 Task: Find a place to stay in Sausar, India, from 14th to 30th June for 5 guests, with amenities including Wifi, Free parking, TV, Gym, Breakfast, and Self check-in, within a price range of ₹8000 to ₹12000, and with 5 bedrooms and 5 bathrooms.
Action: Mouse pressed left at (555, 144)
Screenshot: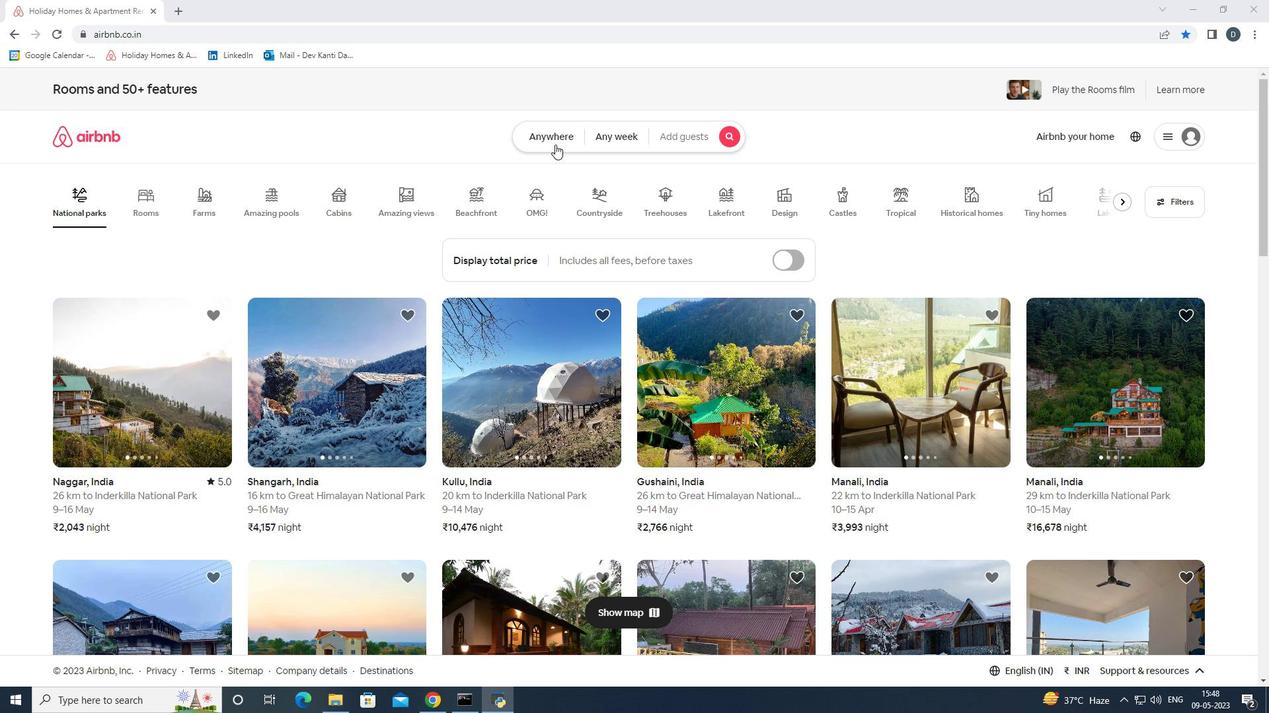 
Action: Mouse moved to (490, 188)
Screenshot: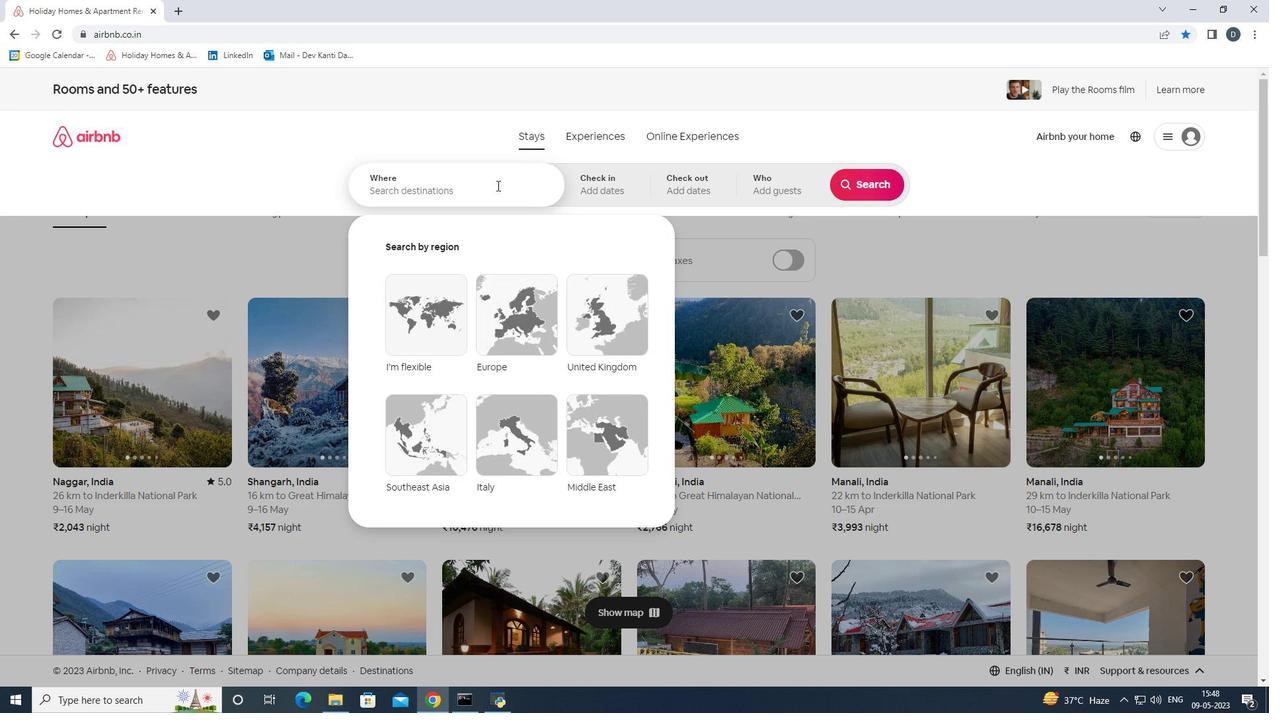 
Action: Mouse pressed left at (490, 188)
Screenshot: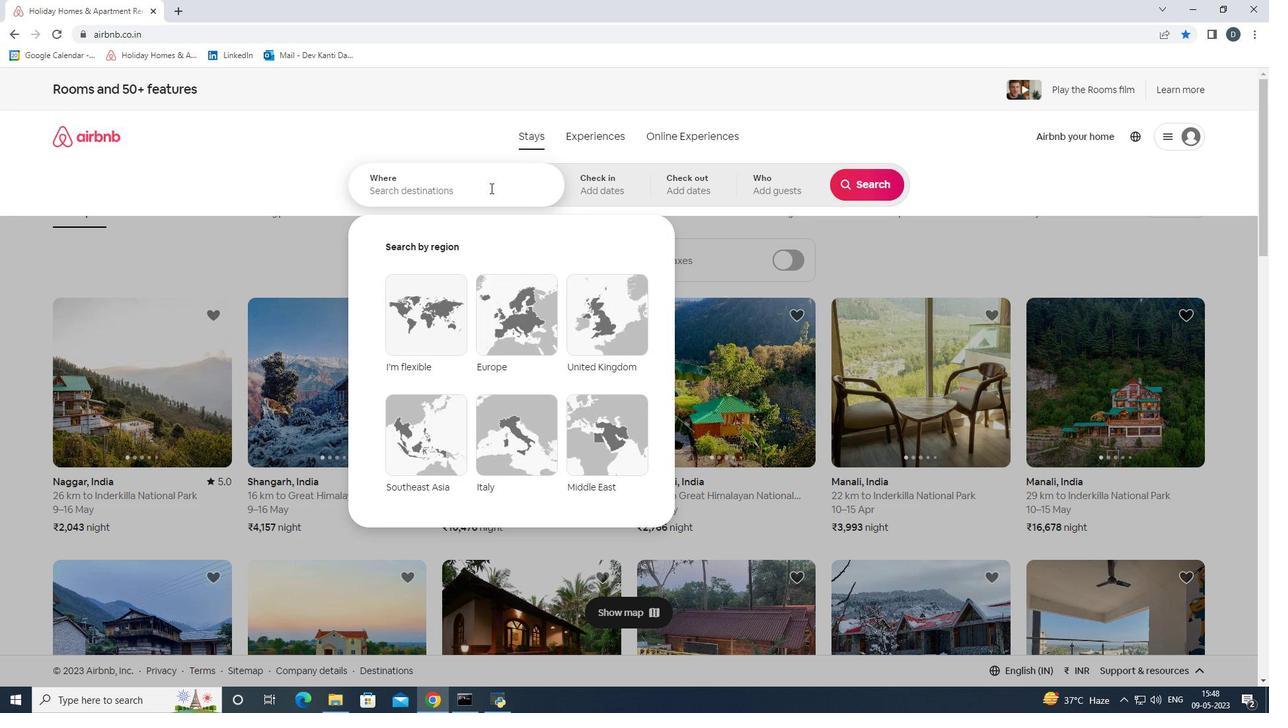 
Action: Key pressed <Key.shift>Sausar,<Key.space><Key.shift_r><Key.shift_r><Key.shift_r><Key.shift_r><Key.shift_r><Key.shift_r><Key.shift_r><Key.shift_r><Key.shift_r><Key.shift_r><Key.shift_r><Key.shift_r><Key.shift_r><Key.shift_r>India<Key.enter>
Screenshot: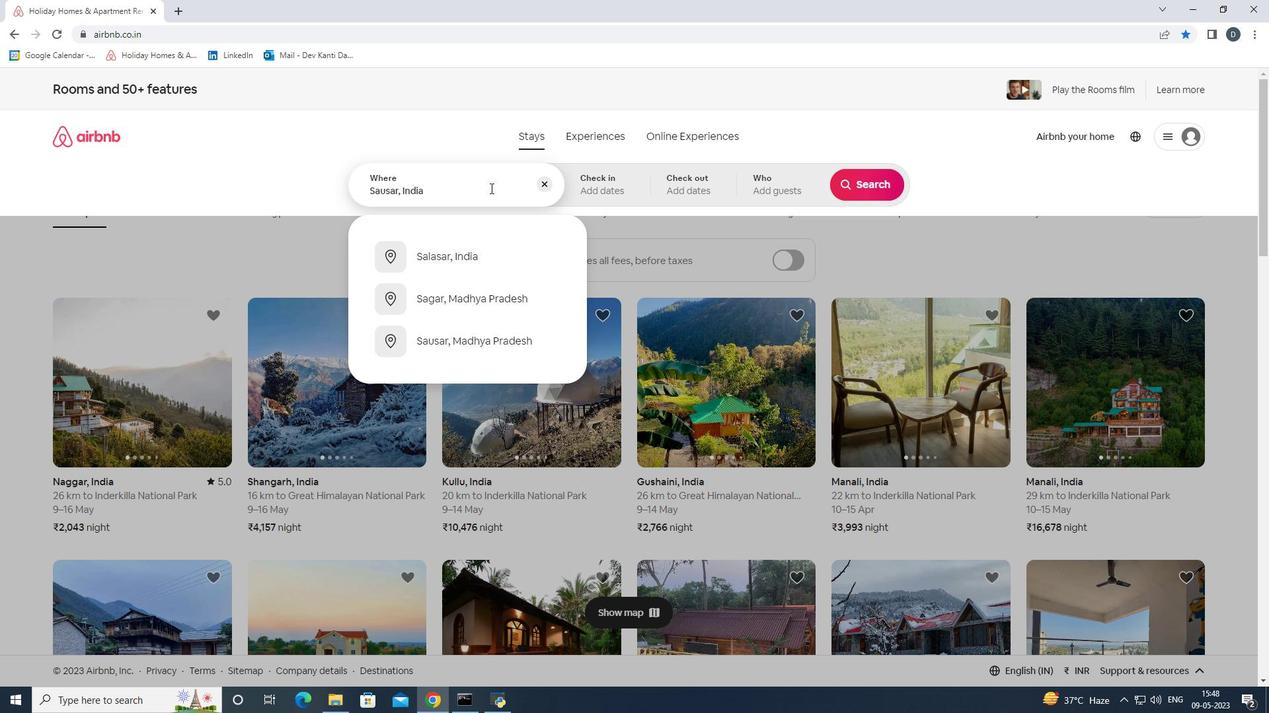 
Action: Mouse moved to (750, 410)
Screenshot: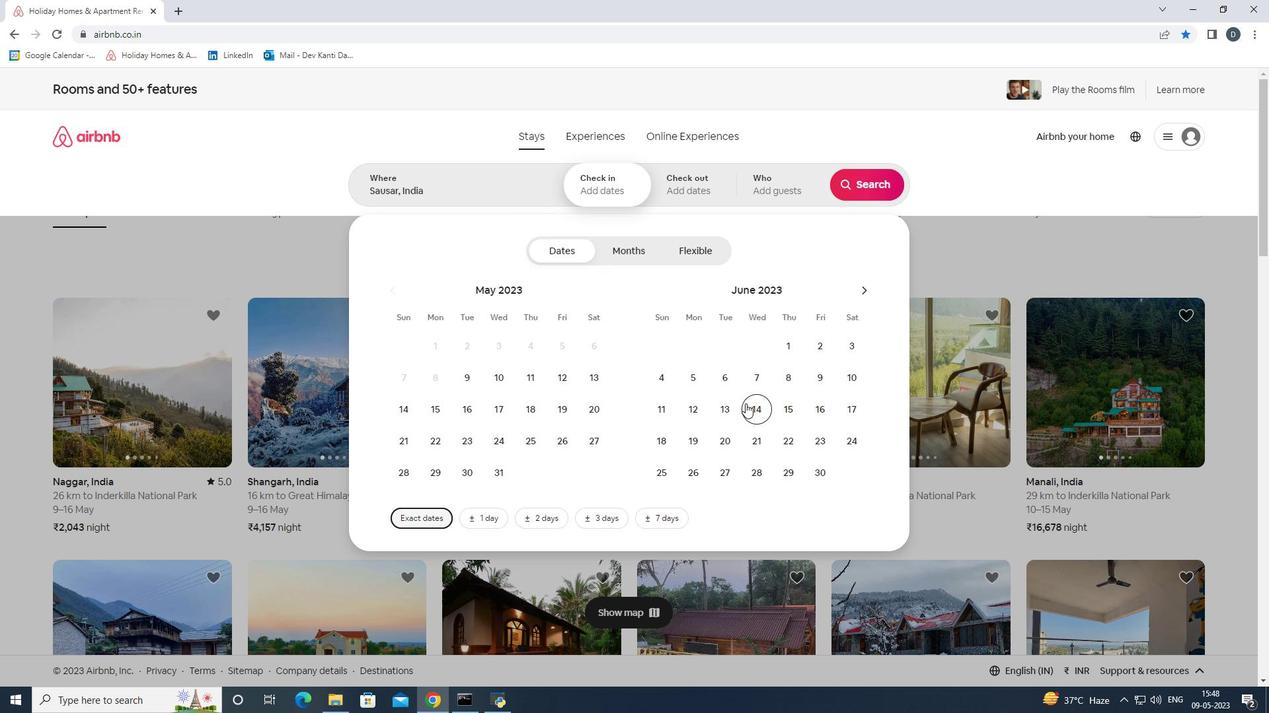
Action: Mouse pressed left at (750, 410)
Screenshot: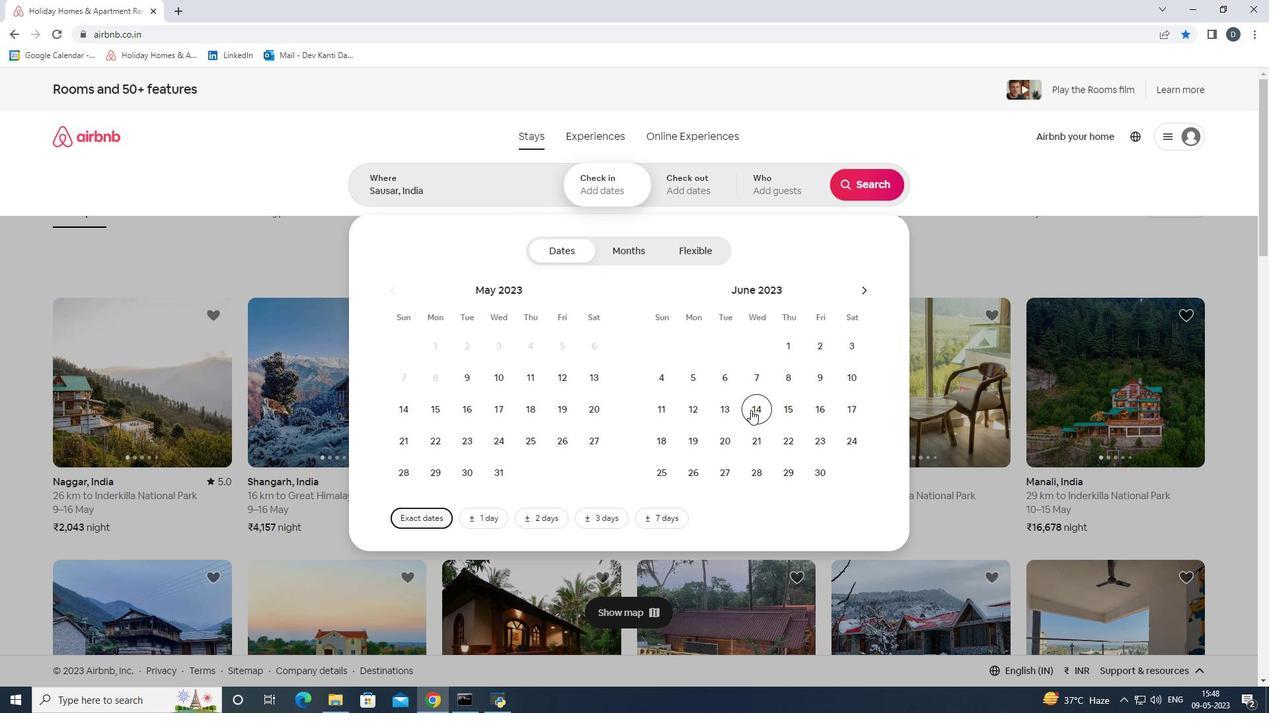 
Action: Mouse moved to (812, 469)
Screenshot: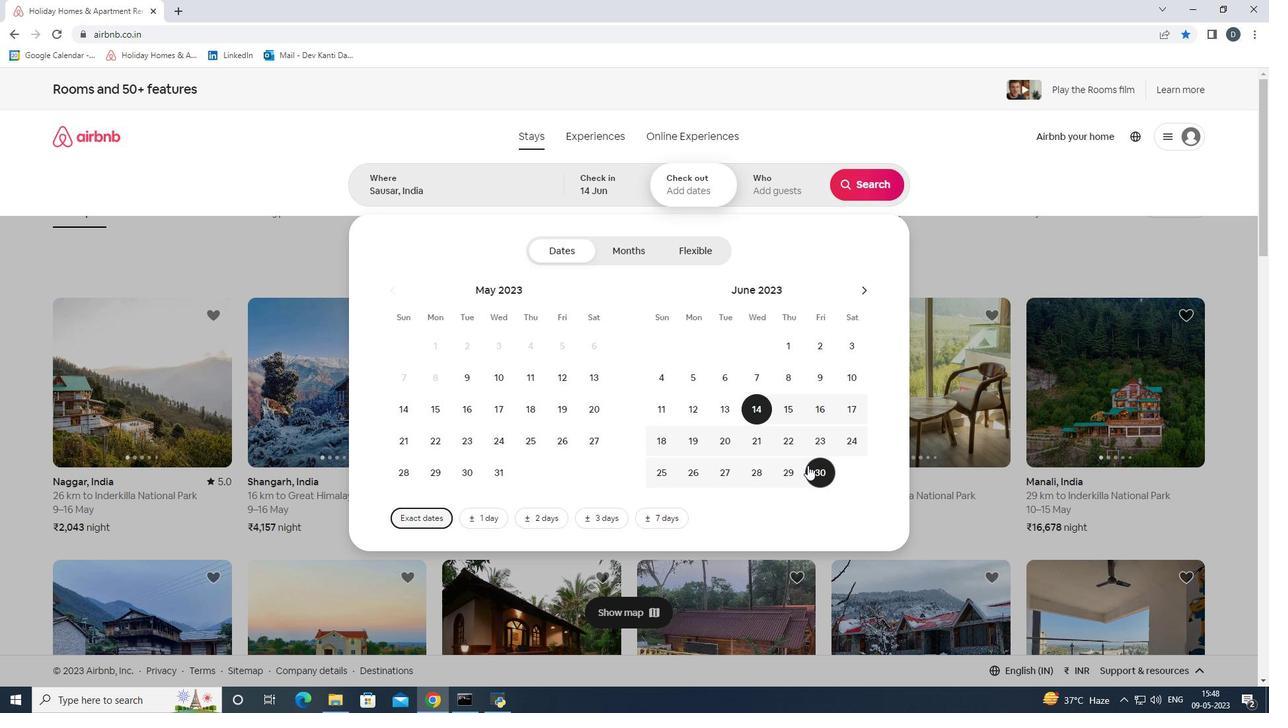 
Action: Mouse pressed left at (812, 469)
Screenshot: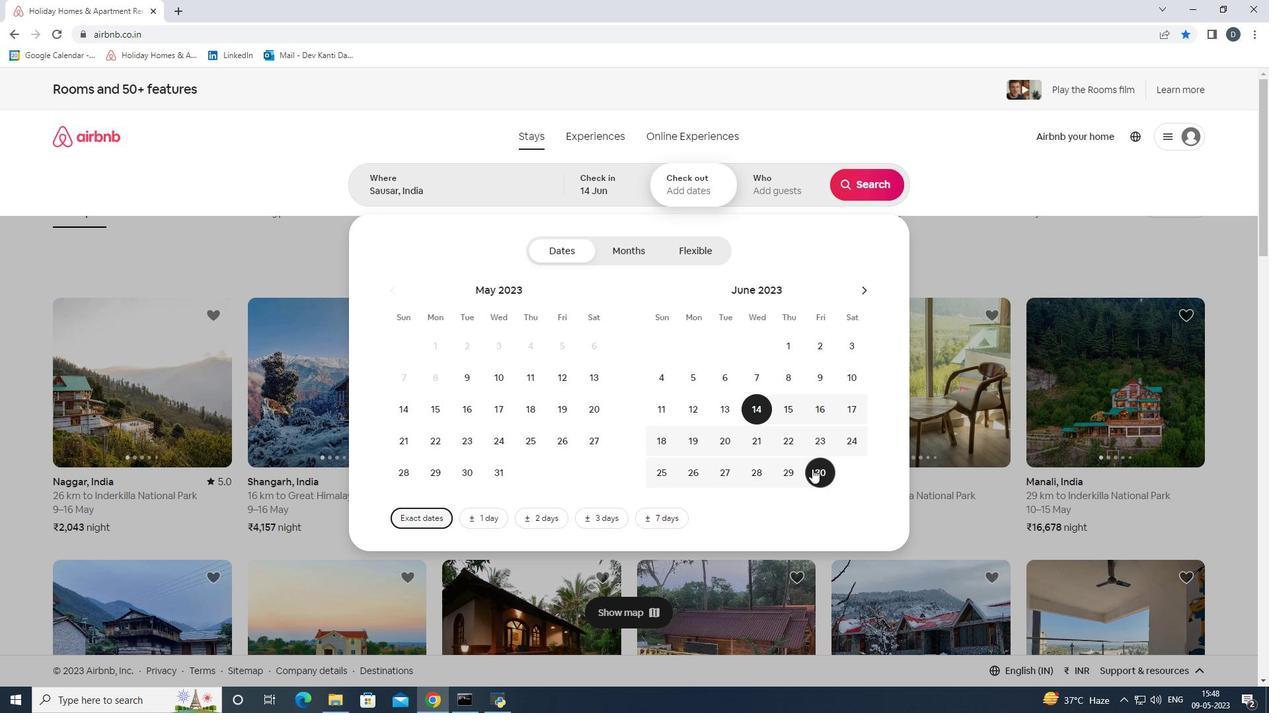 
Action: Mouse moved to (774, 186)
Screenshot: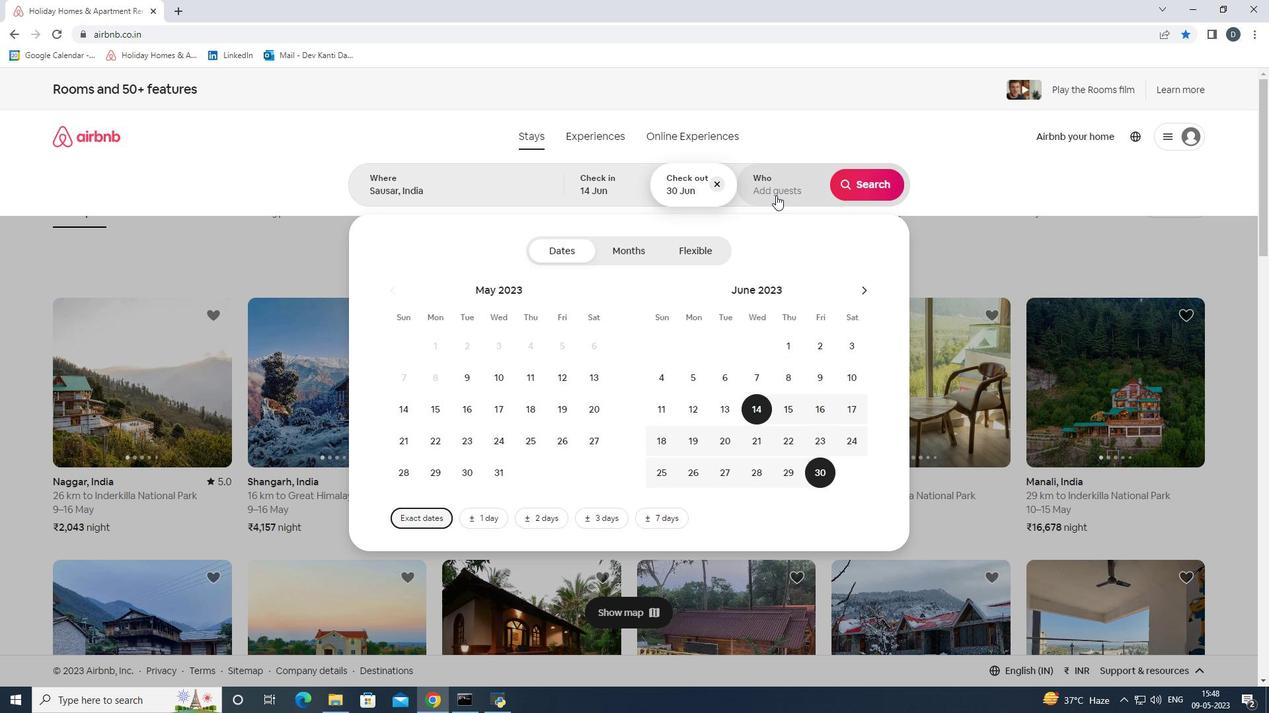 
Action: Mouse pressed left at (774, 186)
Screenshot: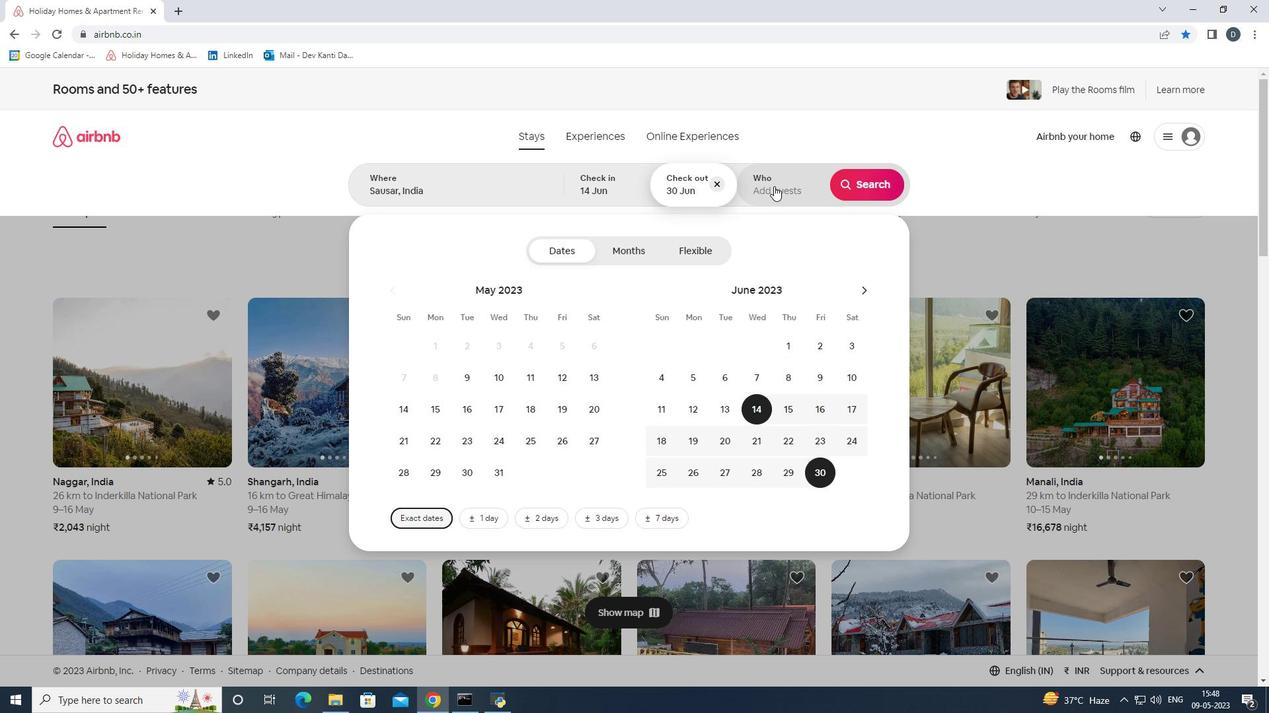 
Action: Mouse moved to (864, 255)
Screenshot: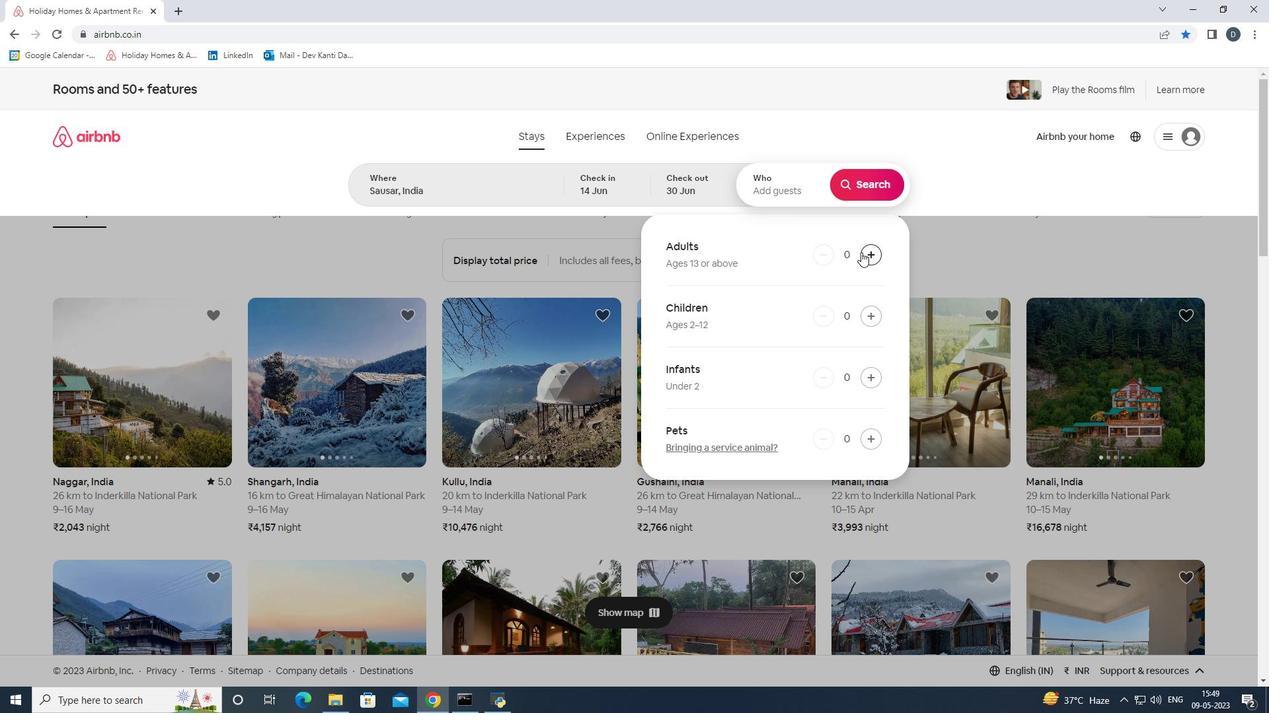 
Action: Mouse pressed left at (864, 255)
Screenshot: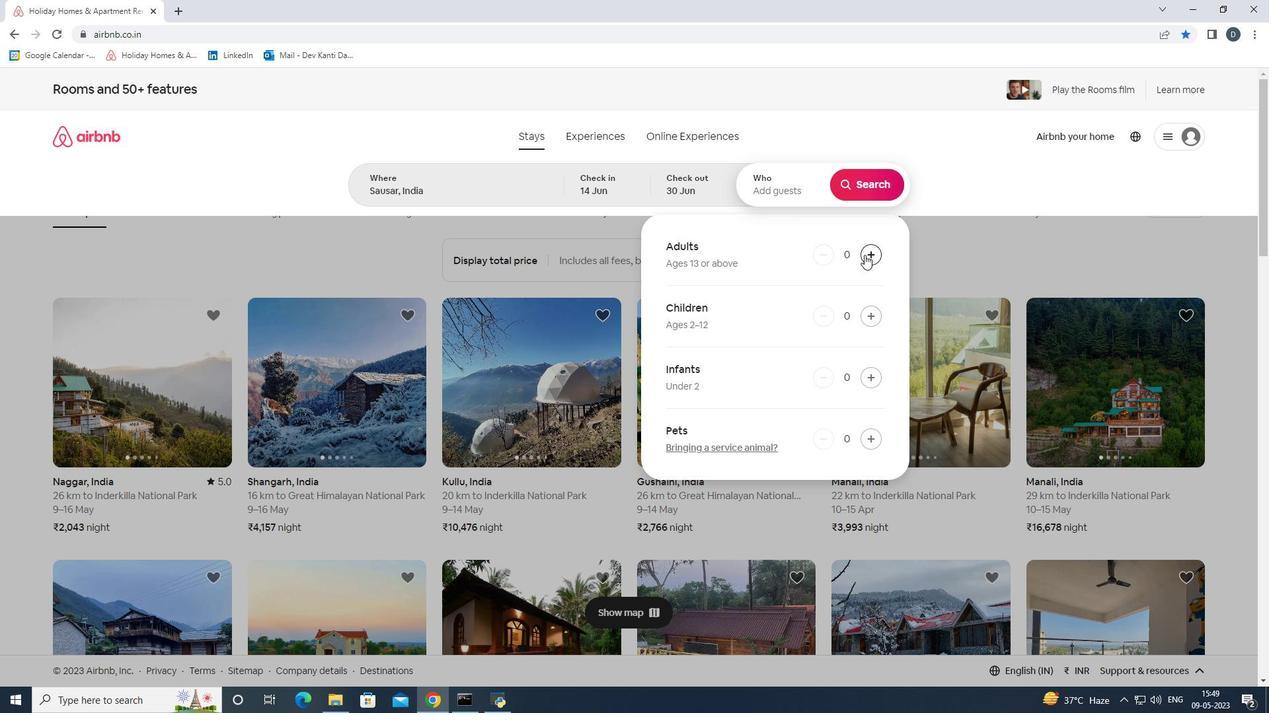 
Action: Mouse pressed left at (864, 255)
Screenshot: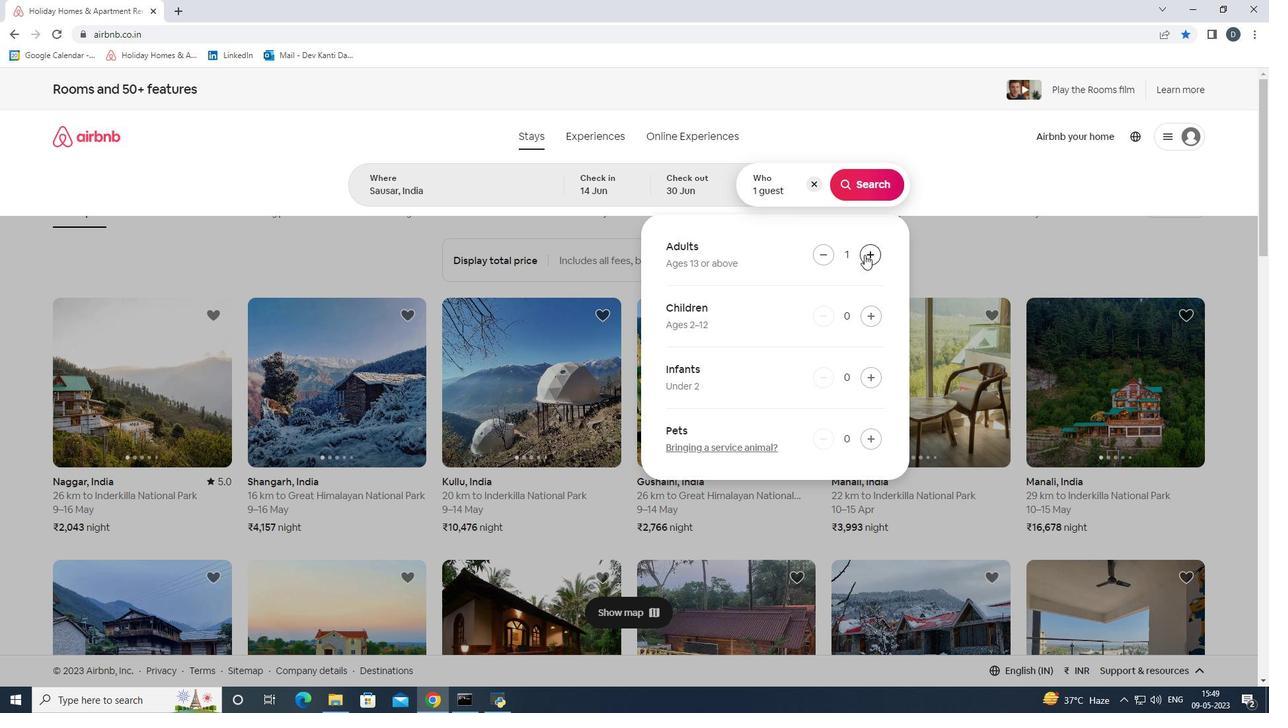 
Action: Mouse pressed left at (864, 255)
Screenshot: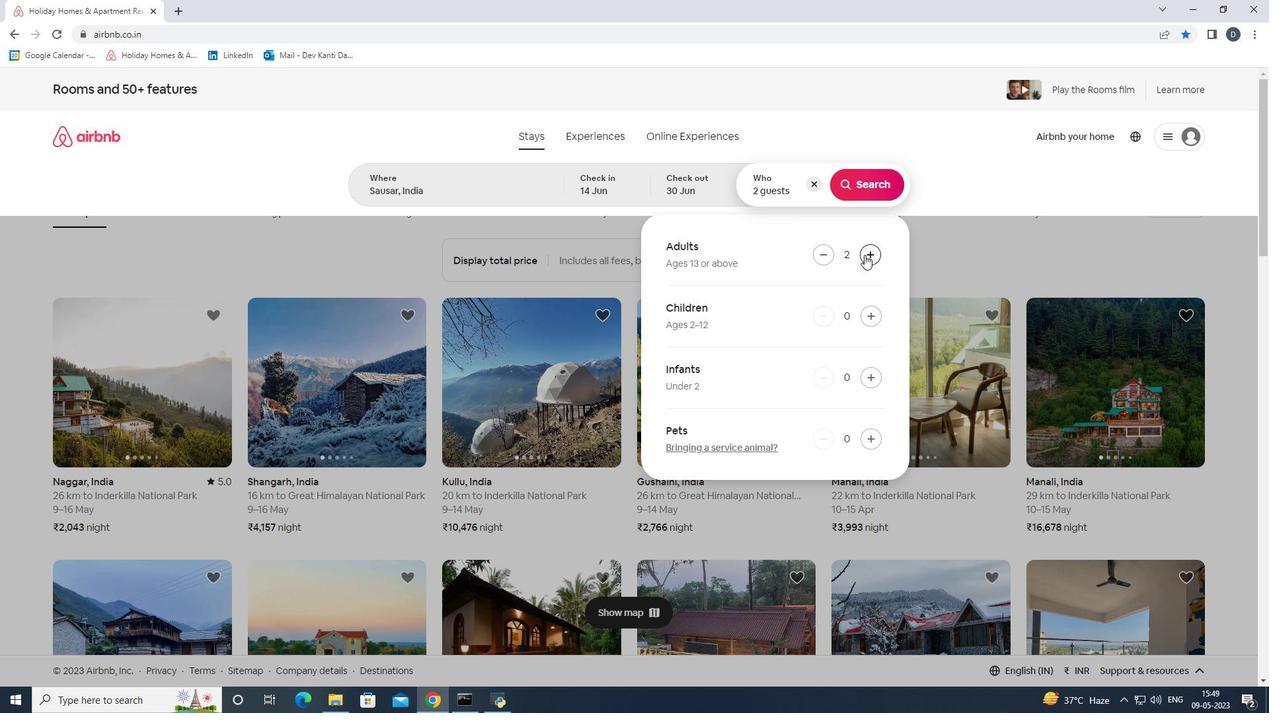 
Action: Mouse pressed left at (864, 255)
Screenshot: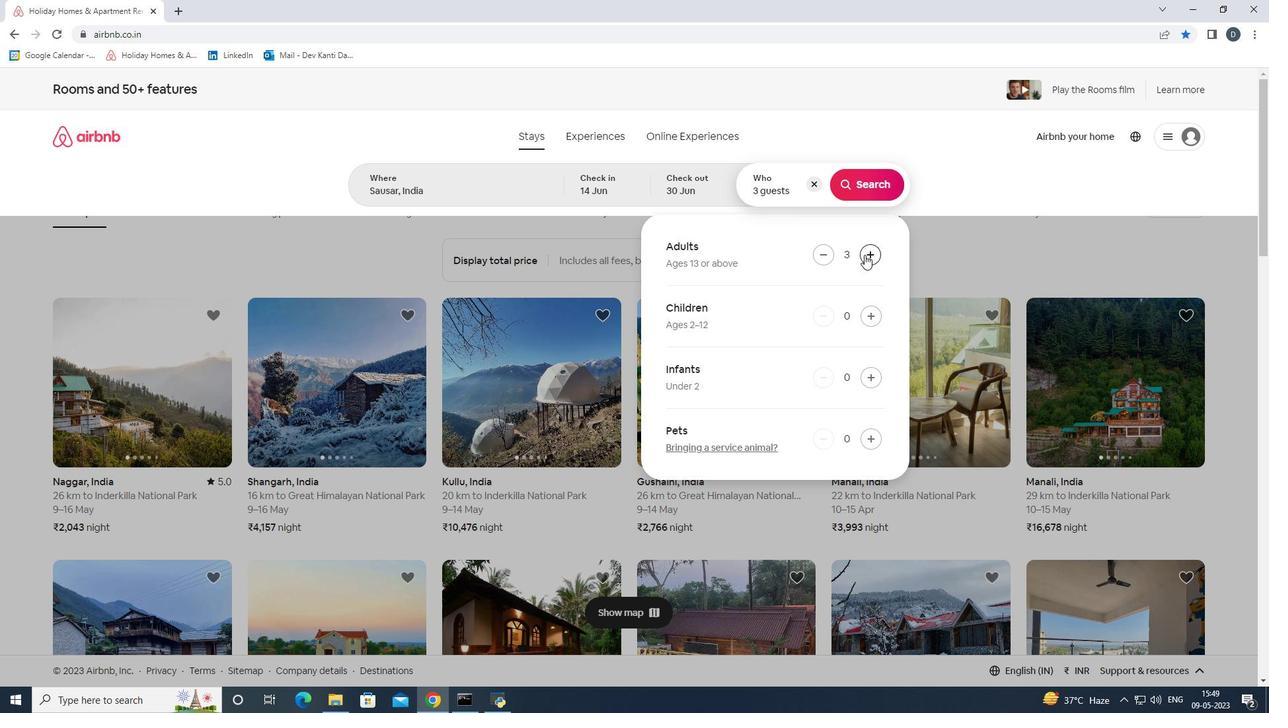 
Action: Mouse pressed left at (864, 255)
Screenshot: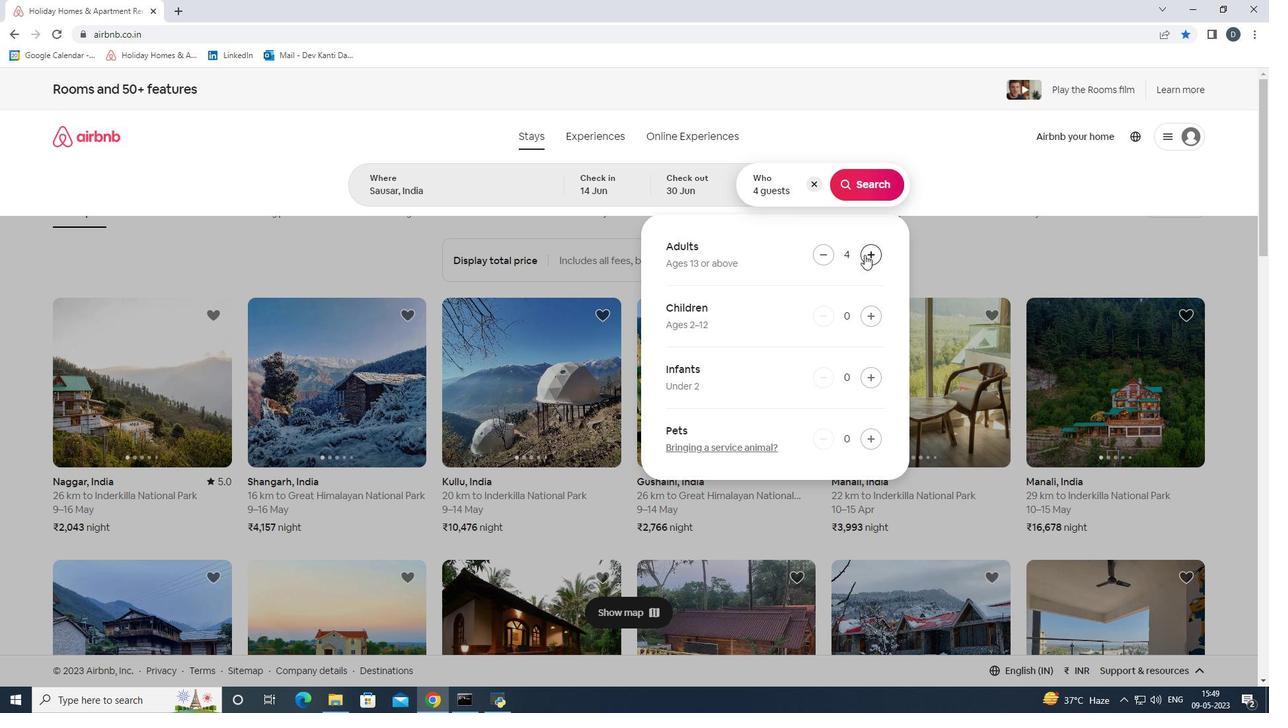 
Action: Mouse moved to (863, 189)
Screenshot: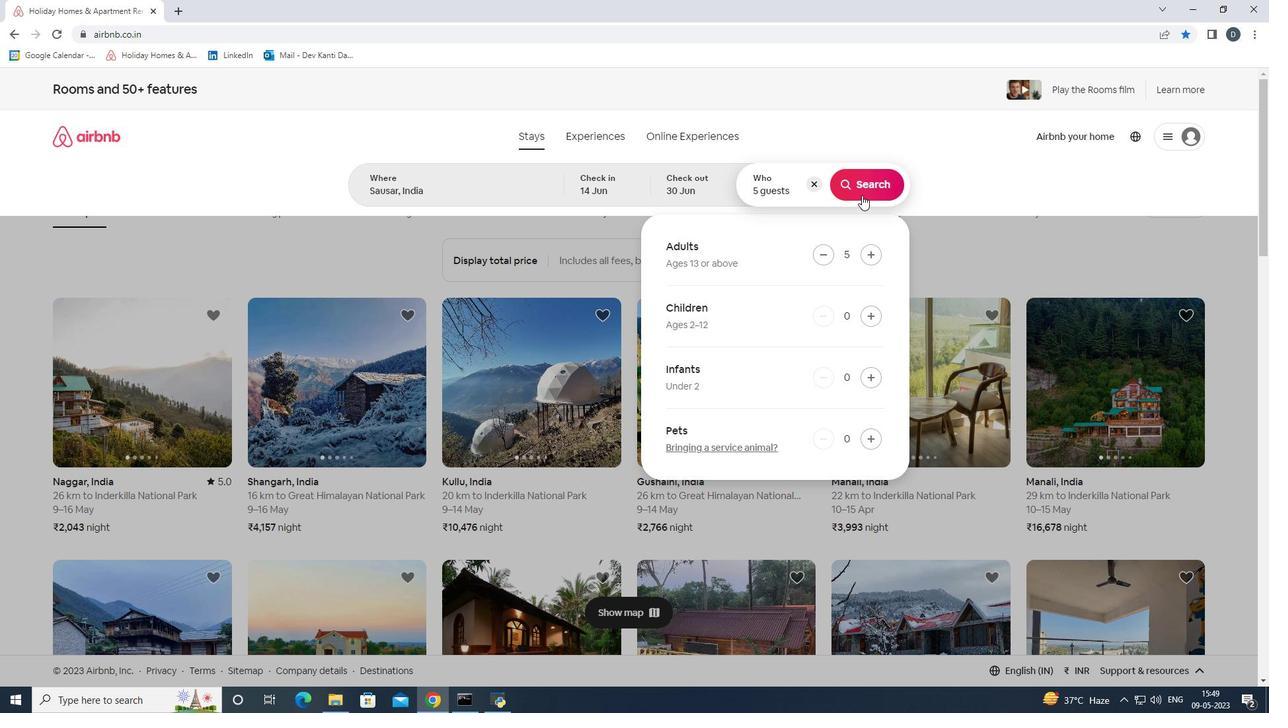 
Action: Mouse pressed left at (863, 189)
Screenshot: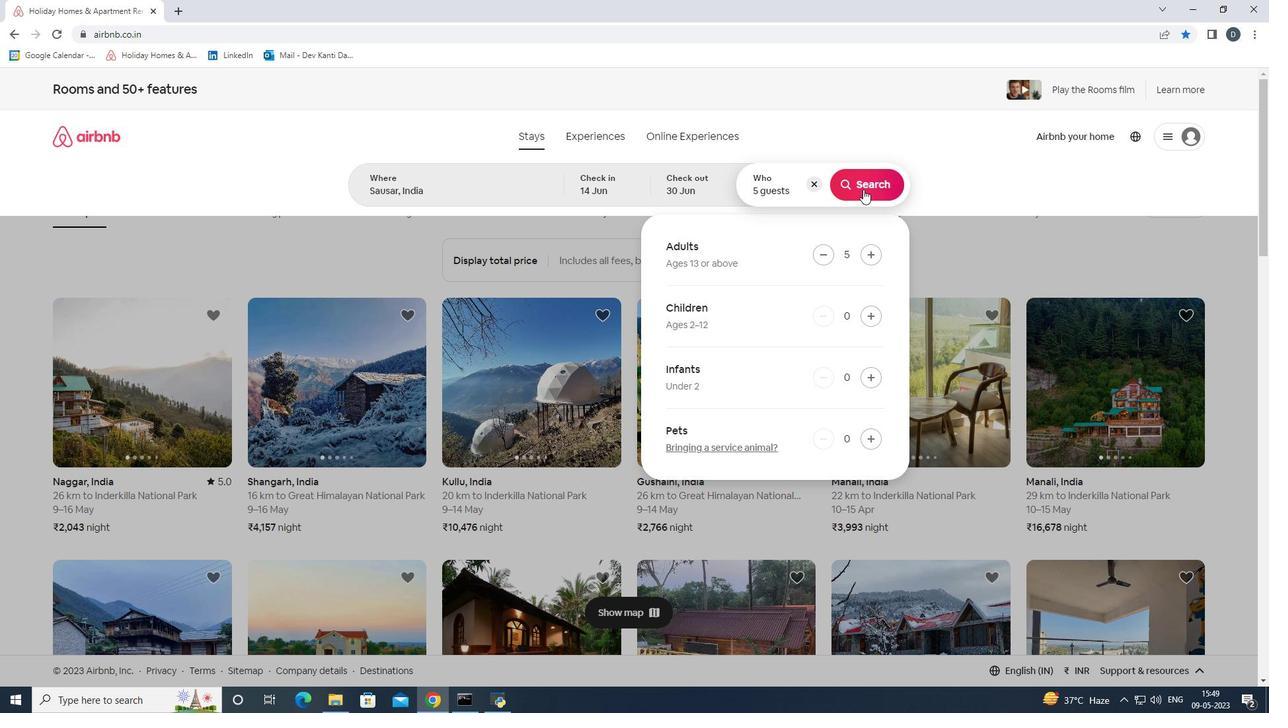 
Action: Mouse moved to (1197, 151)
Screenshot: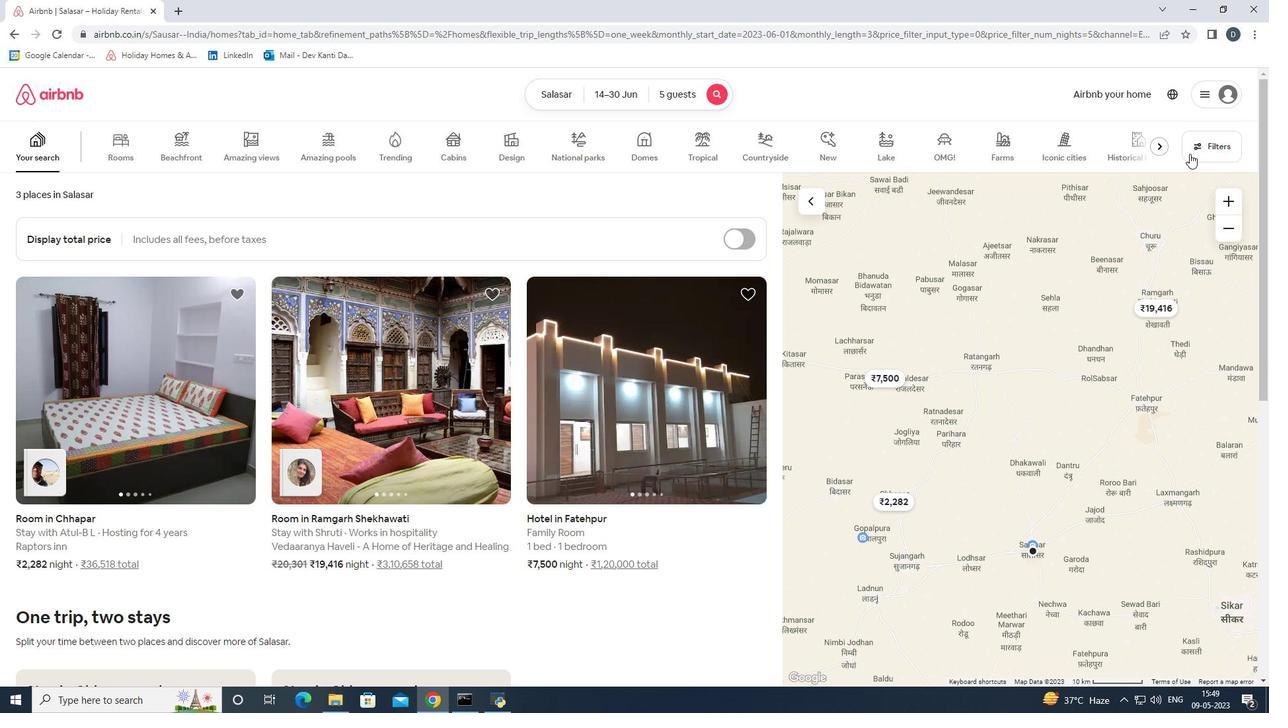
Action: Mouse pressed left at (1197, 151)
Screenshot: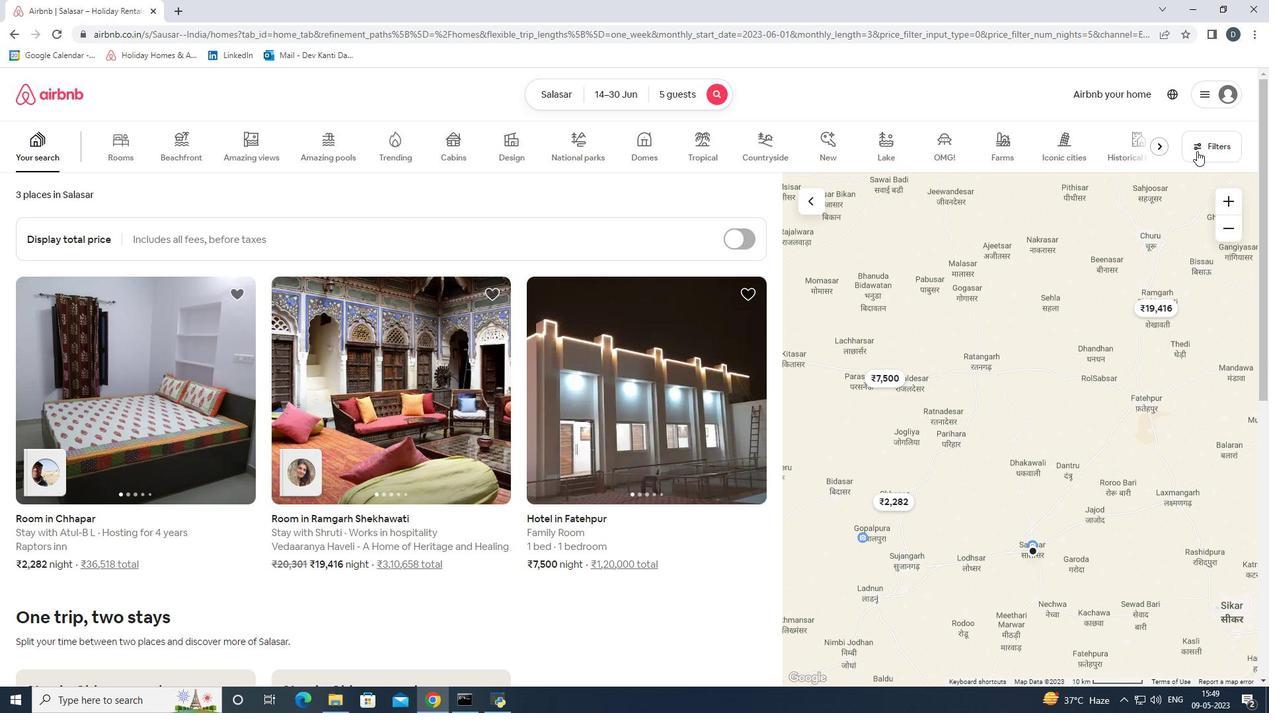 
Action: Mouse moved to (580, 471)
Screenshot: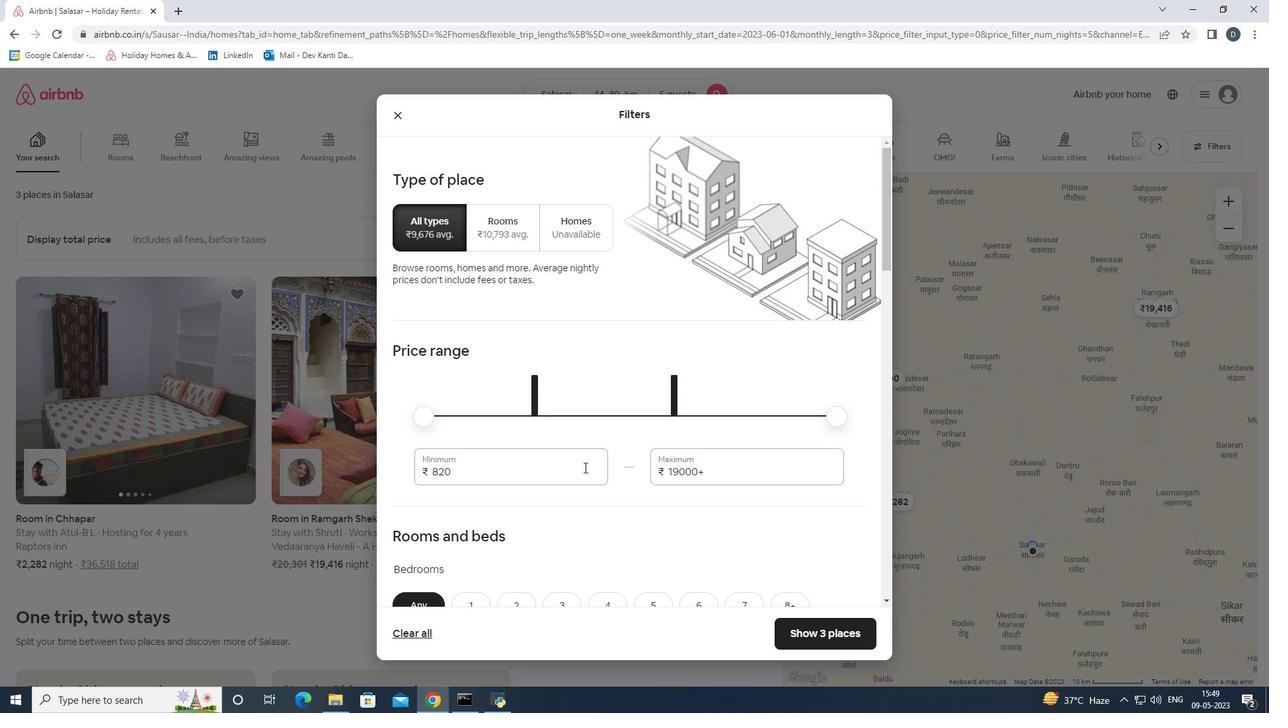 
Action: Mouse pressed left at (580, 471)
Screenshot: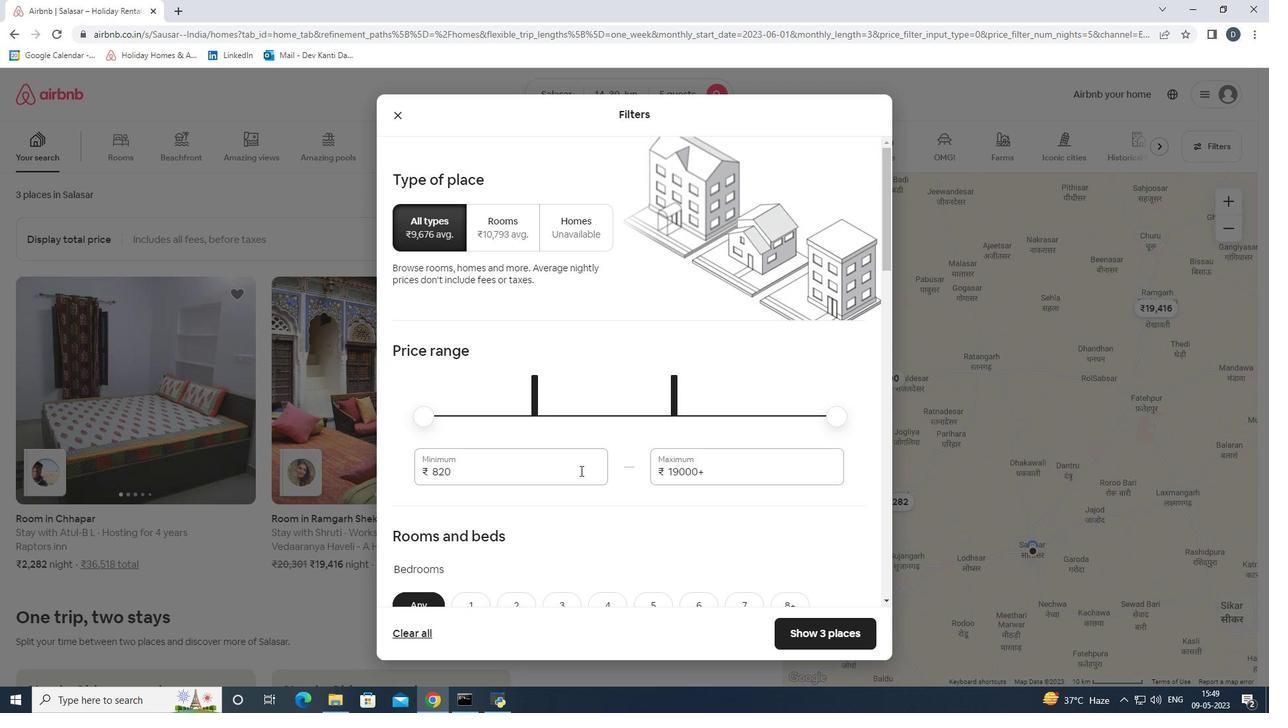 
Action: Mouse pressed left at (580, 471)
Screenshot: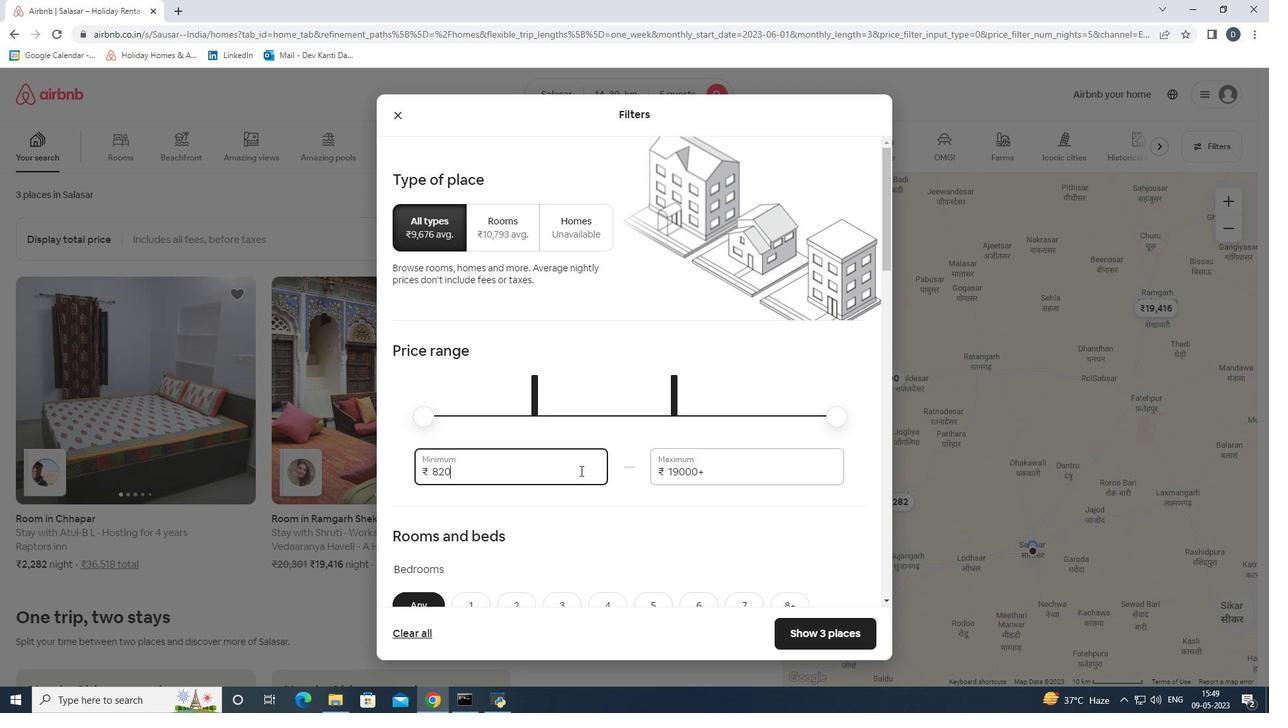 
Action: Mouse moved to (575, 473)
Screenshot: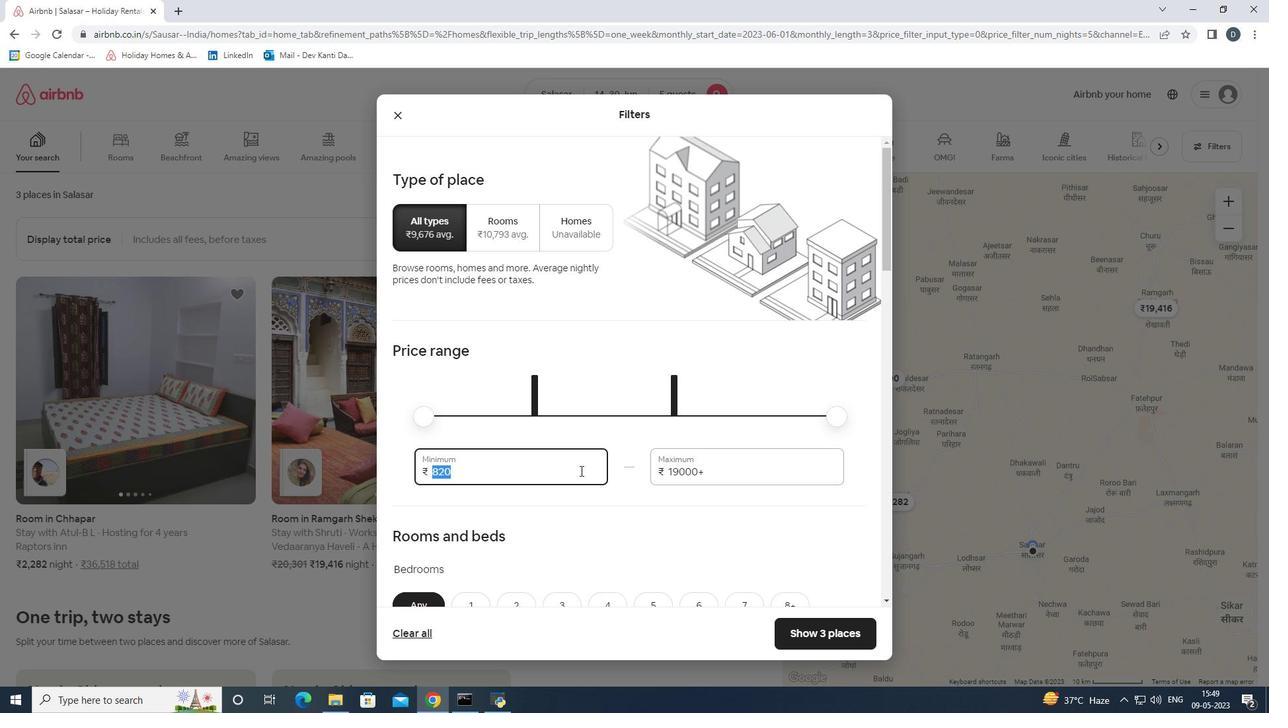 
Action: Key pressed 8000<Key.tab>12000
Screenshot: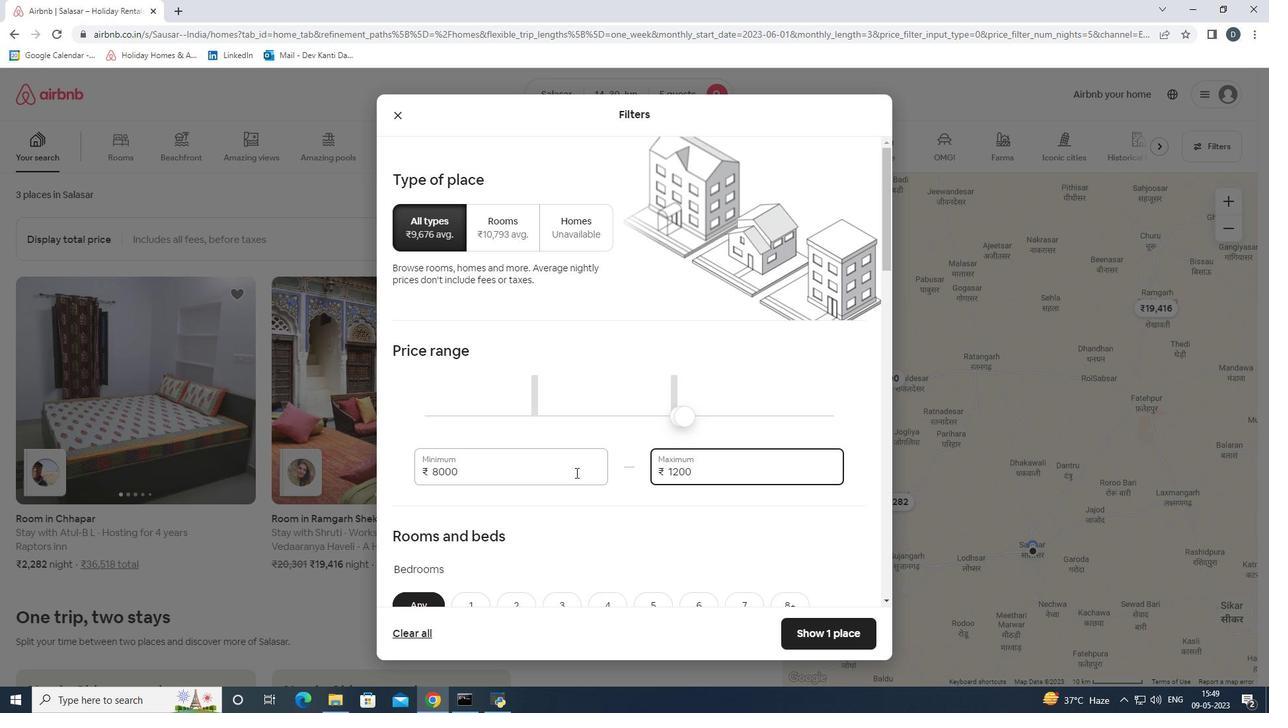 
Action: Mouse scrolled (575, 472) with delta (0, 0)
Screenshot: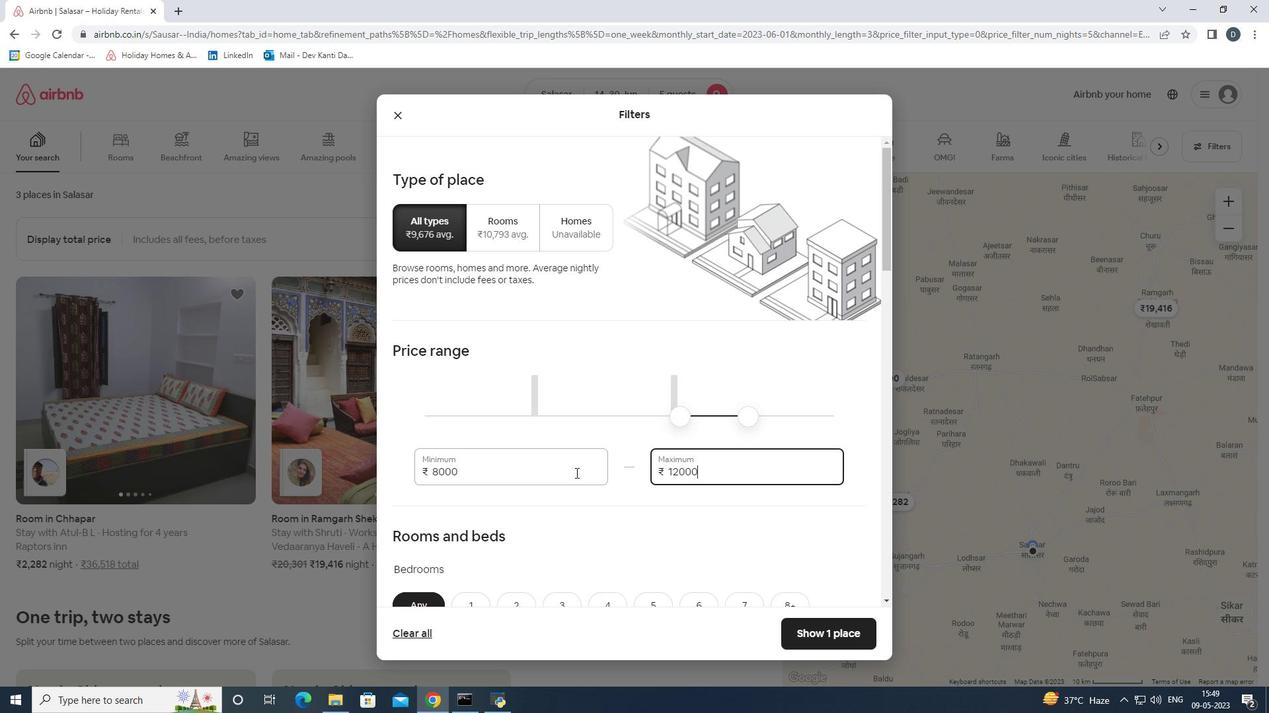 
Action: Mouse scrolled (575, 472) with delta (0, 0)
Screenshot: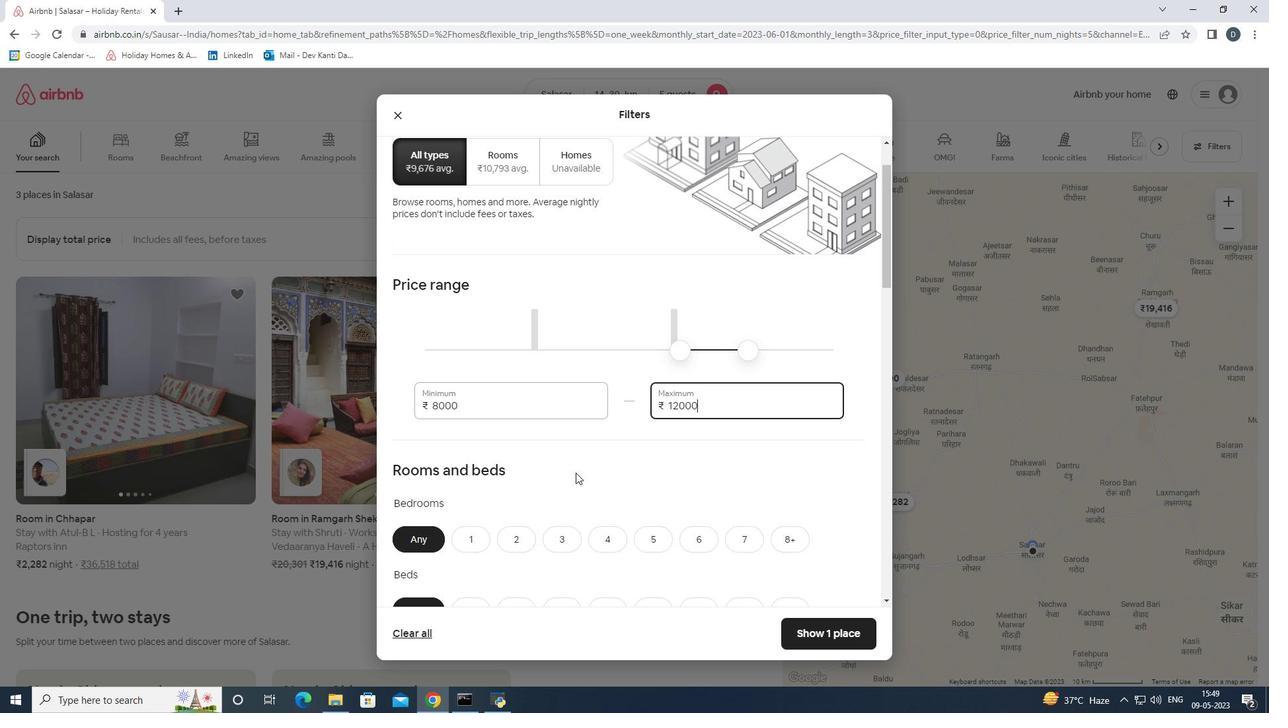 
Action: Mouse scrolled (575, 472) with delta (0, 0)
Screenshot: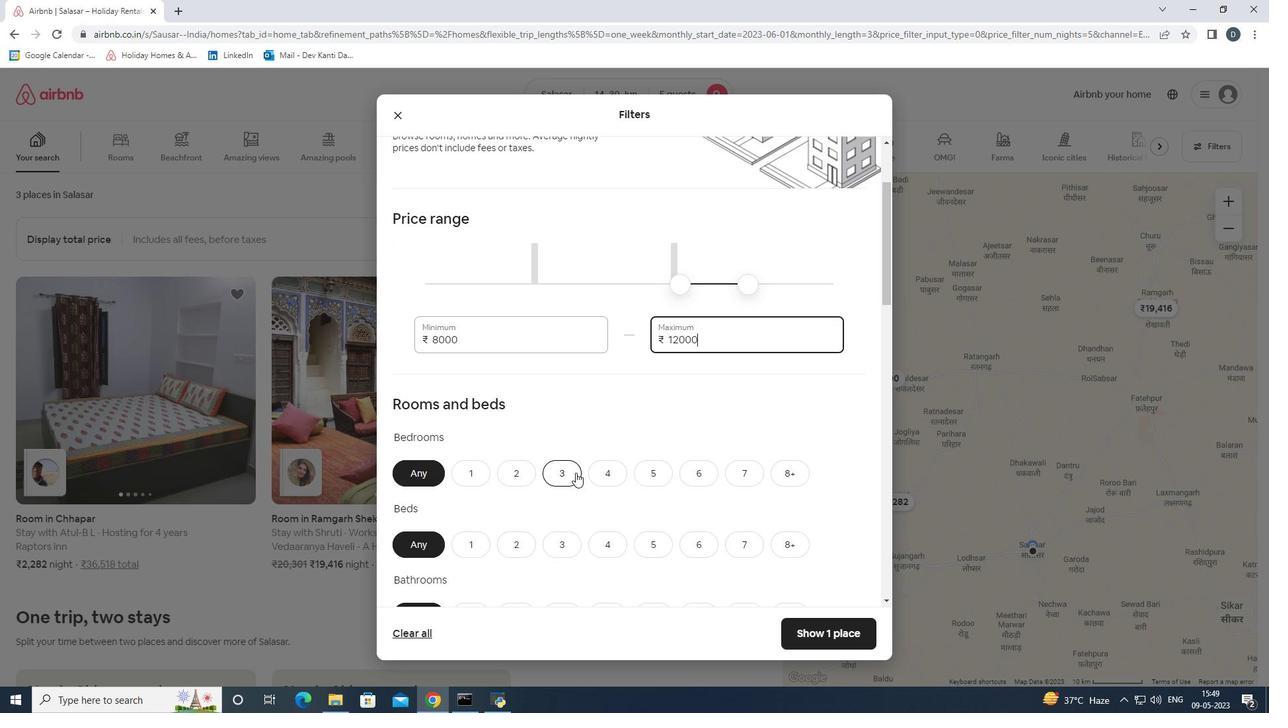
Action: Mouse scrolled (575, 472) with delta (0, 0)
Screenshot: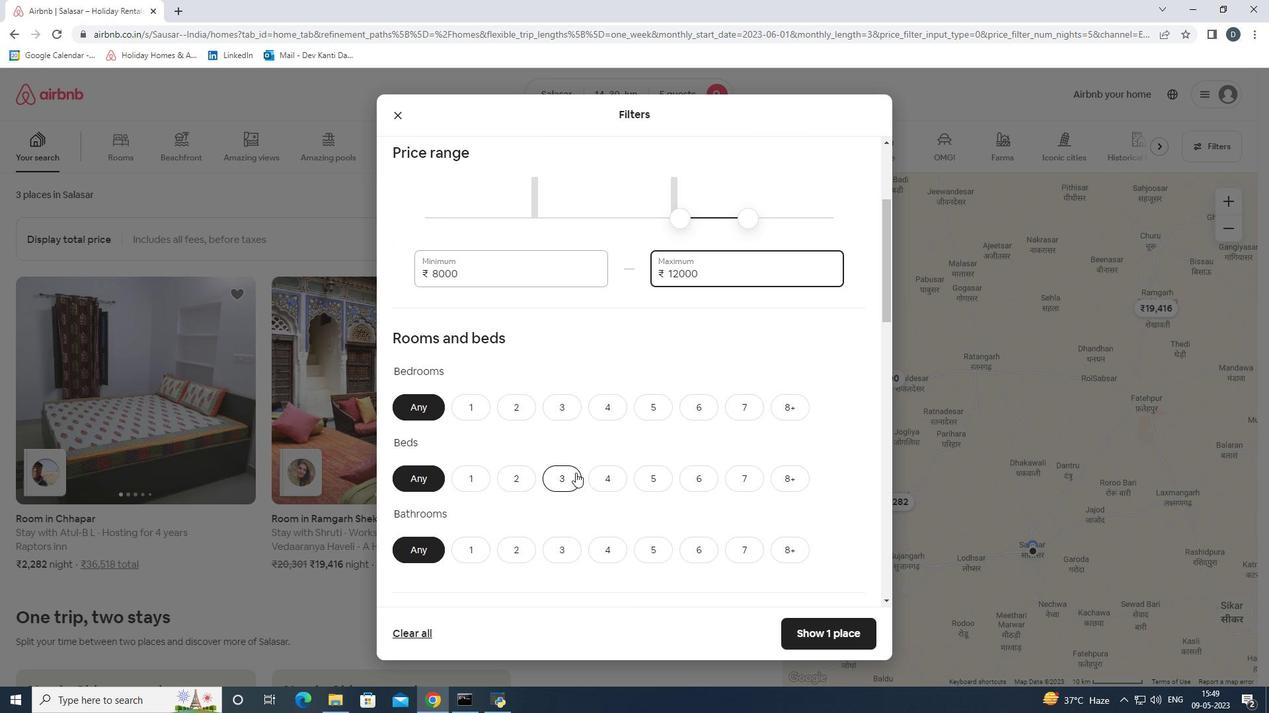 
Action: Mouse moved to (664, 342)
Screenshot: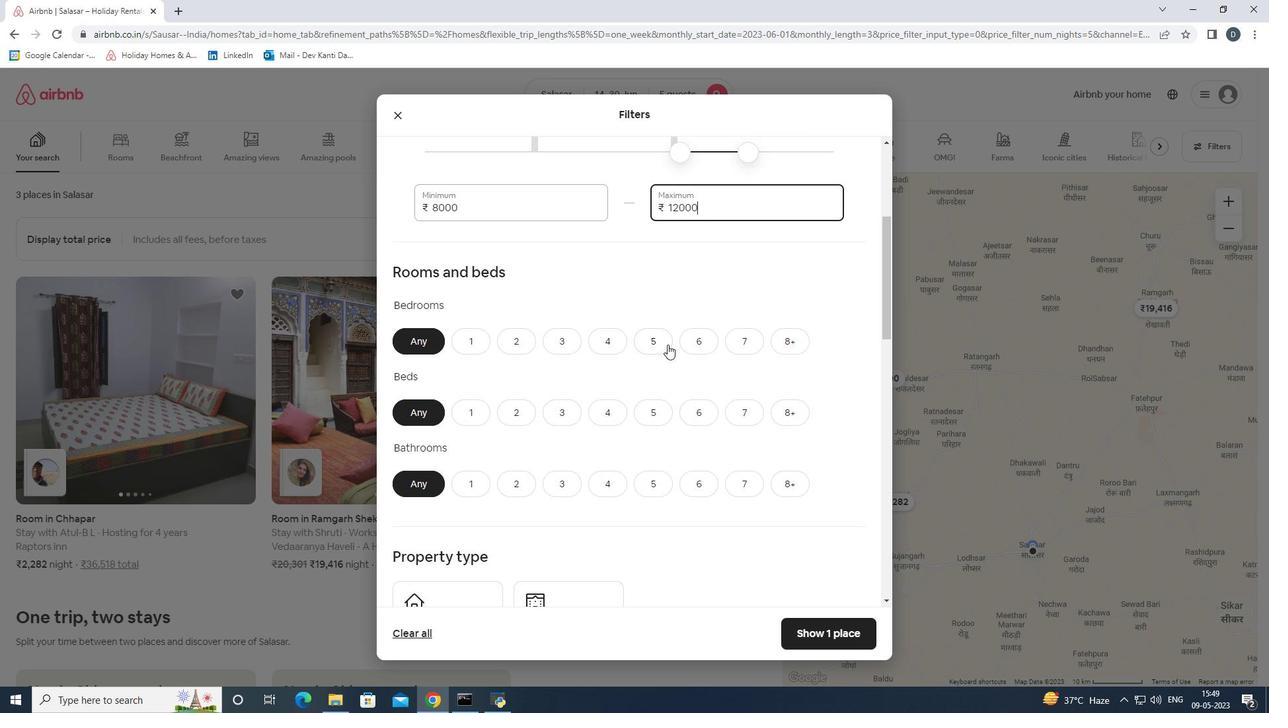 
Action: Mouse pressed left at (664, 342)
Screenshot: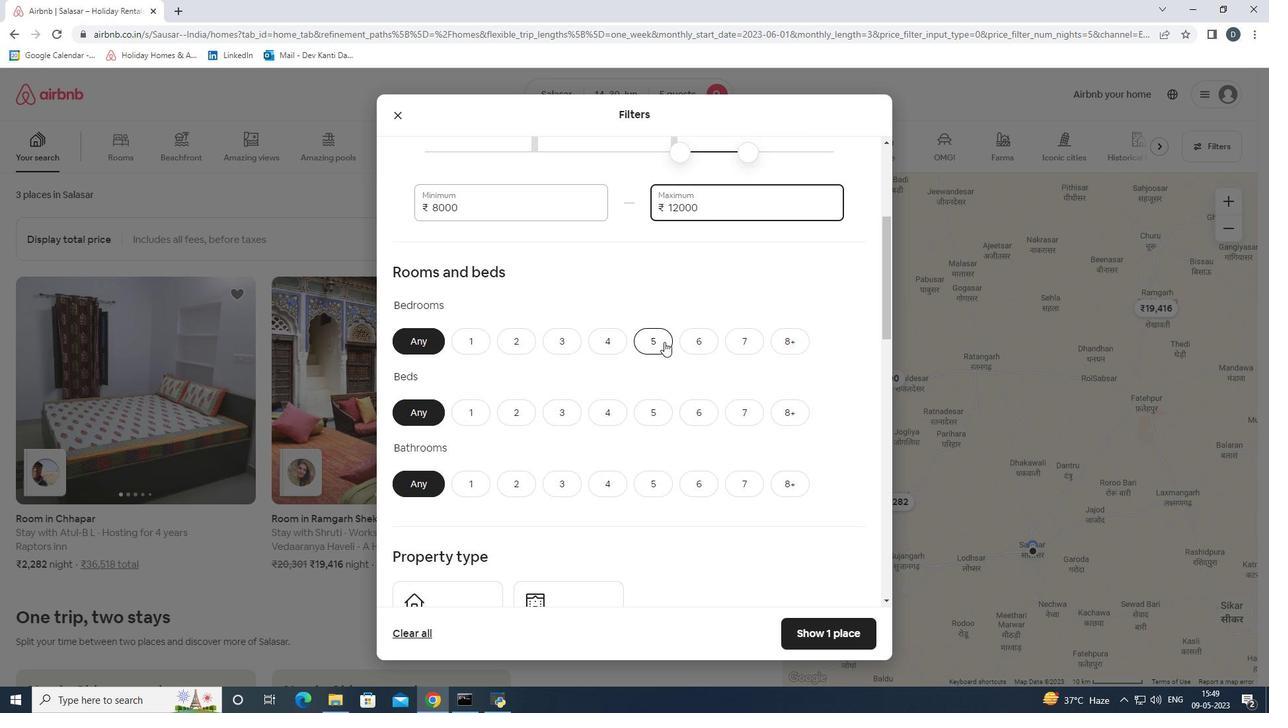 
Action: Mouse moved to (650, 405)
Screenshot: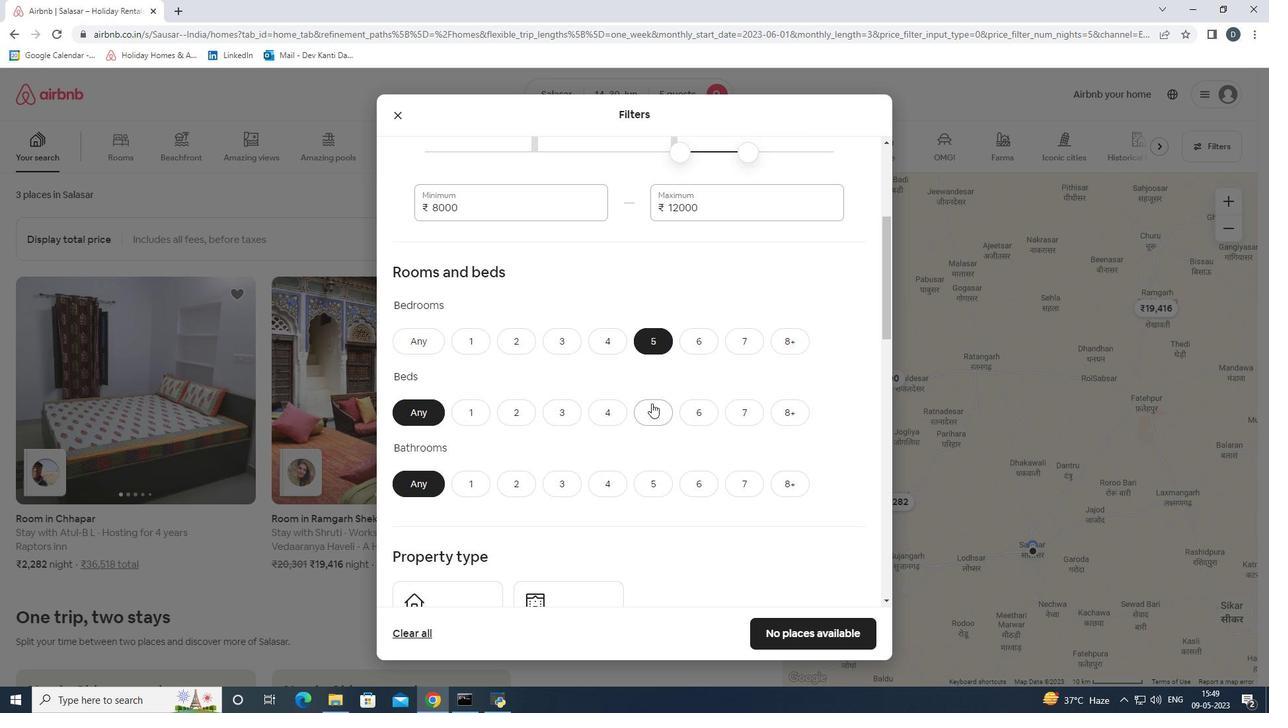 
Action: Mouse pressed left at (650, 405)
Screenshot: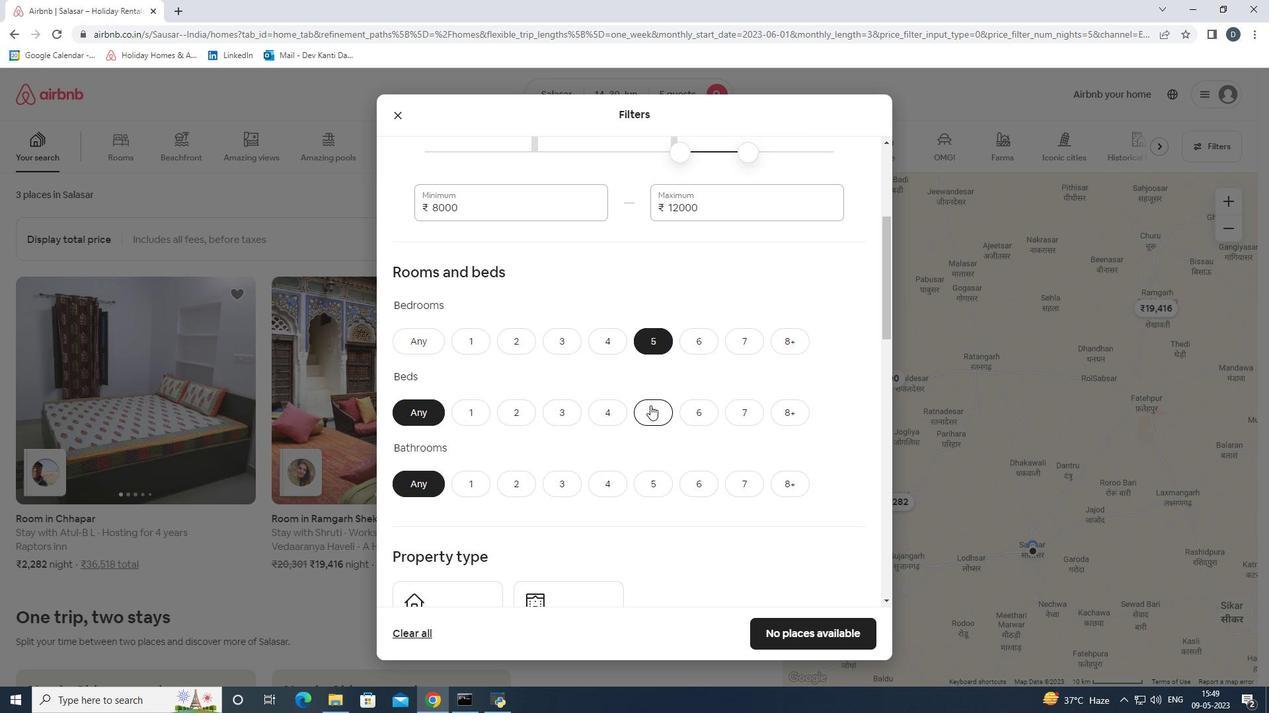 
Action: Mouse moved to (650, 477)
Screenshot: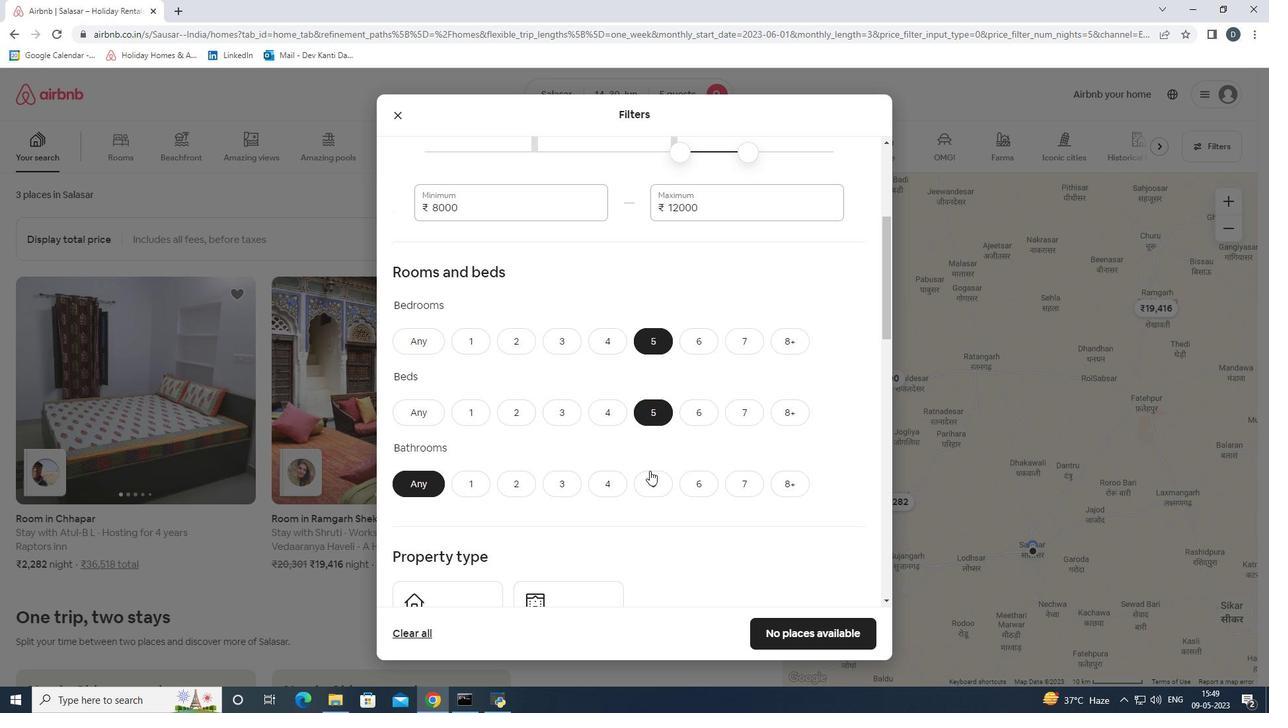 
Action: Mouse pressed left at (650, 477)
Screenshot: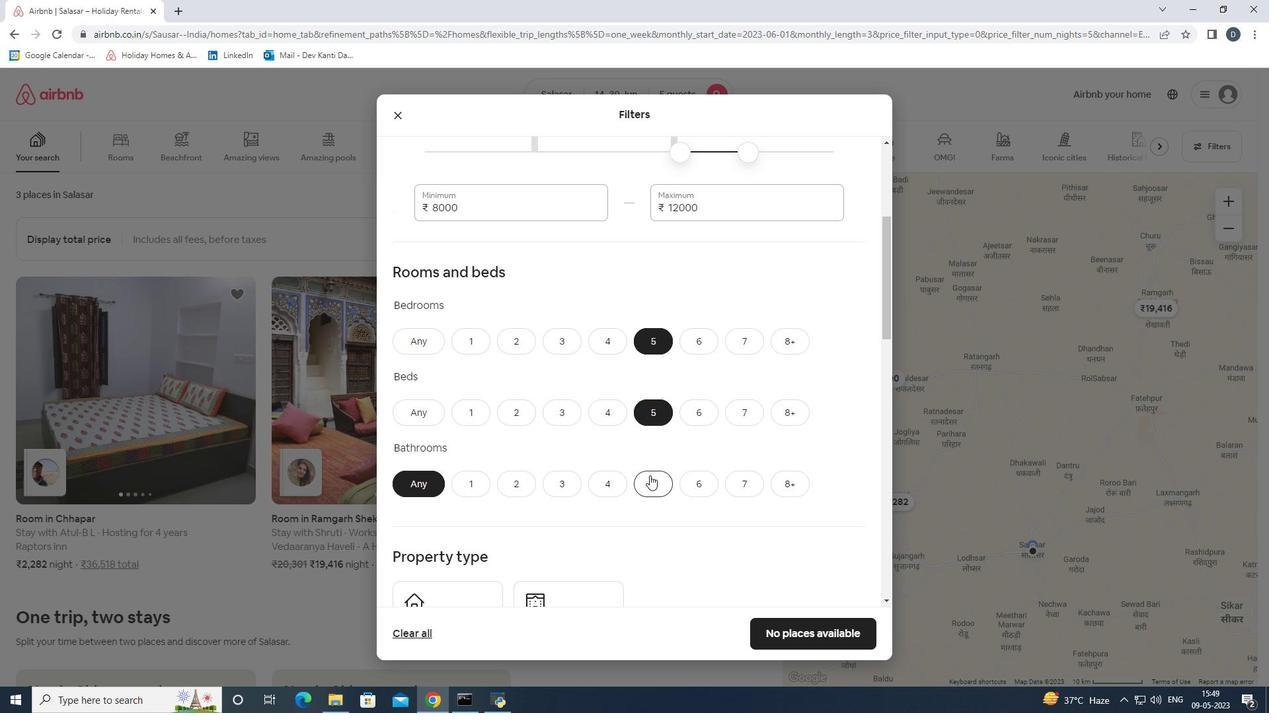 
Action: Mouse moved to (650, 478)
Screenshot: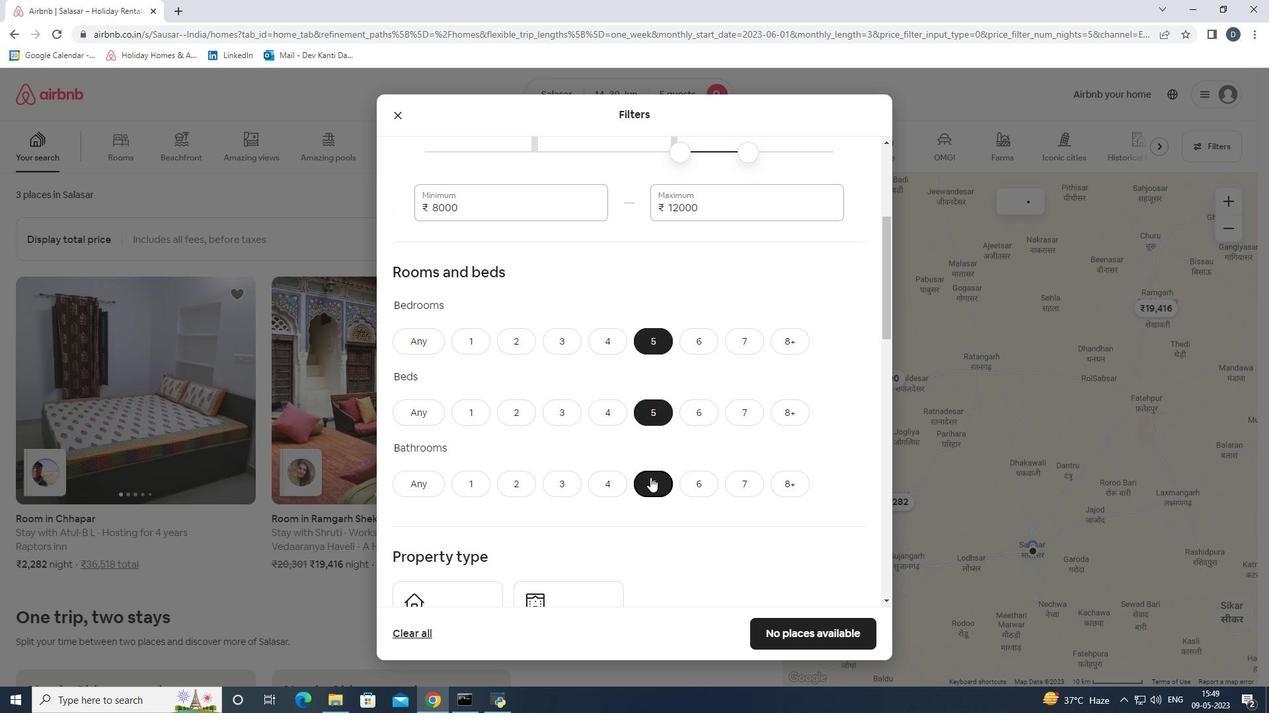 
Action: Mouse scrolled (650, 477) with delta (0, 0)
Screenshot: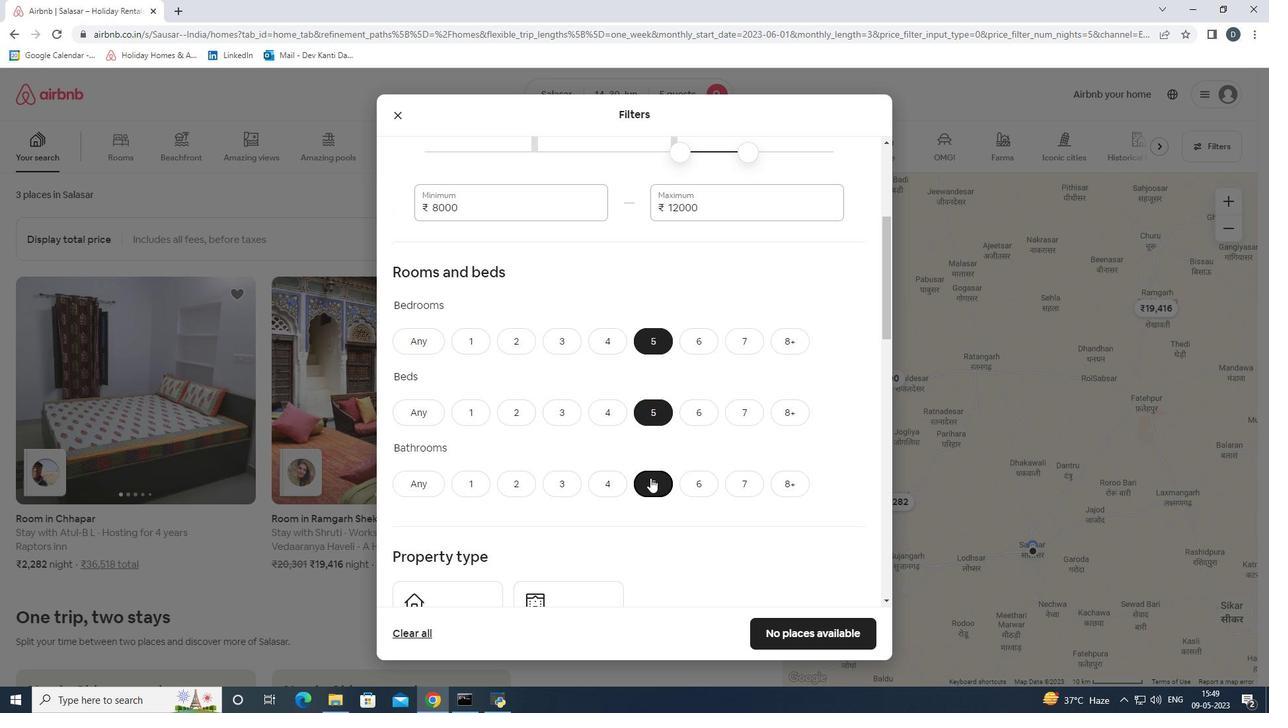 
Action: Mouse scrolled (650, 477) with delta (0, 0)
Screenshot: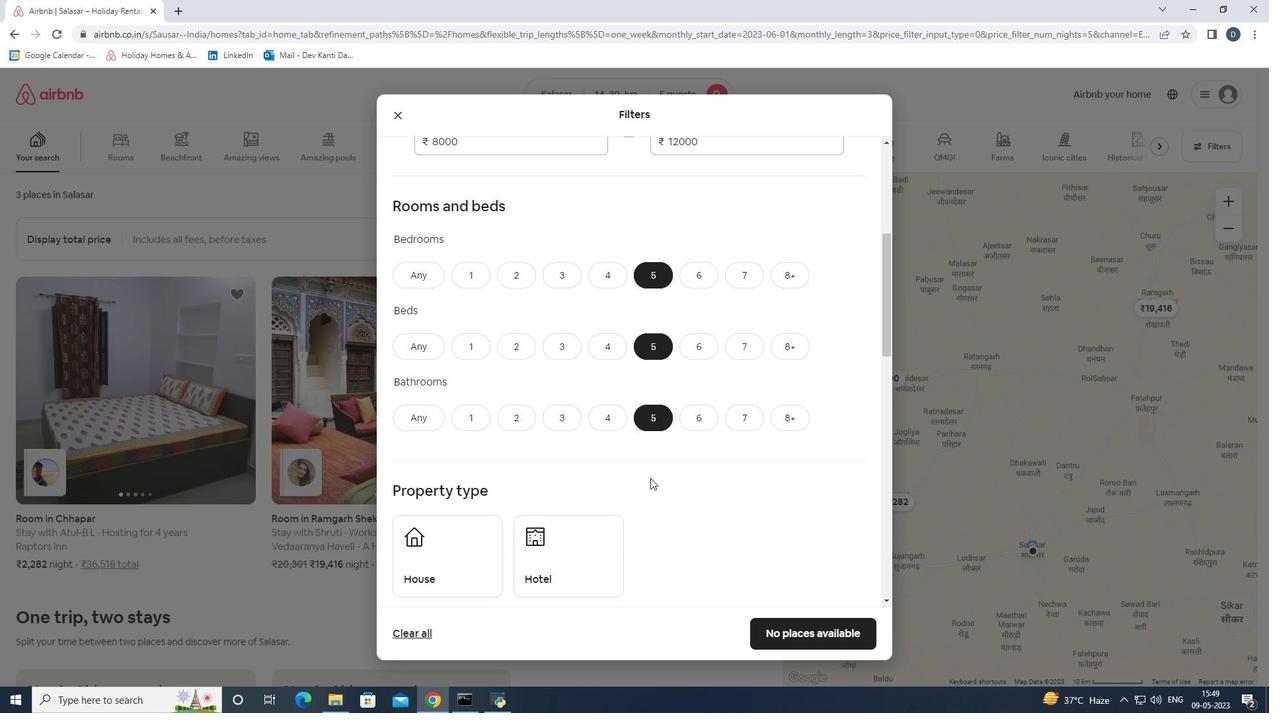 
Action: Mouse moved to (488, 511)
Screenshot: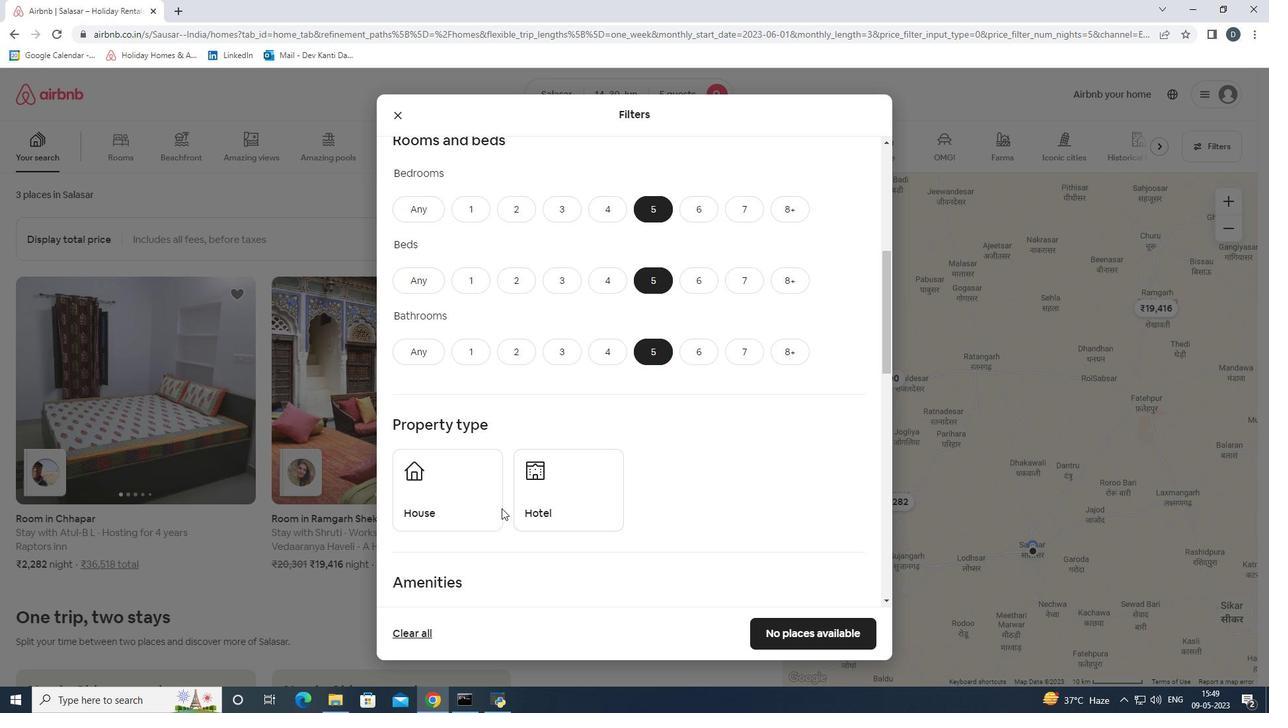 
Action: Mouse pressed left at (488, 511)
Screenshot: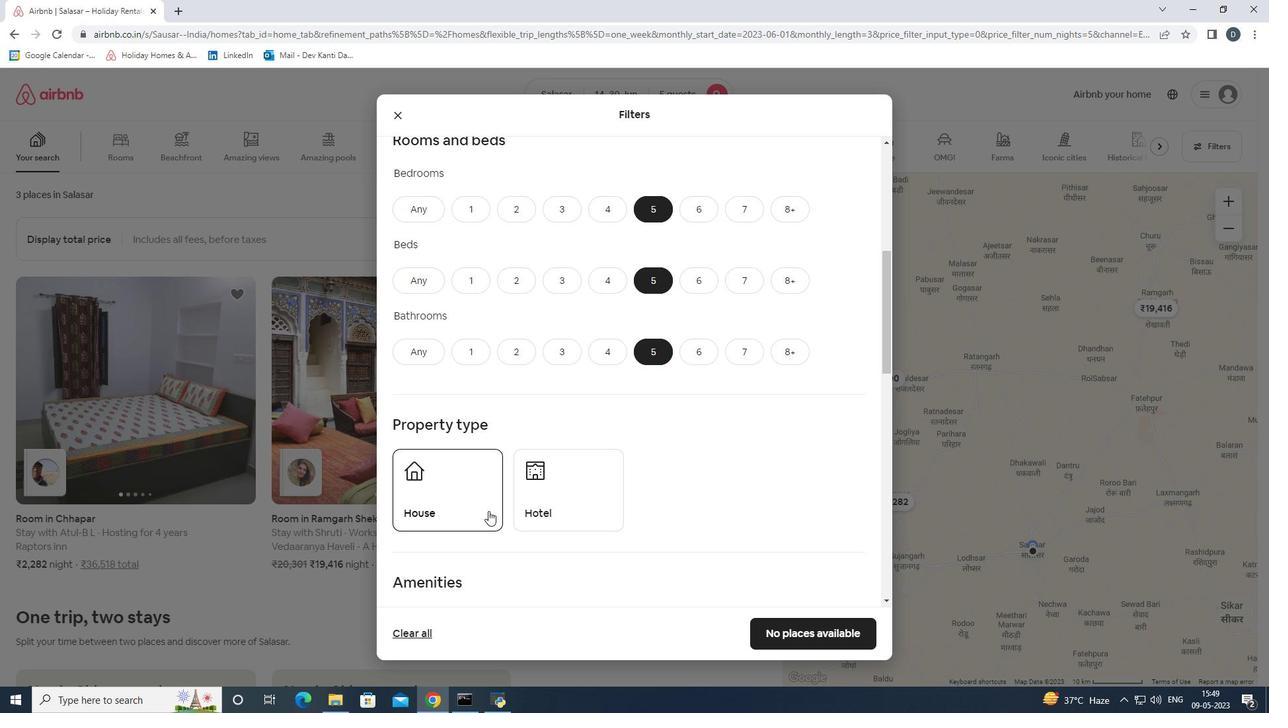 
Action: Mouse scrolled (488, 510) with delta (0, 0)
Screenshot: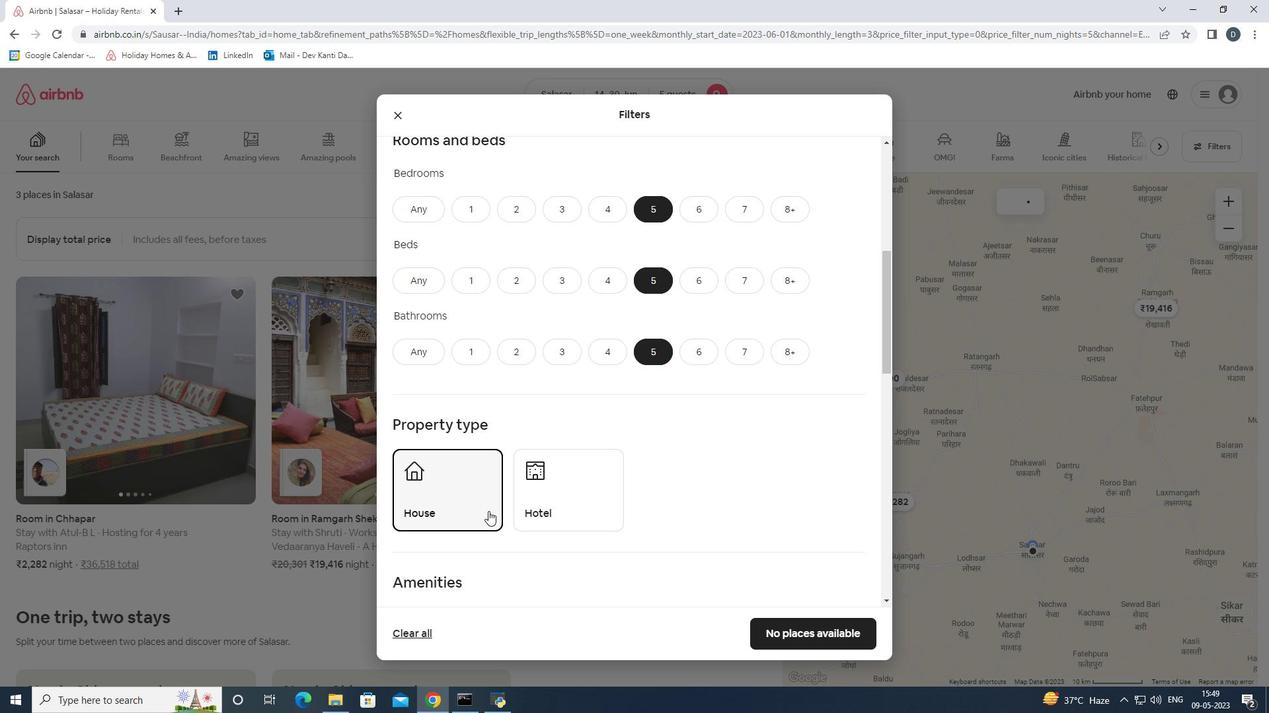 
Action: Mouse scrolled (488, 510) with delta (0, 0)
Screenshot: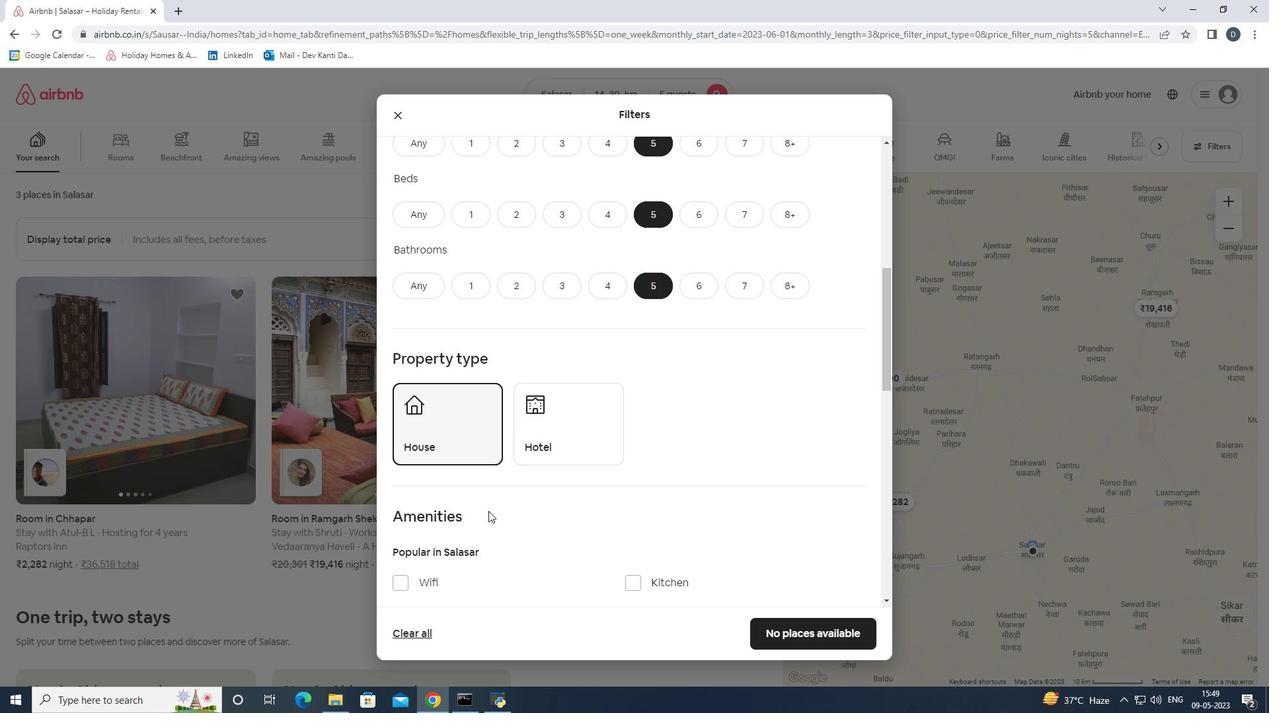 
Action: Mouse scrolled (488, 510) with delta (0, 0)
Screenshot: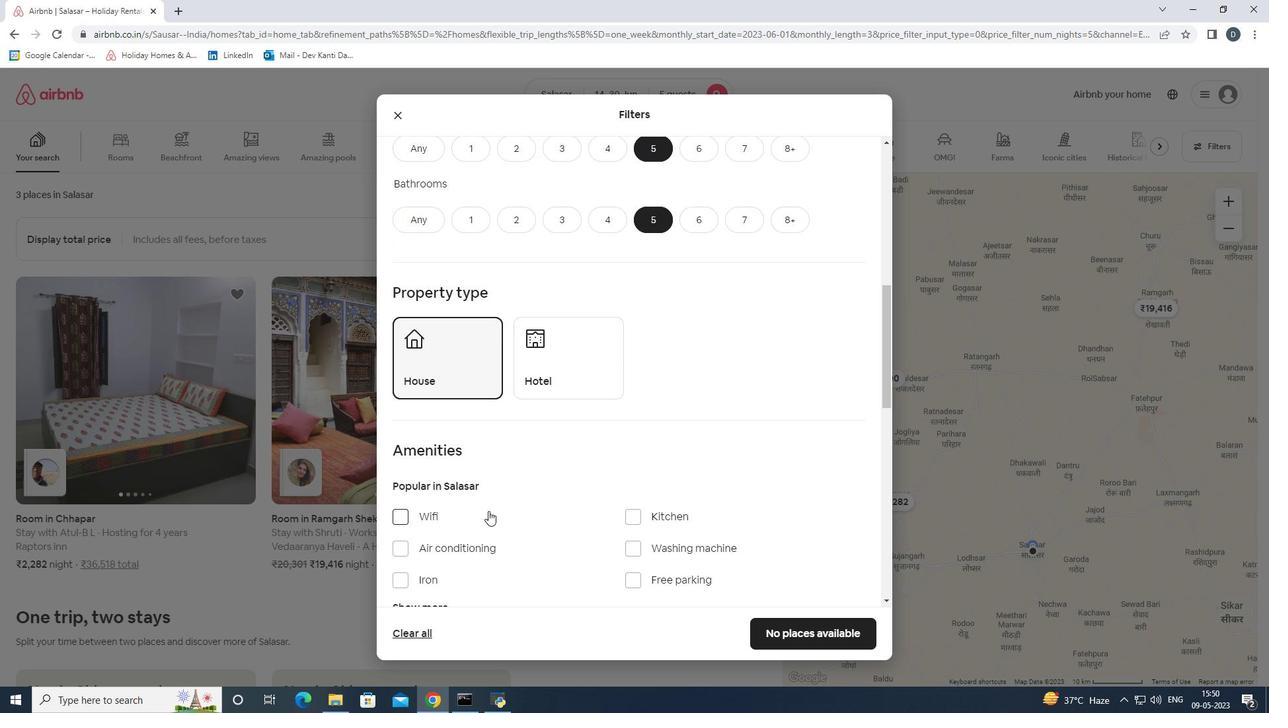 
Action: Mouse scrolled (488, 510) with delta (0, 0)
Screenshot: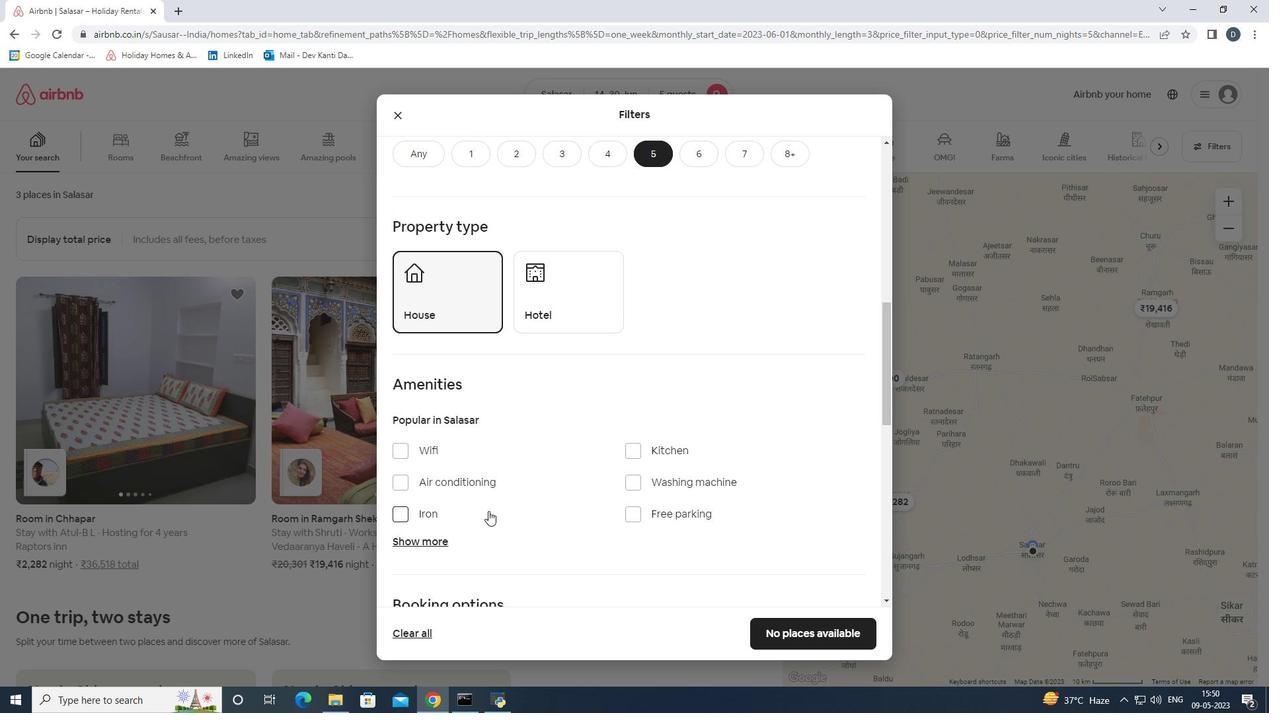 
Action: Mouse moved to (429, 384)
Screenshot: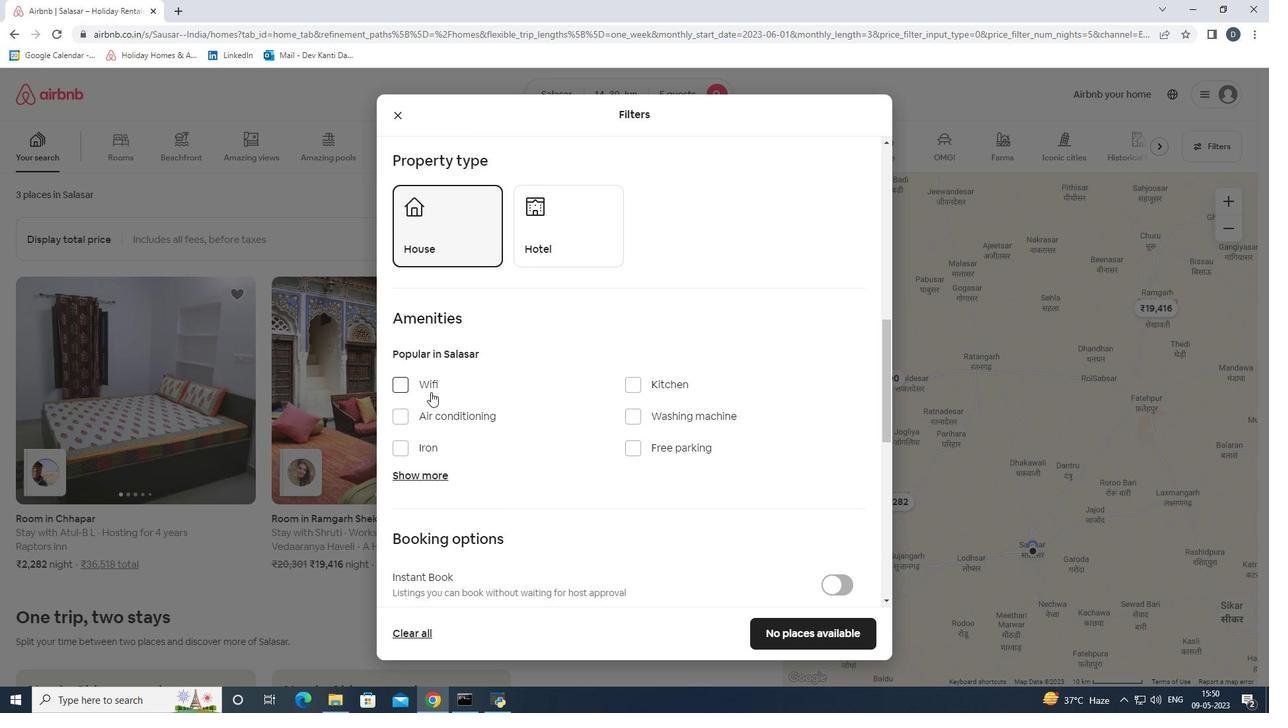 
Action: Mouse pressed left at (429, 384)
Screenshot: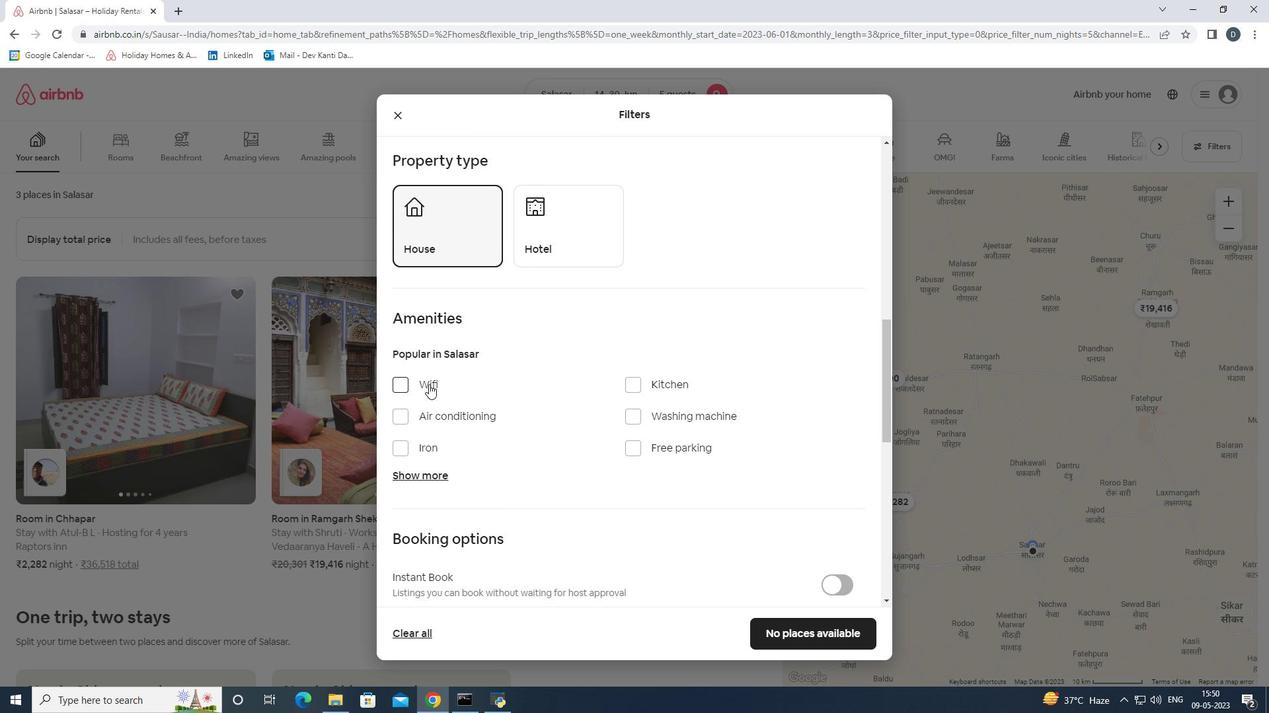 
Action: Mouse moved to (626, 450)
Screenshot: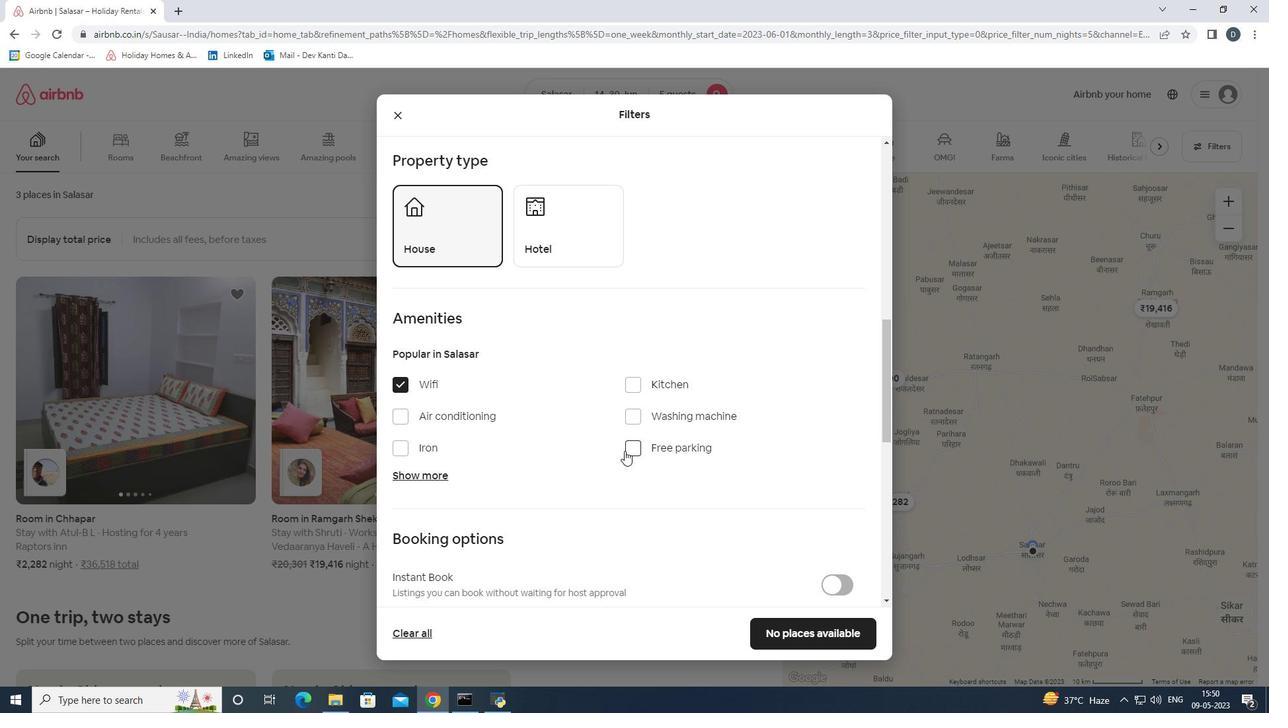 
Action: Mouse pressed left at (626, 450)
Screenshot: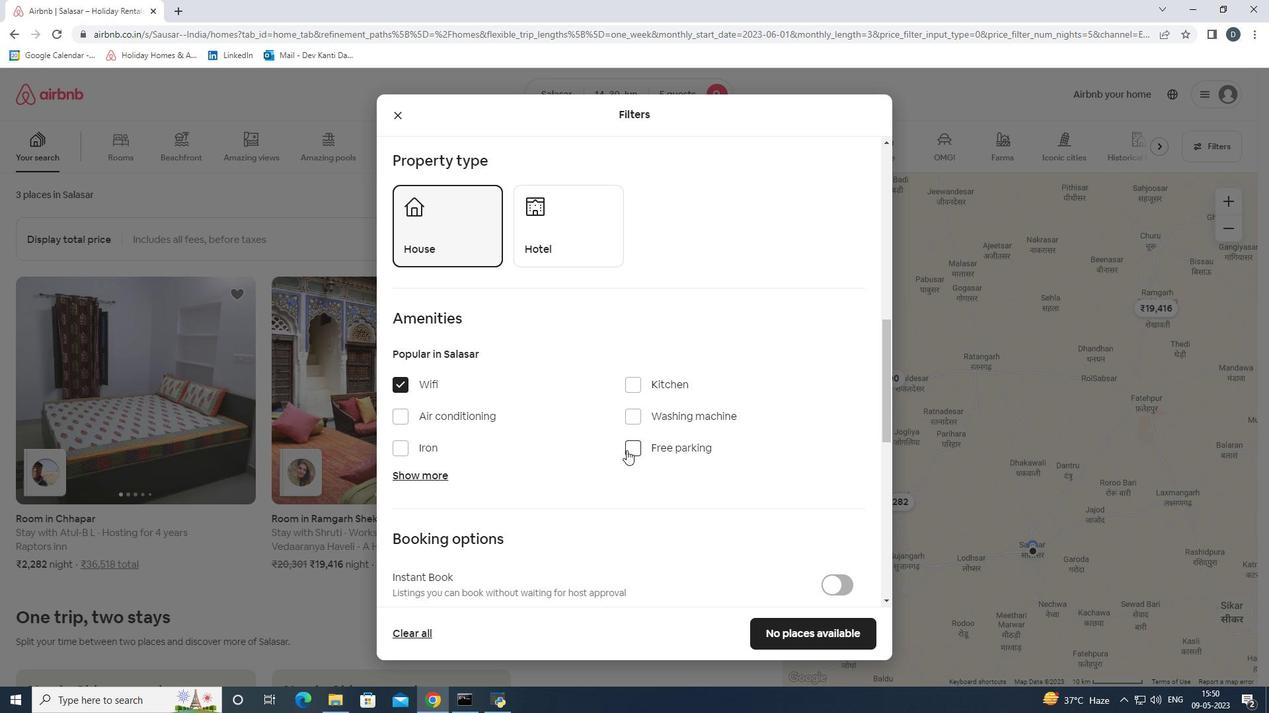 
Action: Mouse moved to (421, 475)
Screenshot: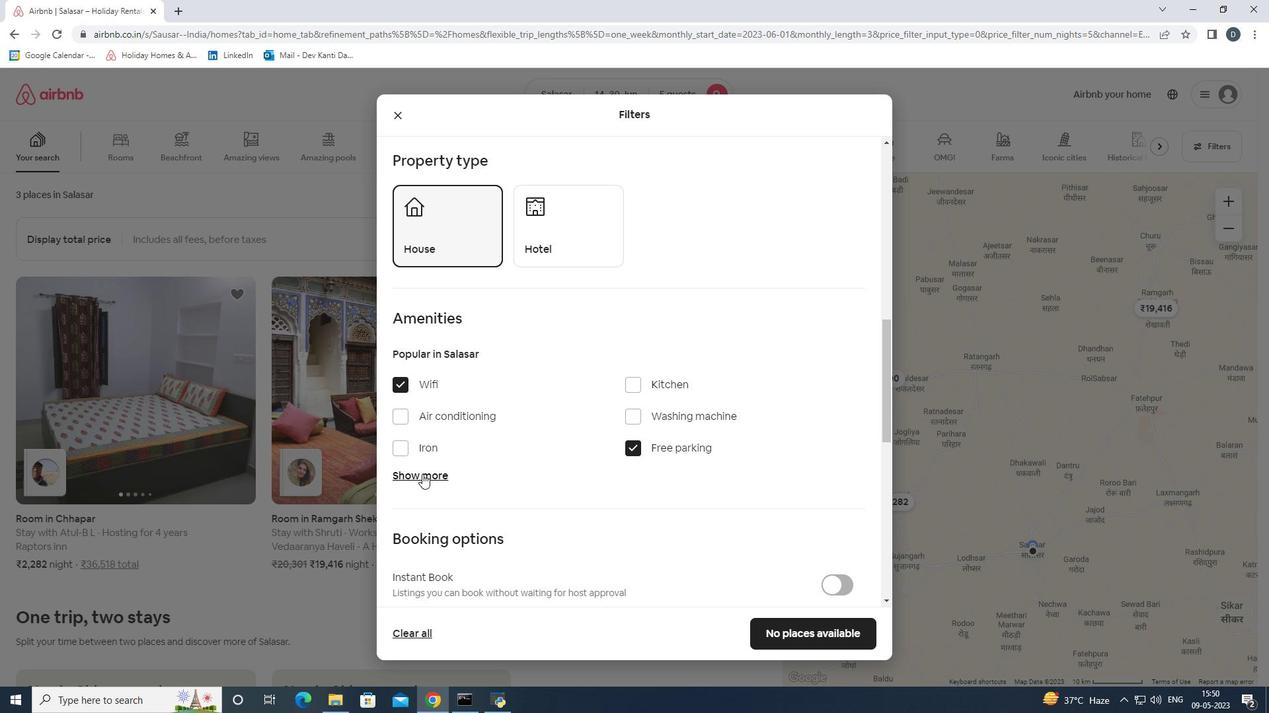 
Action: Mouse pressed left at (421, 475)
Screenshot: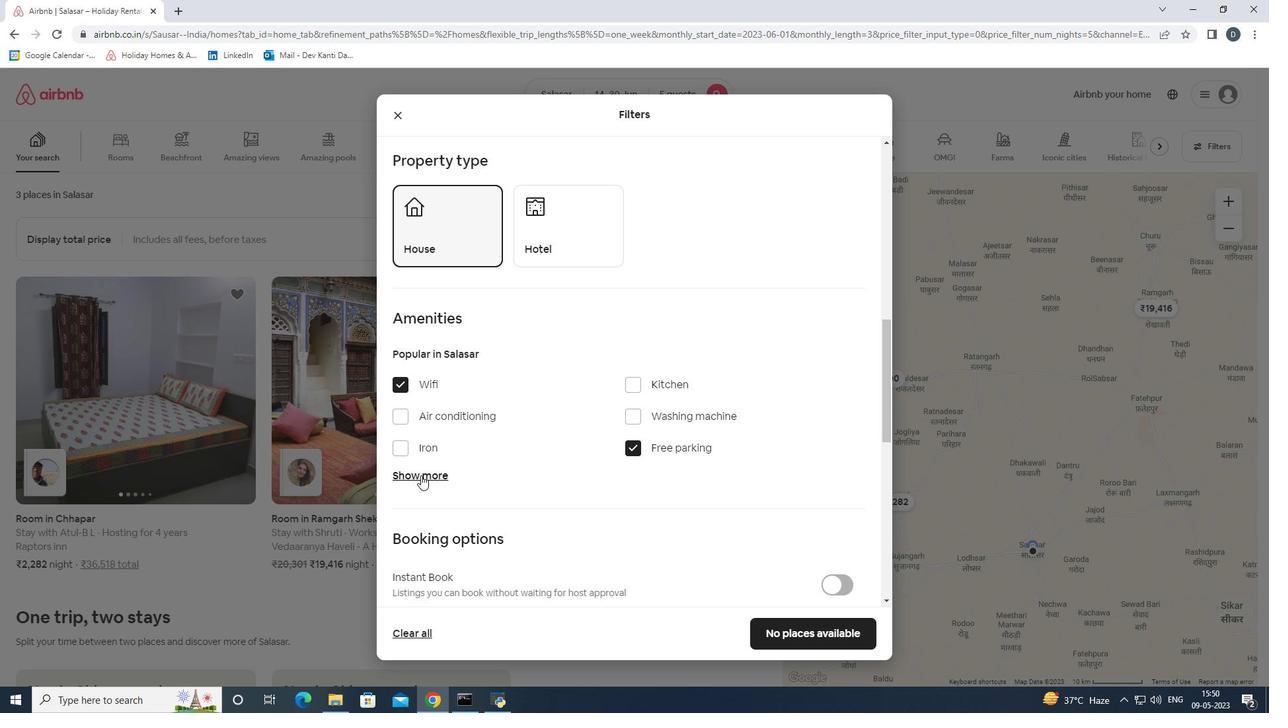 
Action: Mouse scrolled (421, 475) with delta (0, 0)
Screenshot: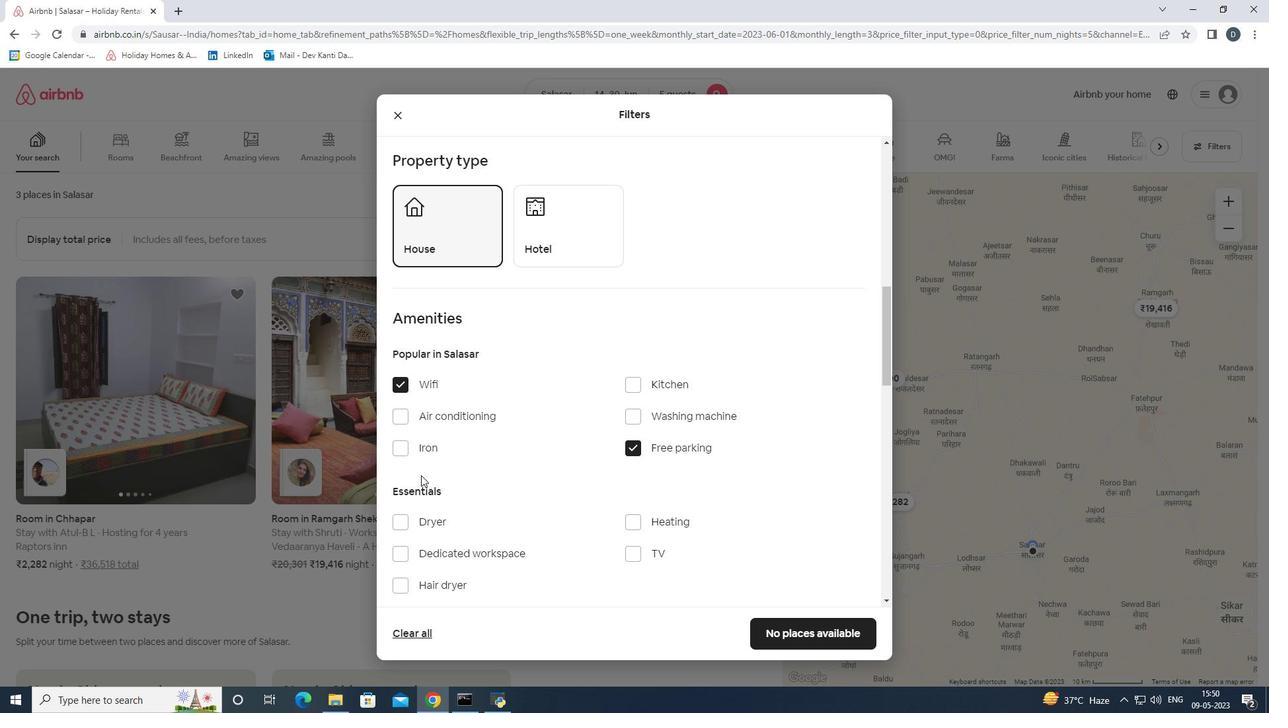 
Action: Mouse scrolled (421, 475) with delta (0, 0)
Screenshot: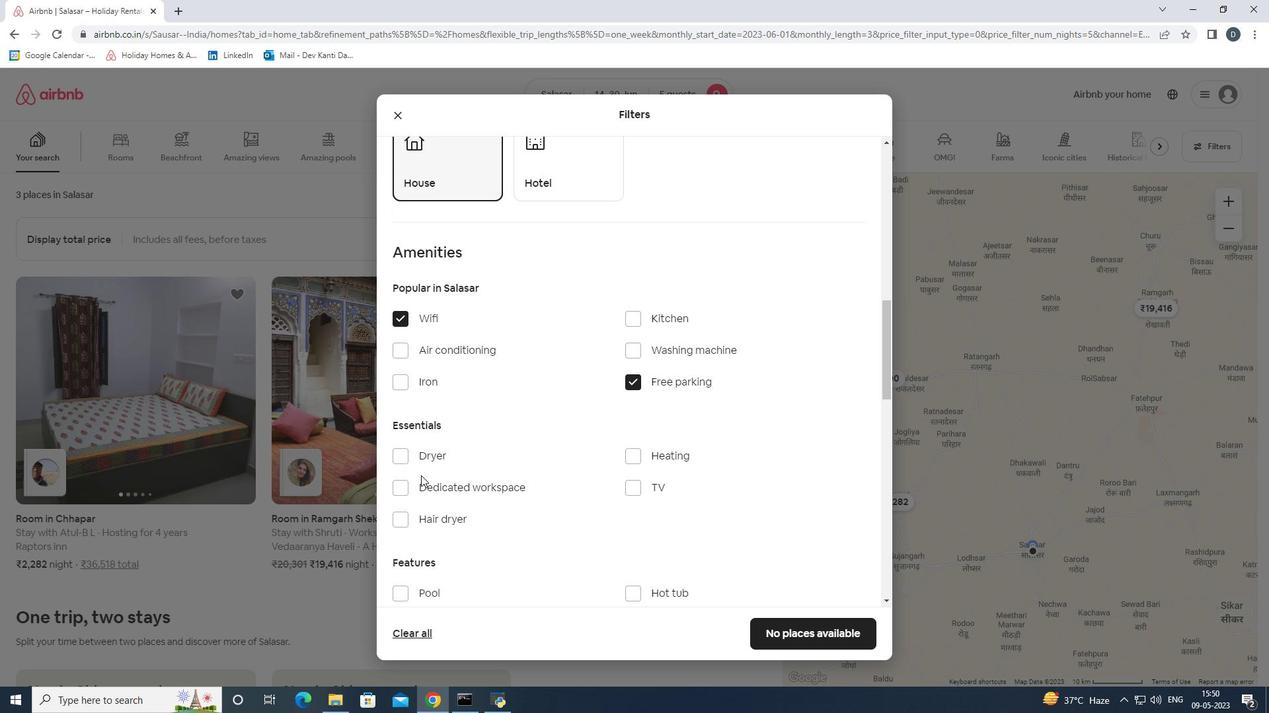 
Action: Mouse scrolled (421, 475) with delta (0, 0)
Screenshot: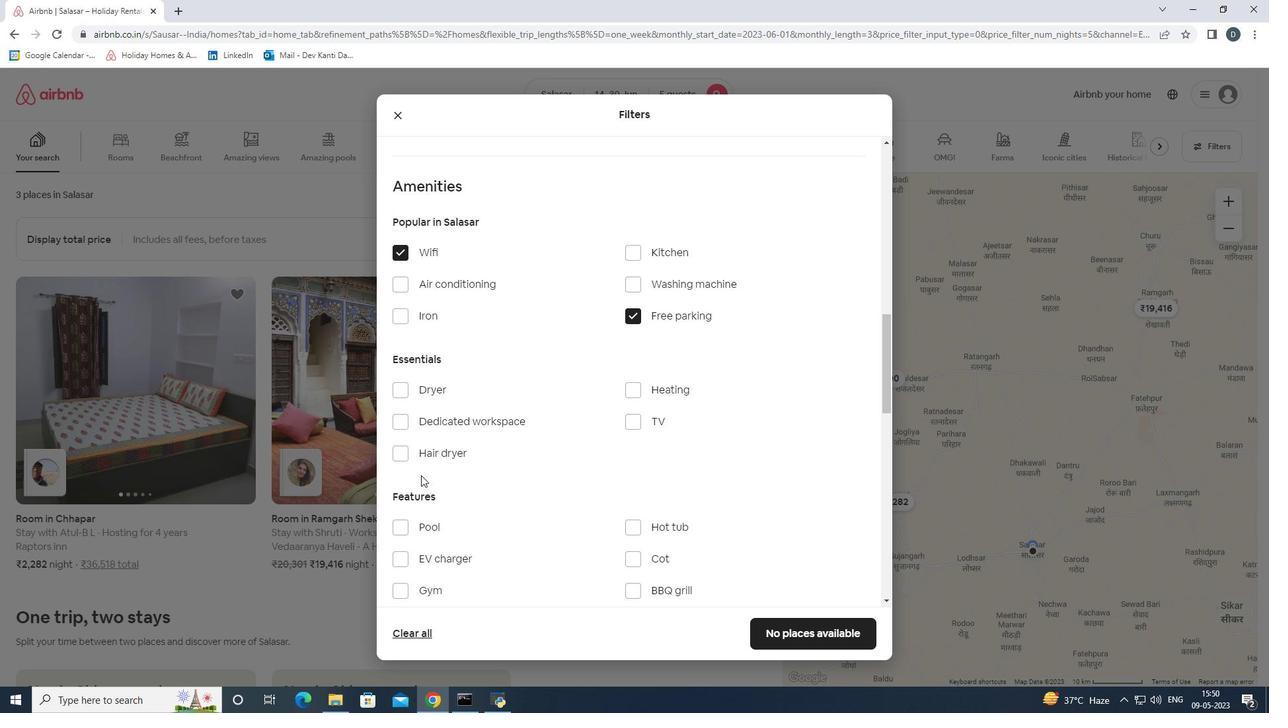 
Action: Mouse moved to (626, 356)
Screenshot: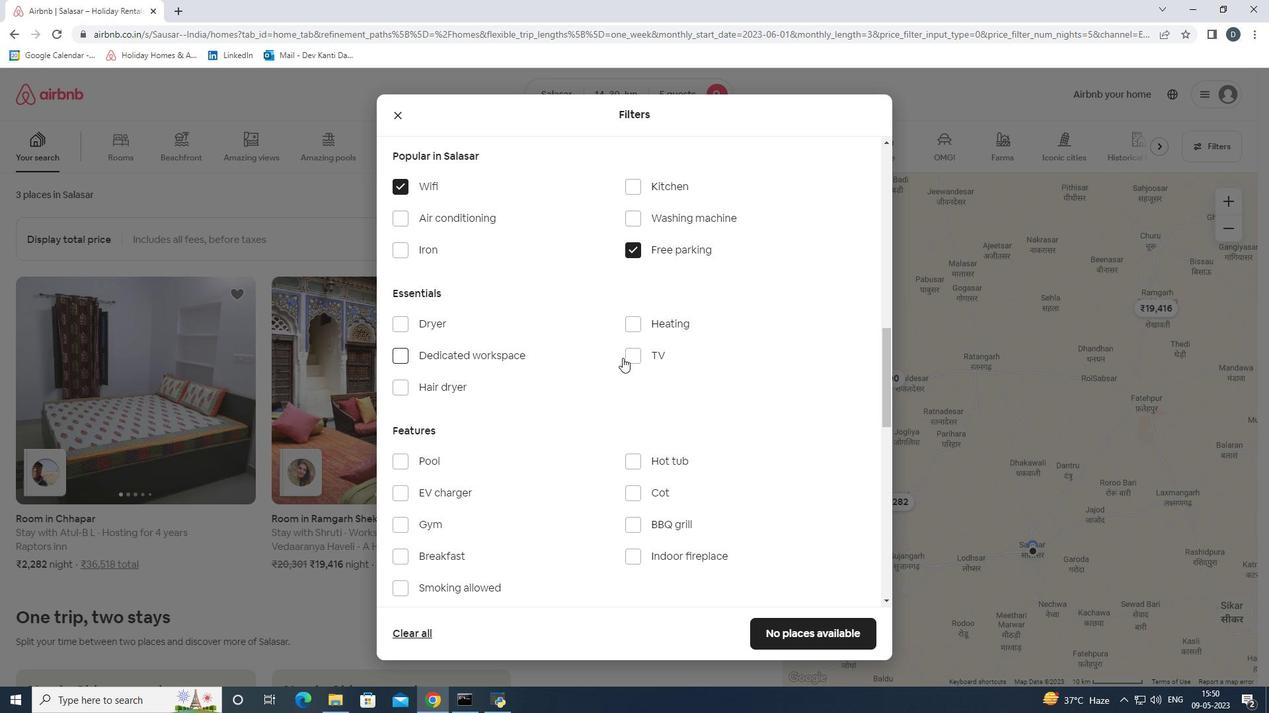 
Action: Mouse pressed left at (626, 356)
Screenshot: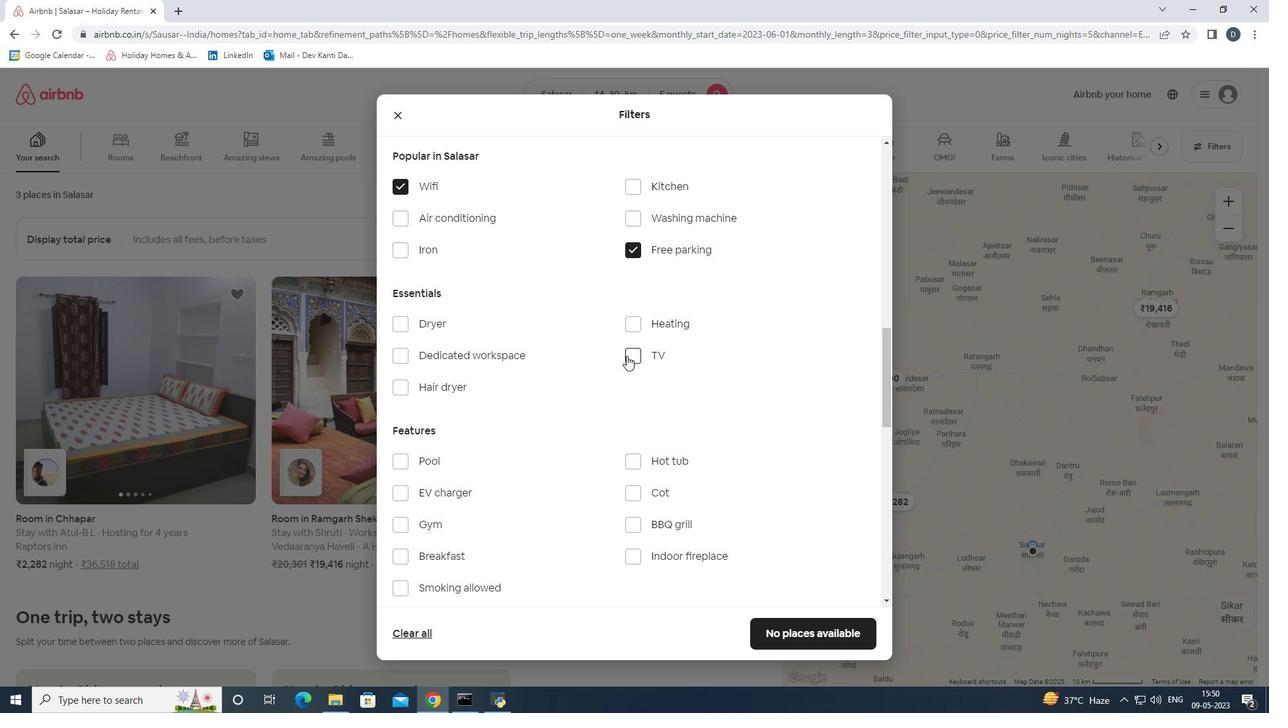 
Action: Mouse moved to (399, 527)
Screenshot: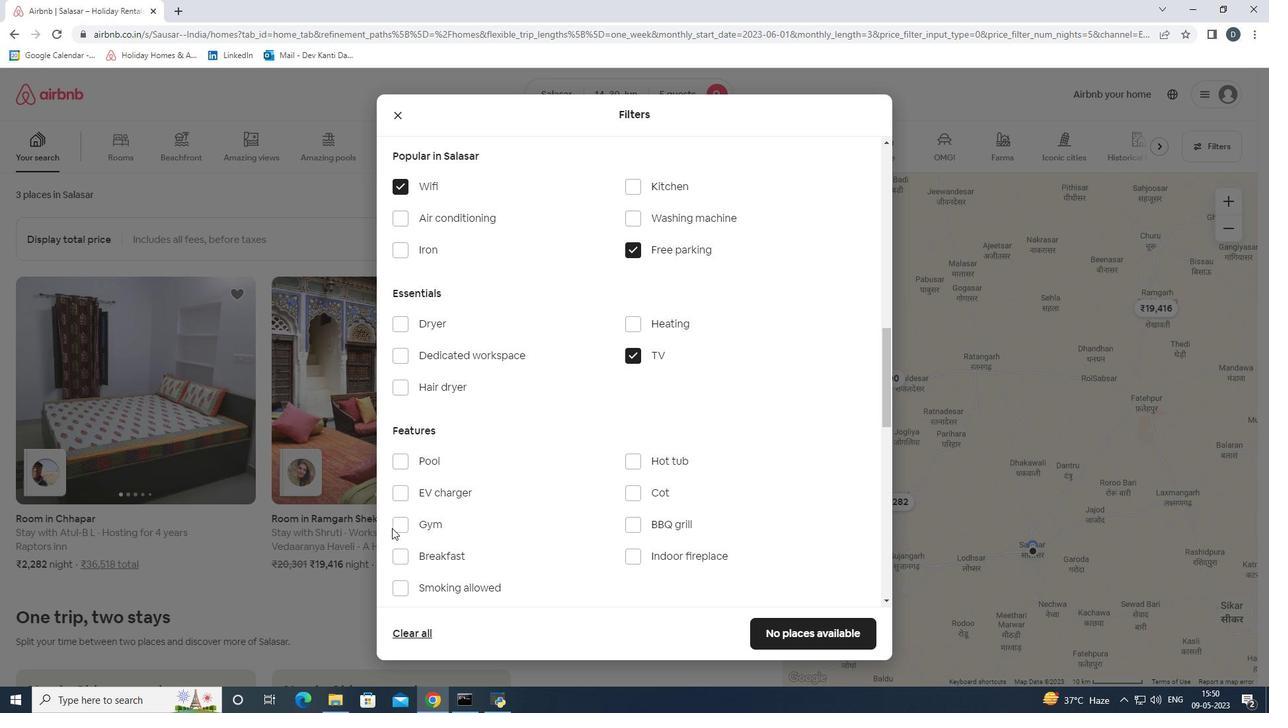 
Action: Mouse pressed left at (399, 527)
Screenshot: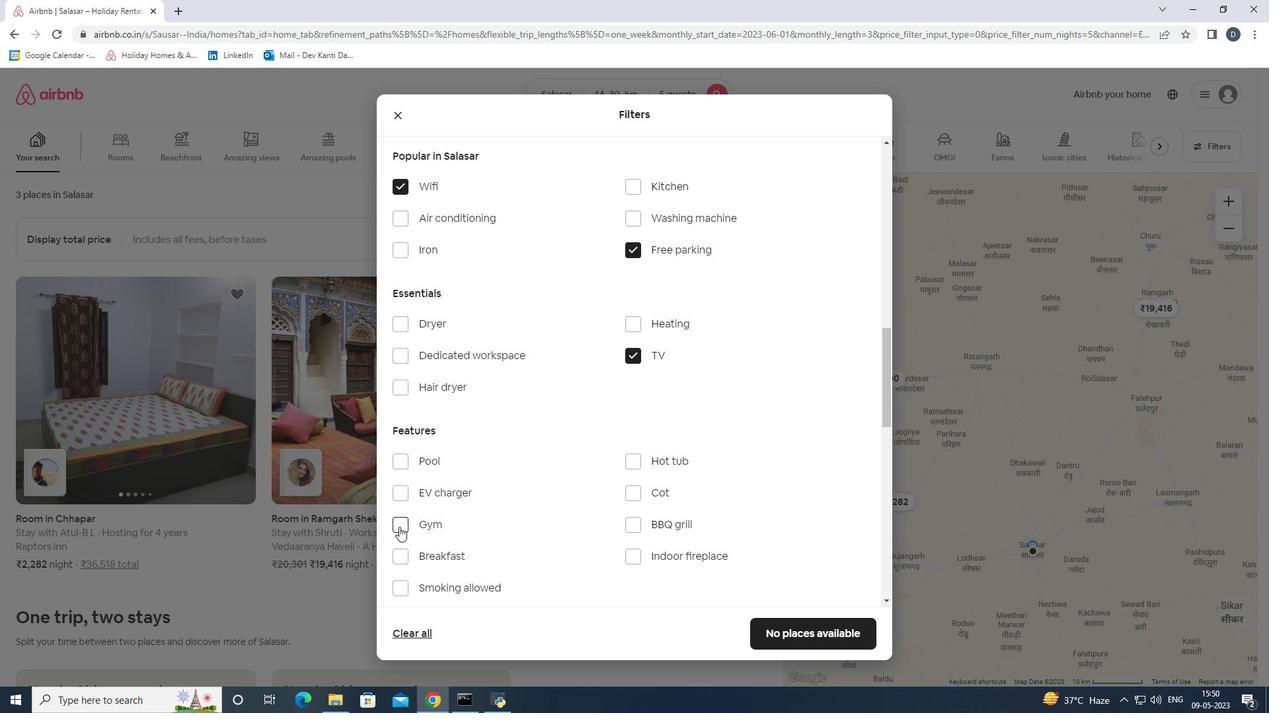 
Action: Mouse moved to (398, 551)
Screenshot: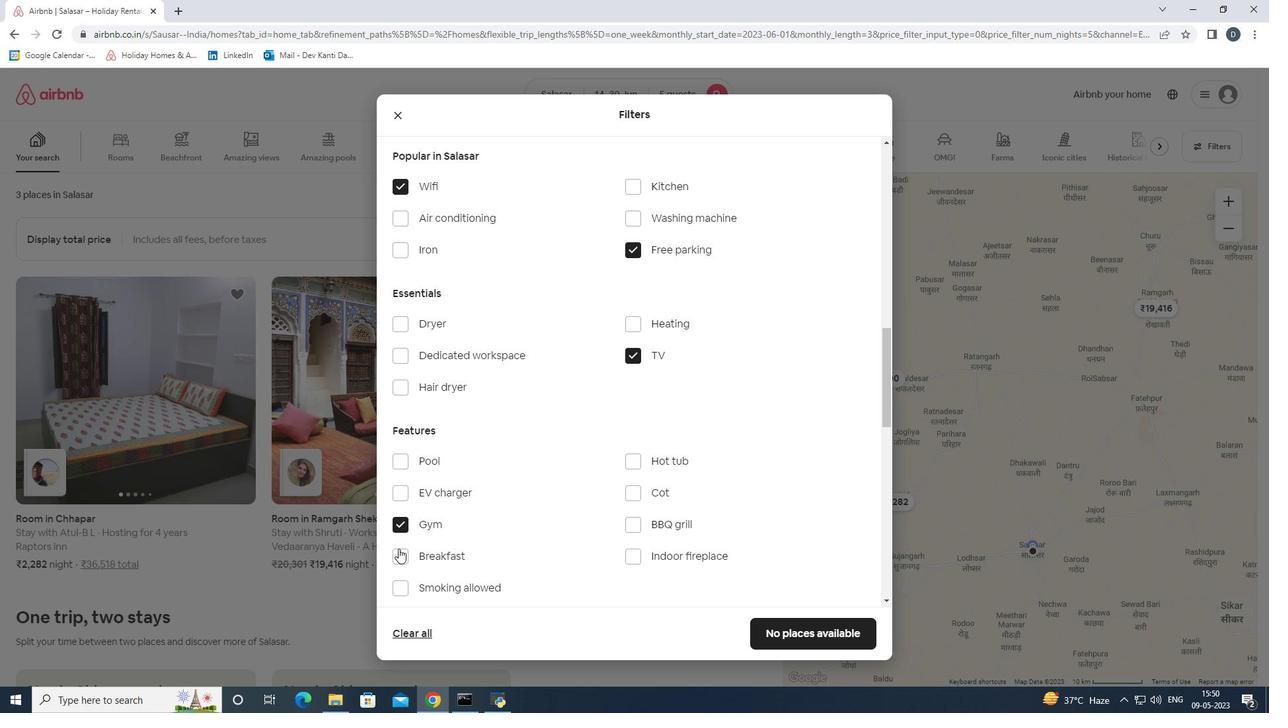 
Action: Mouse pressed left at (398, 551)
Screenshot: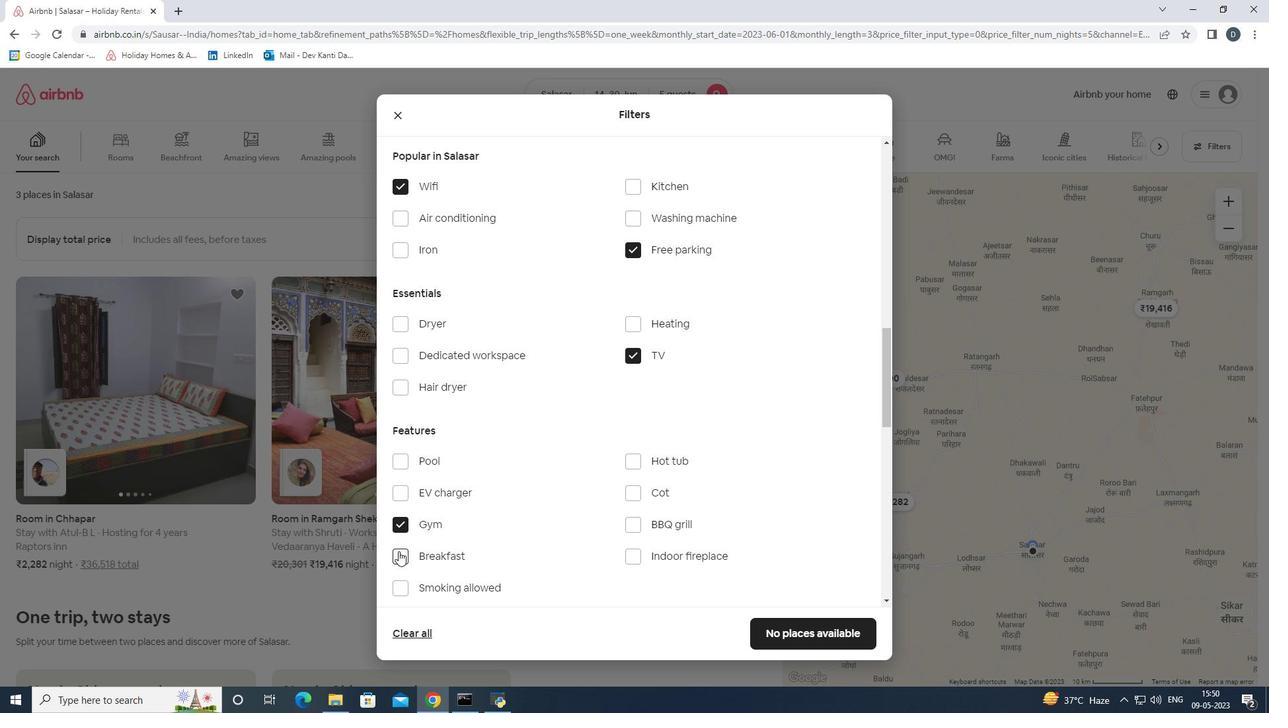 
Action: Mouse scrolled (398, 551) with delta (0, 0)
Screenshot: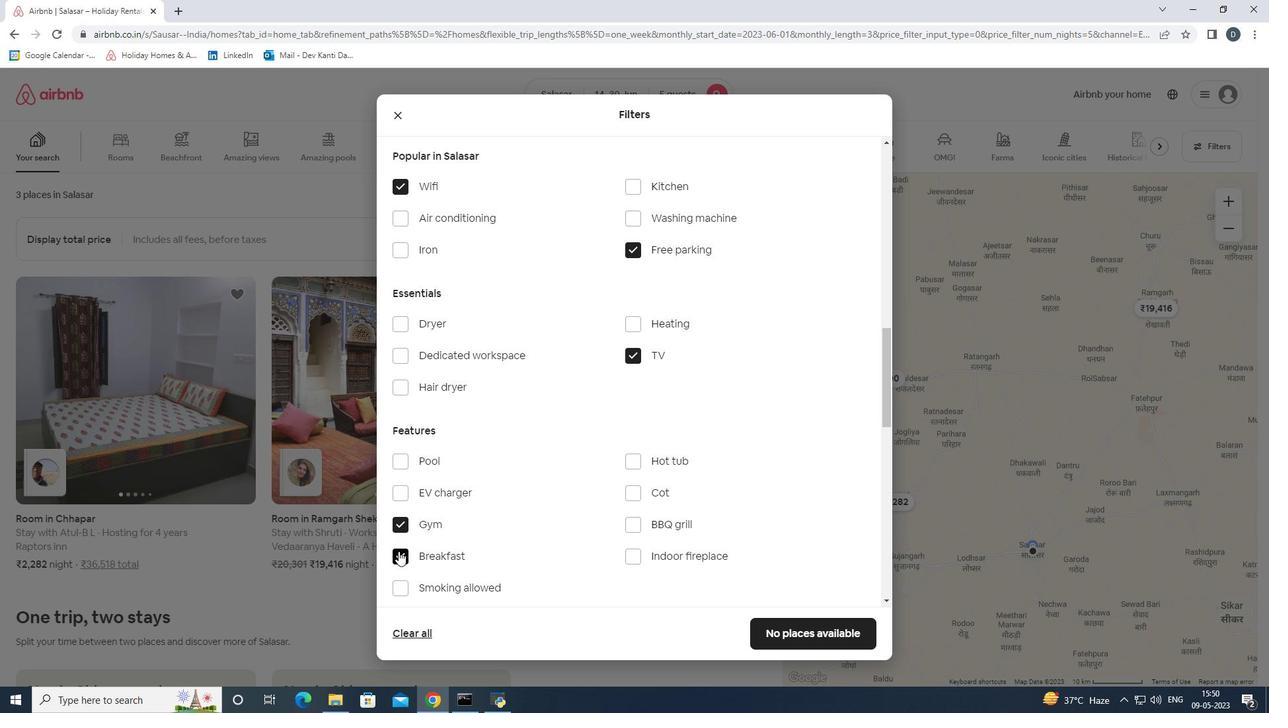 
Action: Mouse scrolled (398, 551) with delta (0, 0)
Screenshot: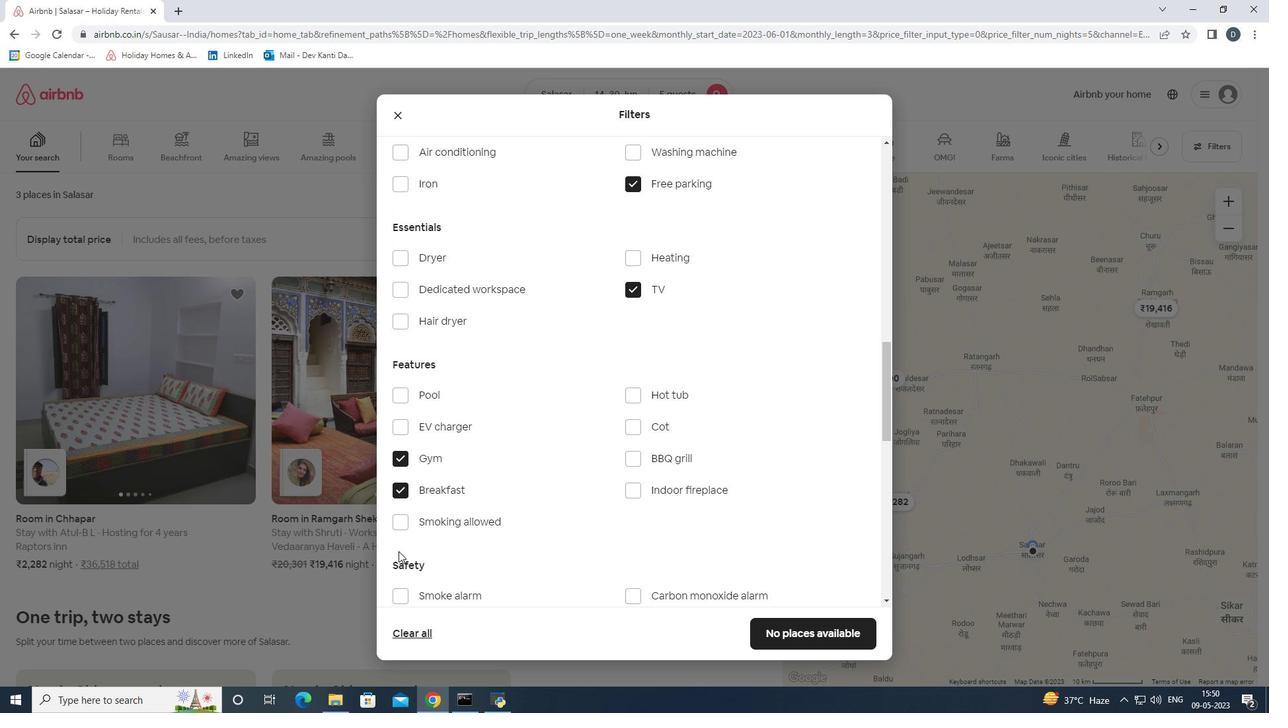 
Action: Mouse scrolled (398, 551) with delta (0, 0)
Screenshot: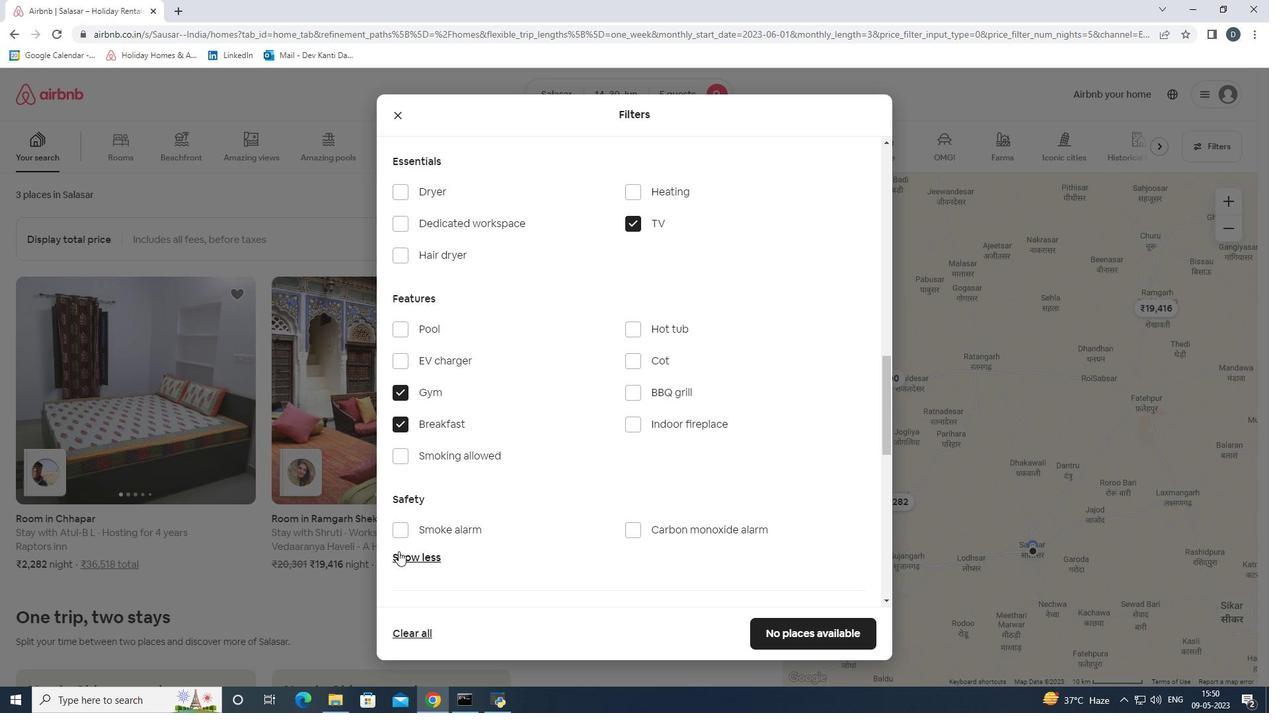 
Action: Mouse moved to (425, 541)
Screenshot: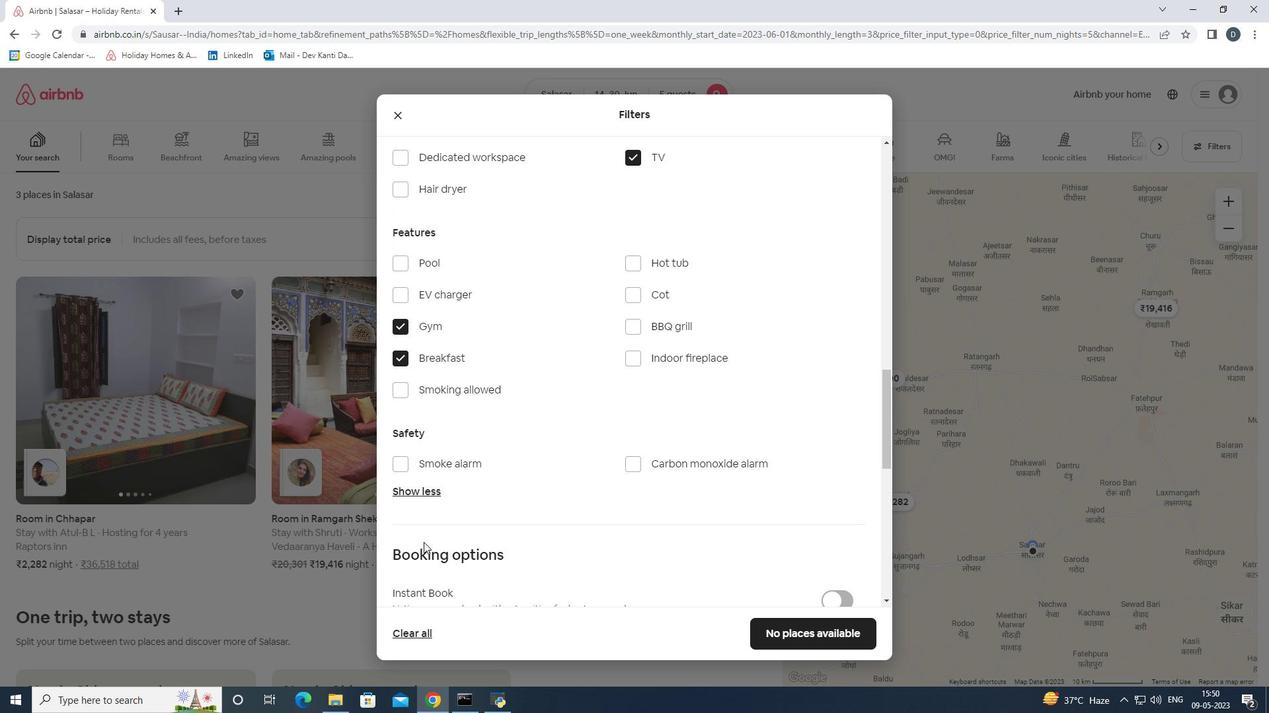 
Action: Mouse scrolled (425, 540) with delta (0, 0)
Screenshot: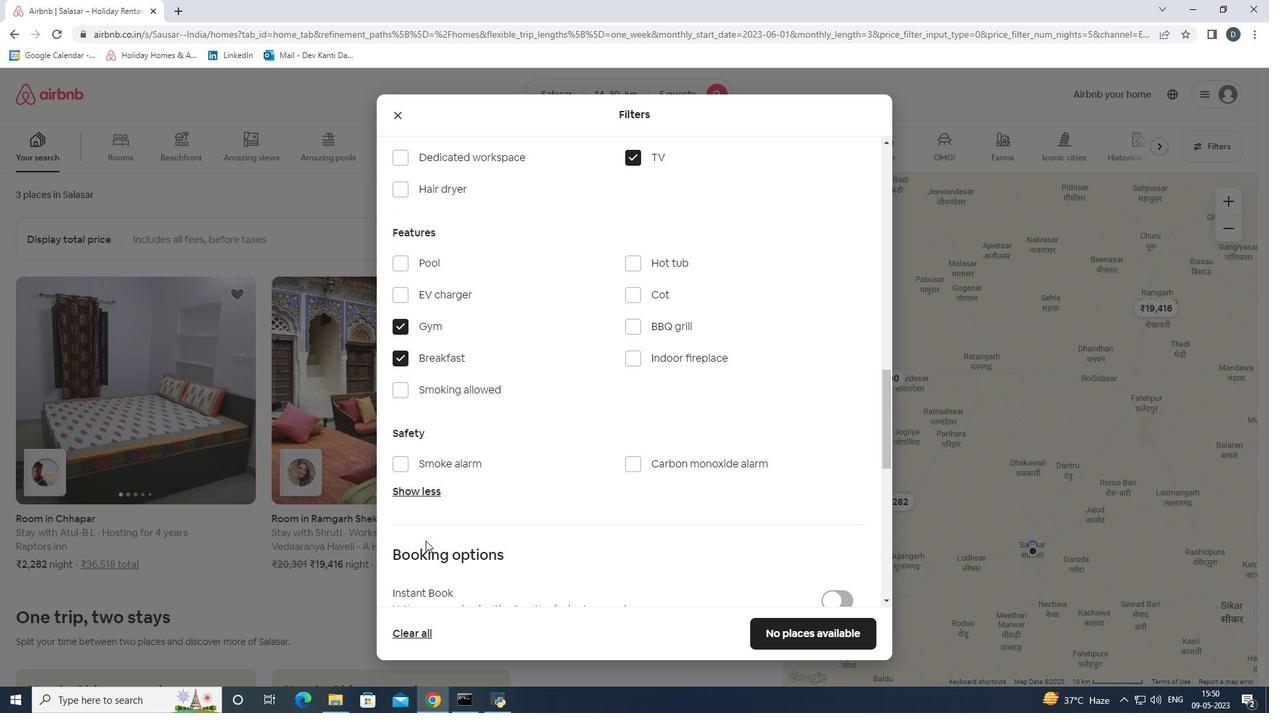
Action: Mouse moved to (511, 524)
Screenshot: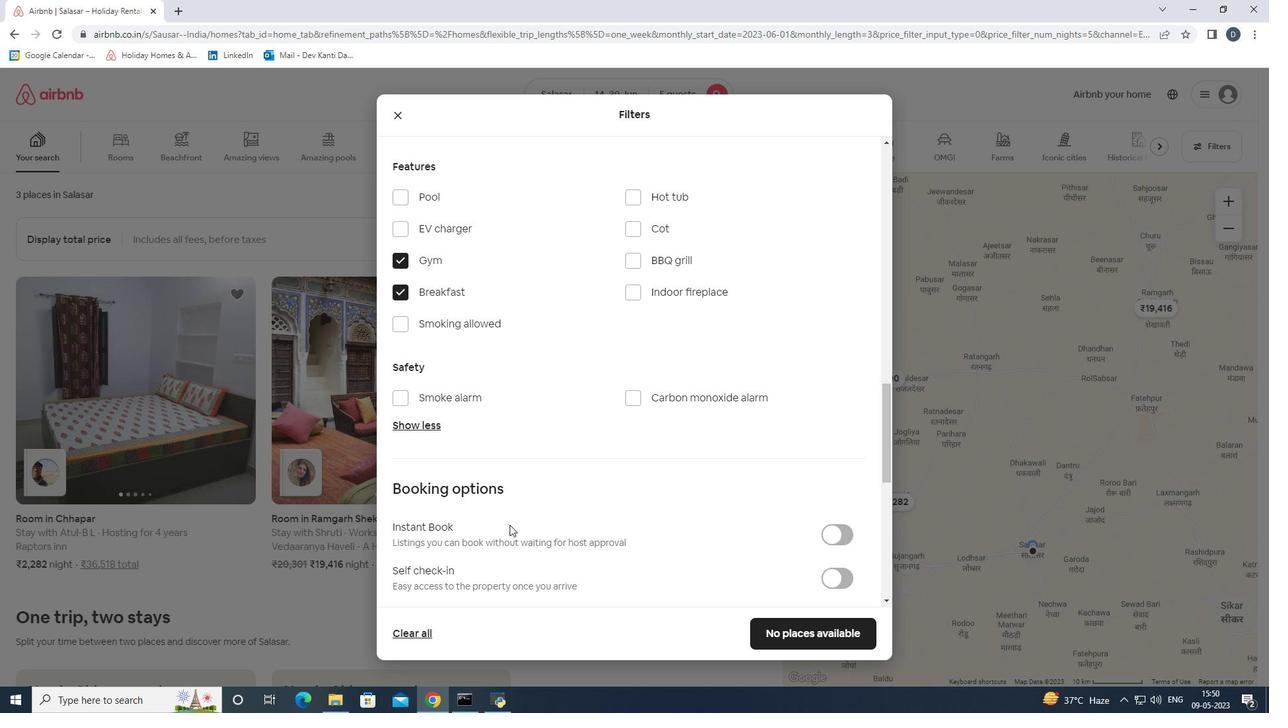 
Action: Mouse scrolled (511, 523) with delta (0, 0)
Screenshot: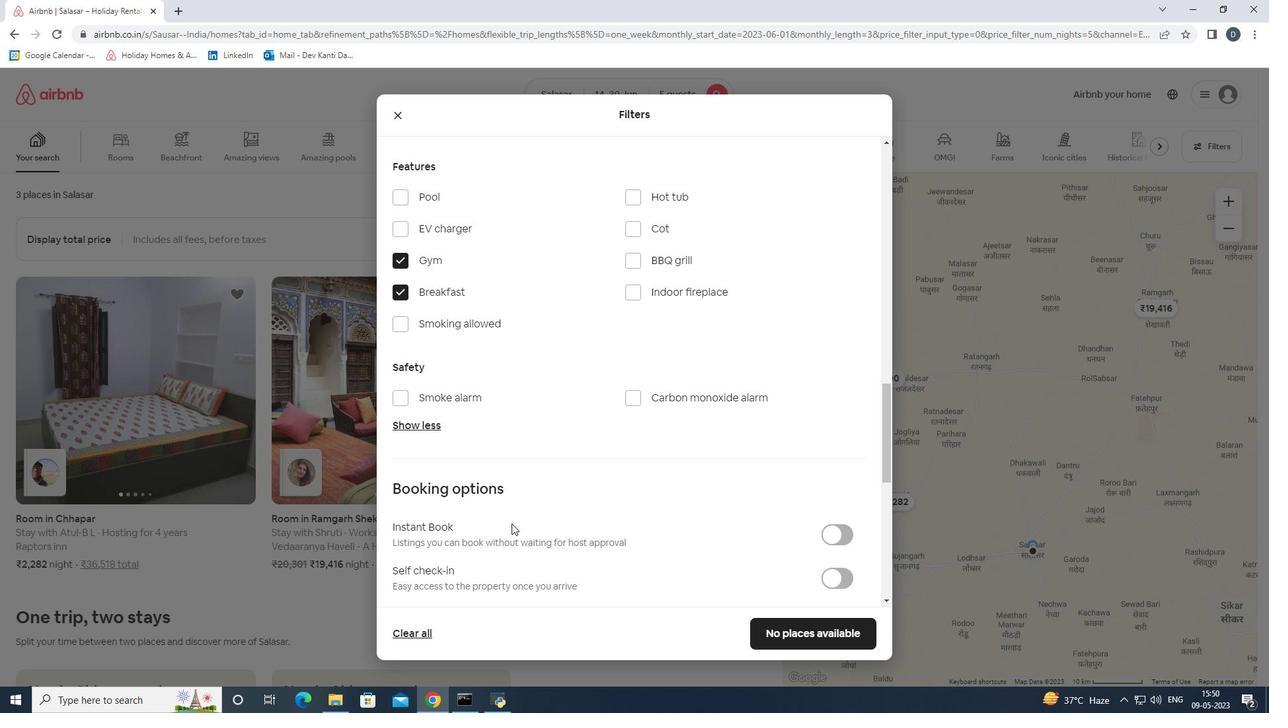 
Action: Mouse scrolled (511, 523) with delta (0, 0)
Screenshot: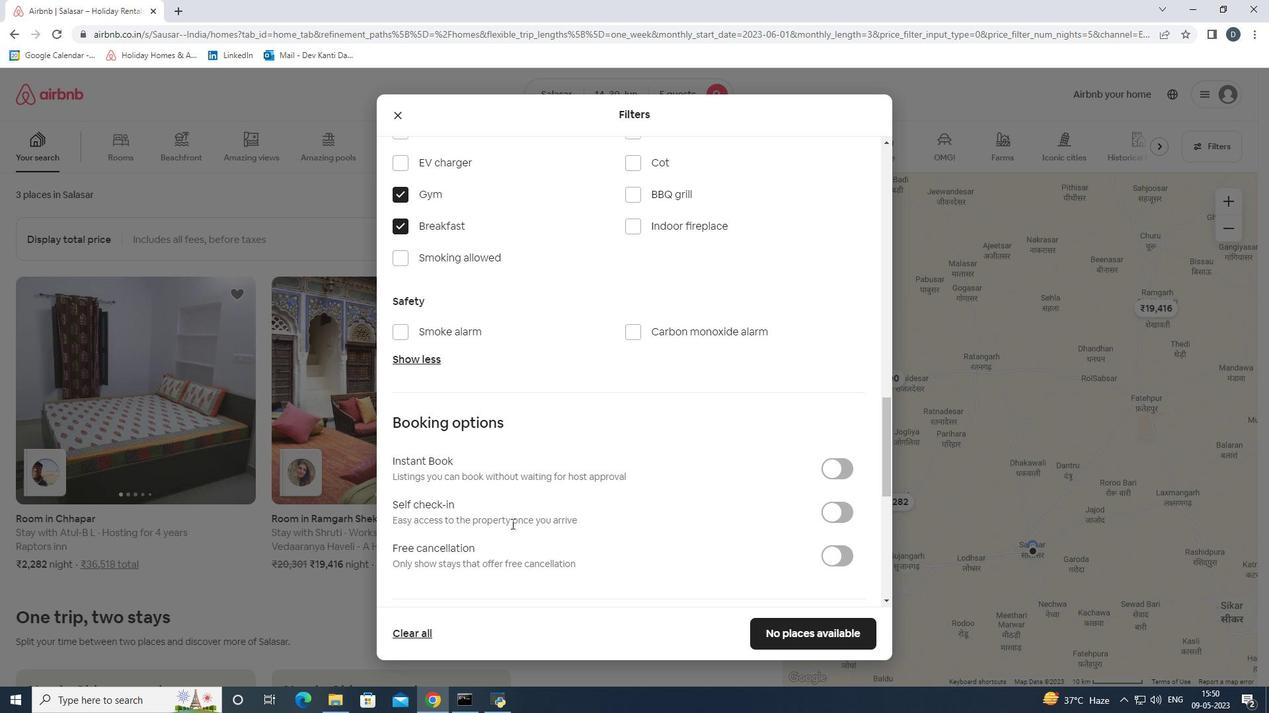 
Action: Mouse moved to (827, 451)
Screenshot: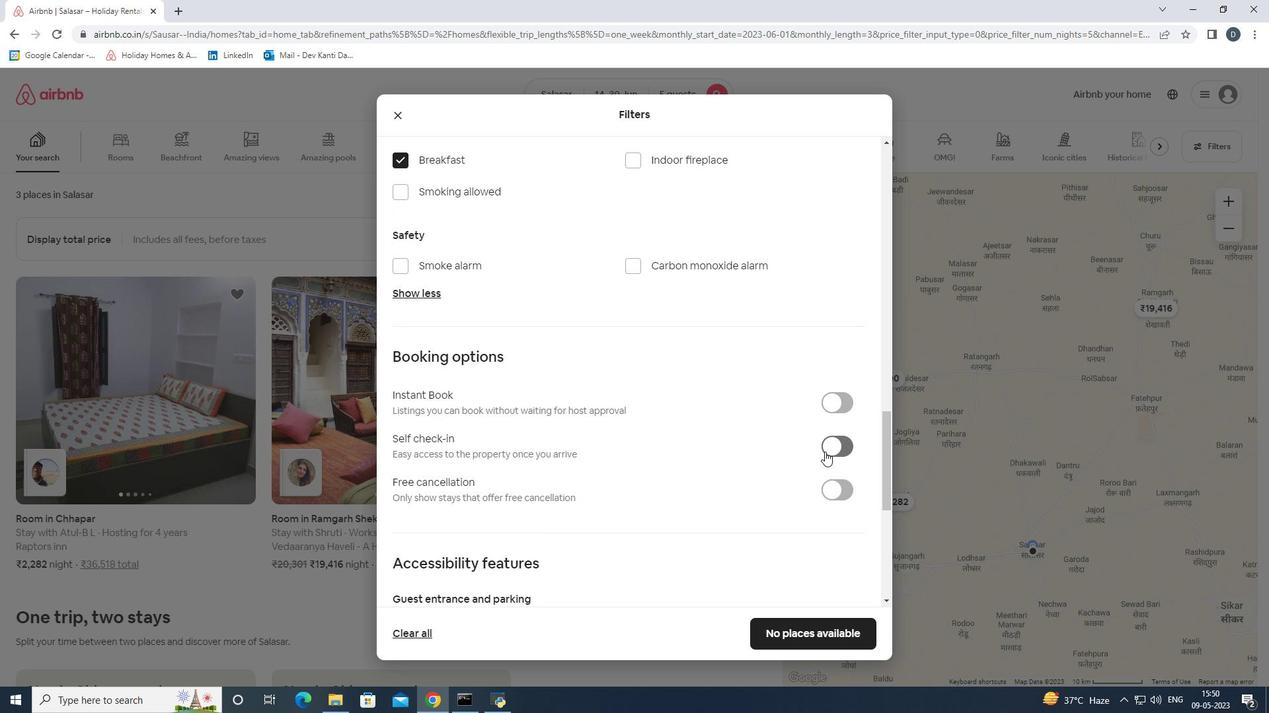 
Action: Mouse pressed left at (827, 451)
Screenshot: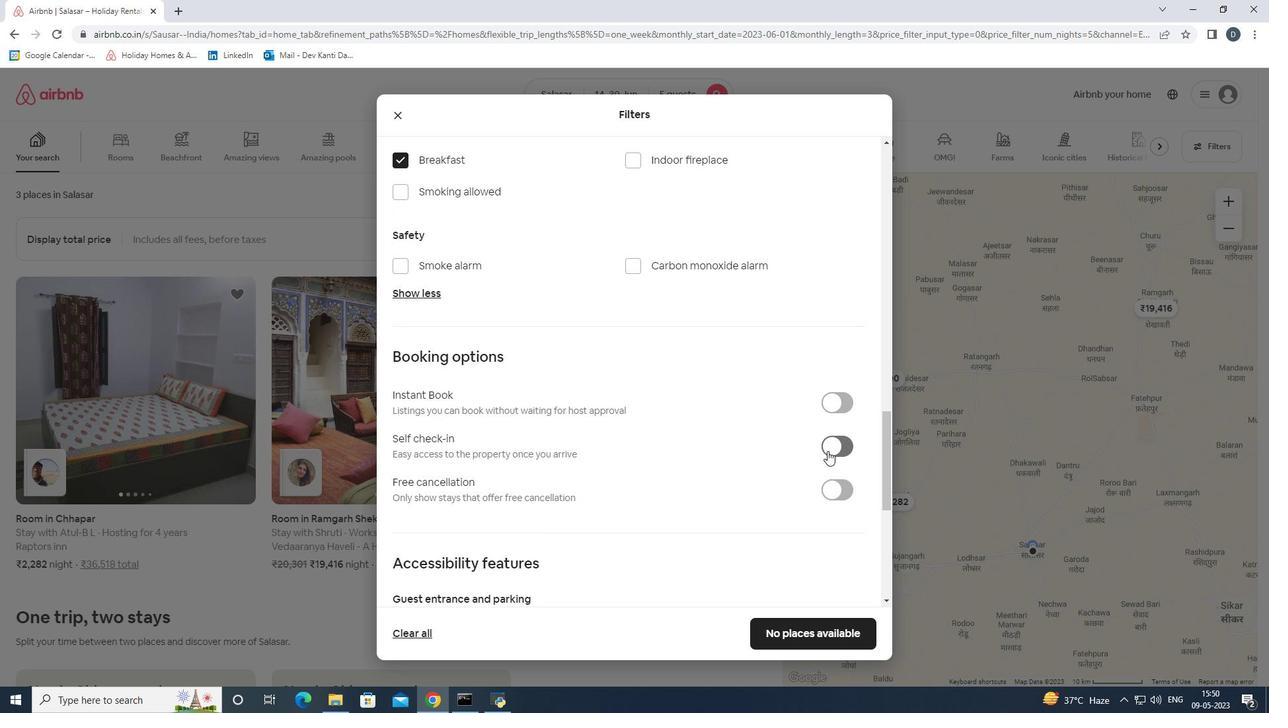 
Action: Mouse moved to (827, 450)
Screenshot: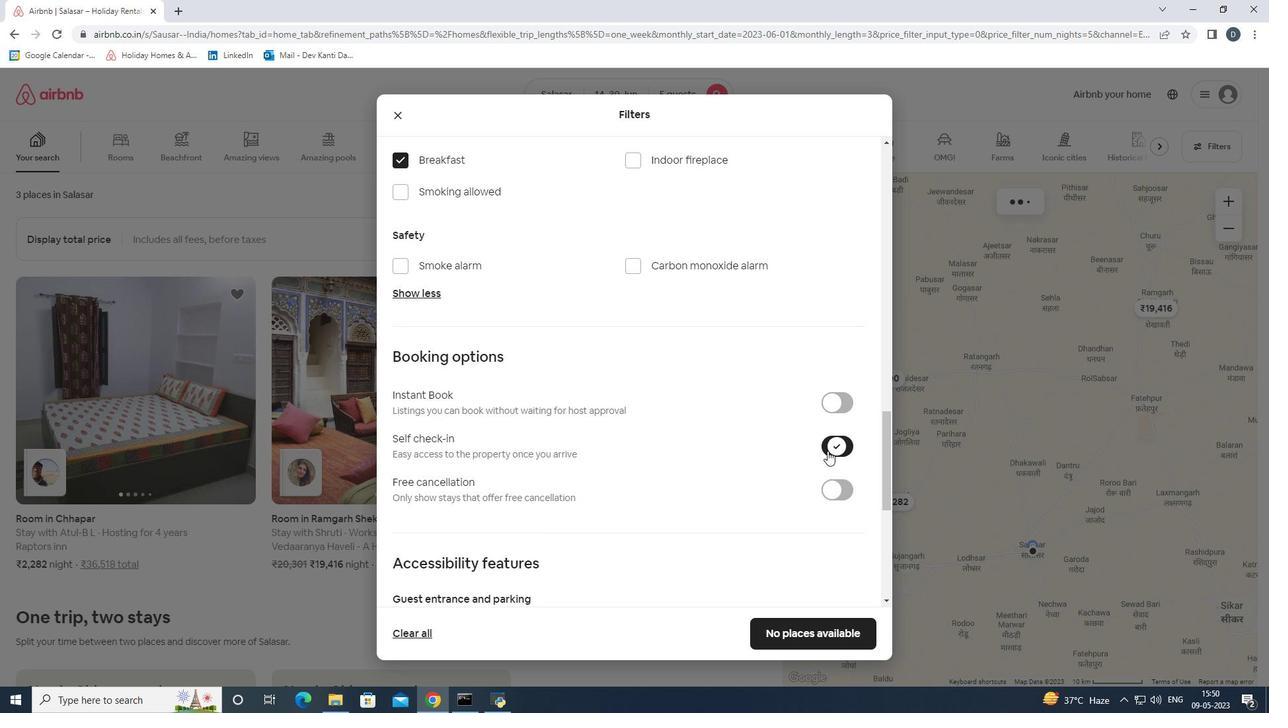 
Action: Mouse scrolled (827, 450) with delta (0, 0)
Screenshot: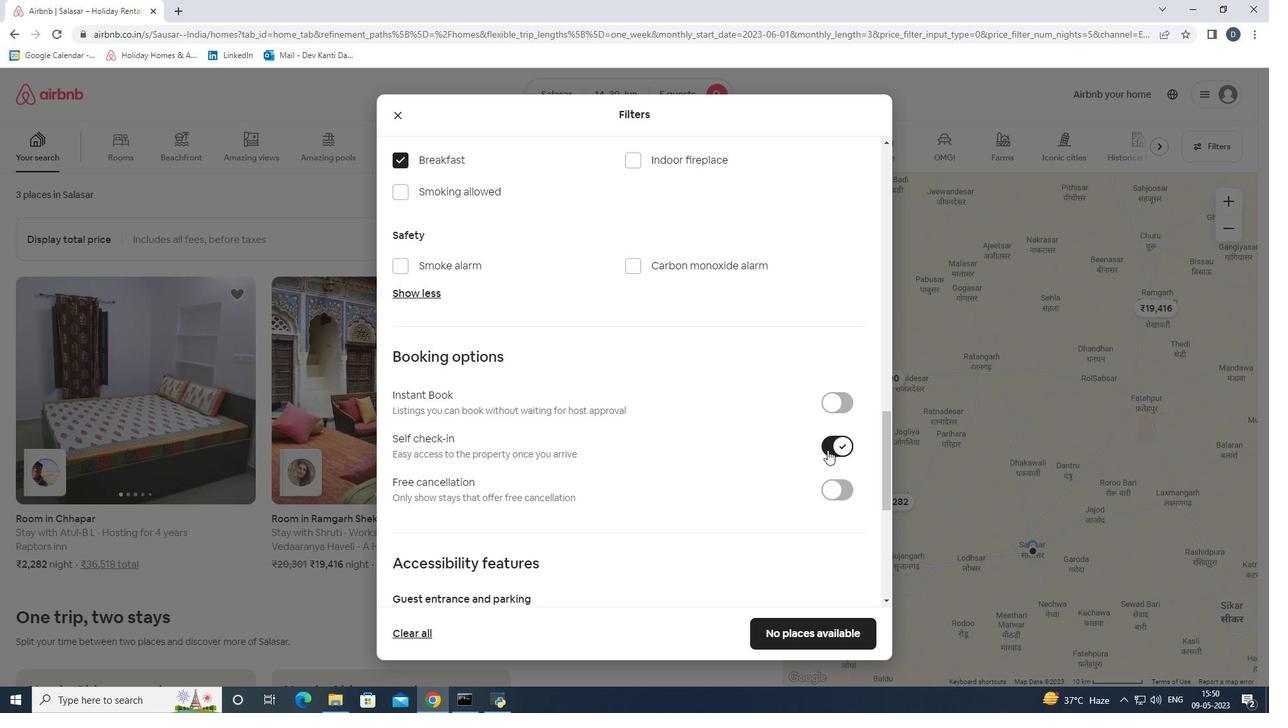 
Action: Mouse scrolled (827, 450) with delta (0, 0)
Screenshot: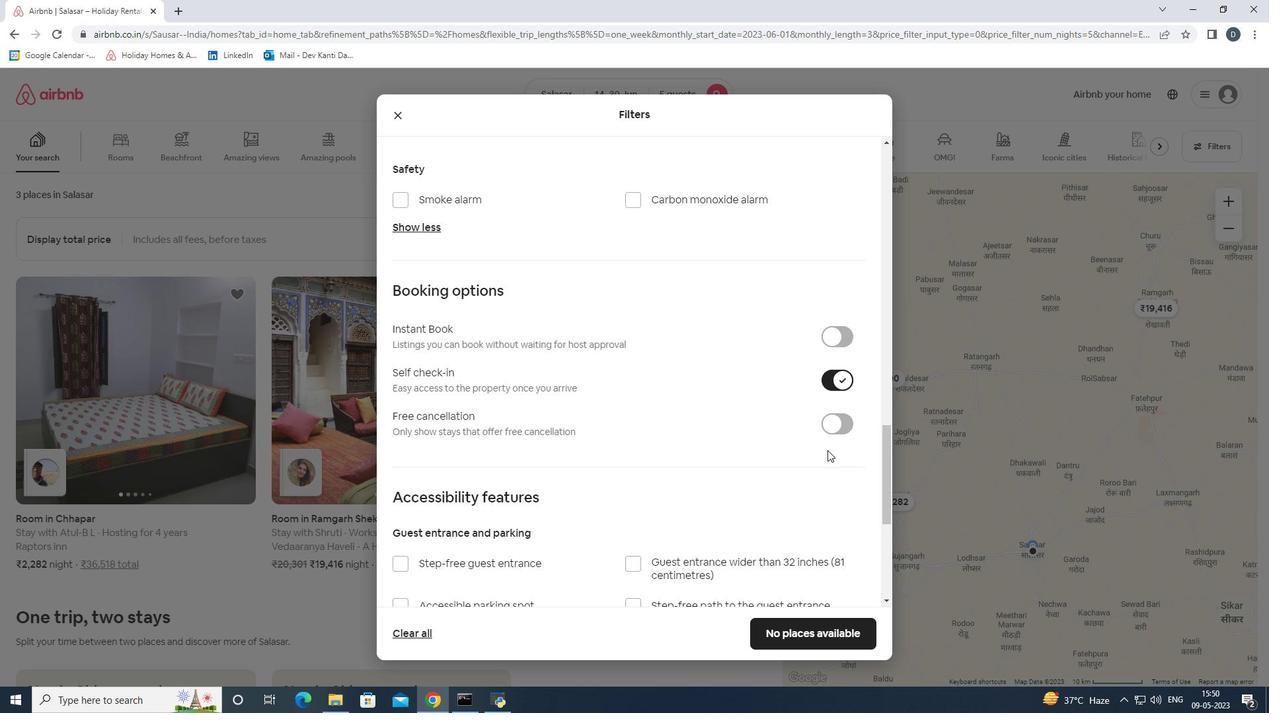 
Action: Mouse scrolled (827, 450) with delta (0, 0)
Screenshot: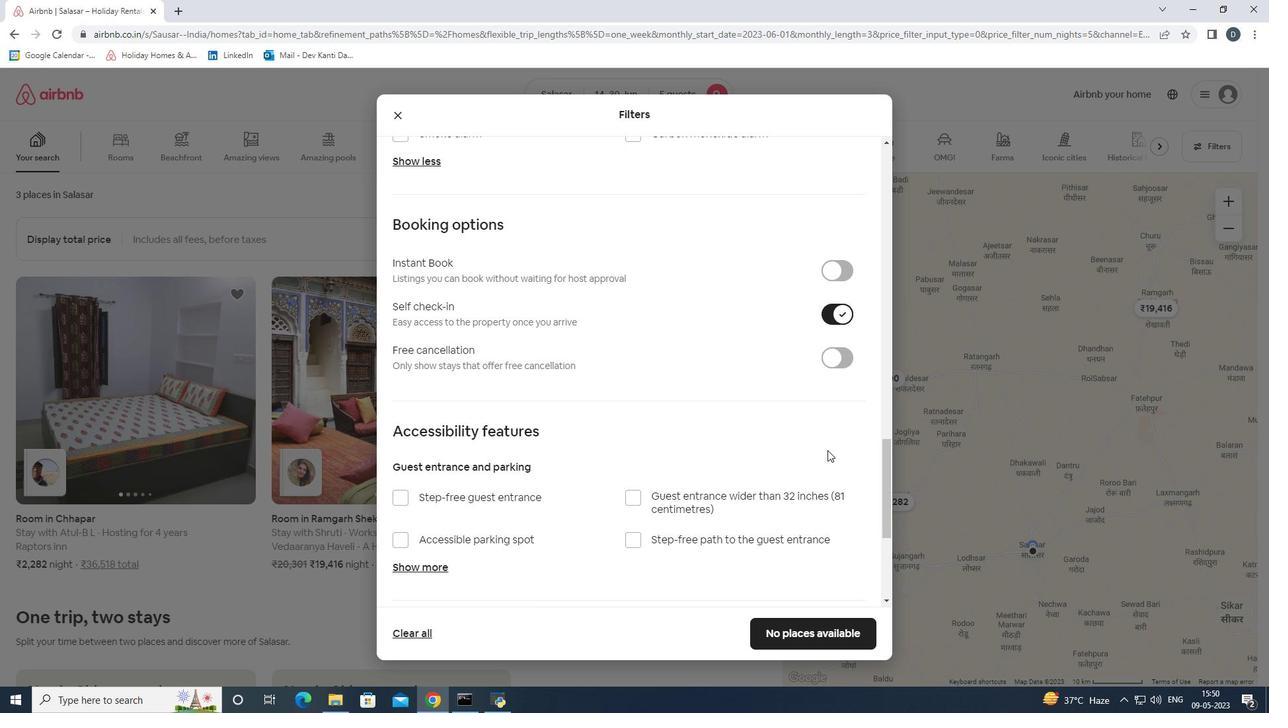 
Action: Mouse scrolled (827, 450) with delta (0, 0)
Screenshot: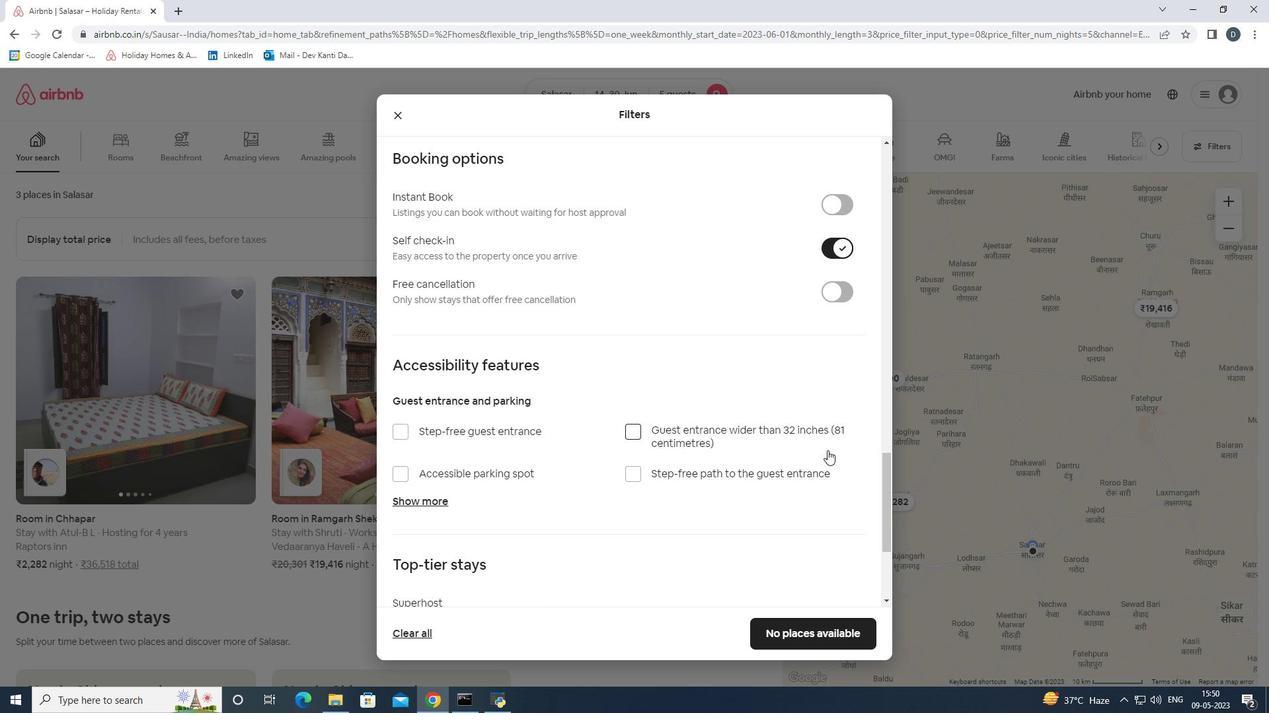 
Action: Mouse moved to (827, 450)
Screenshot: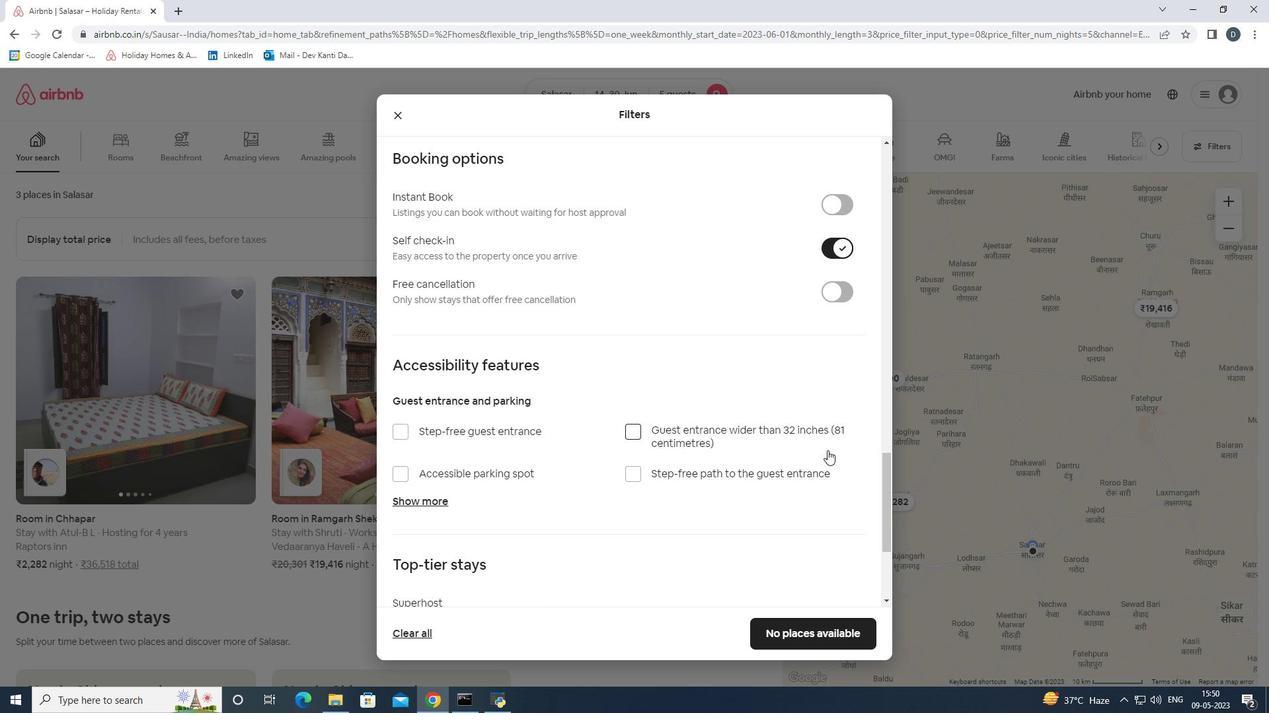 
Action: Mouse scrolled (827, 450) with delta (0, 0)
Screenshot: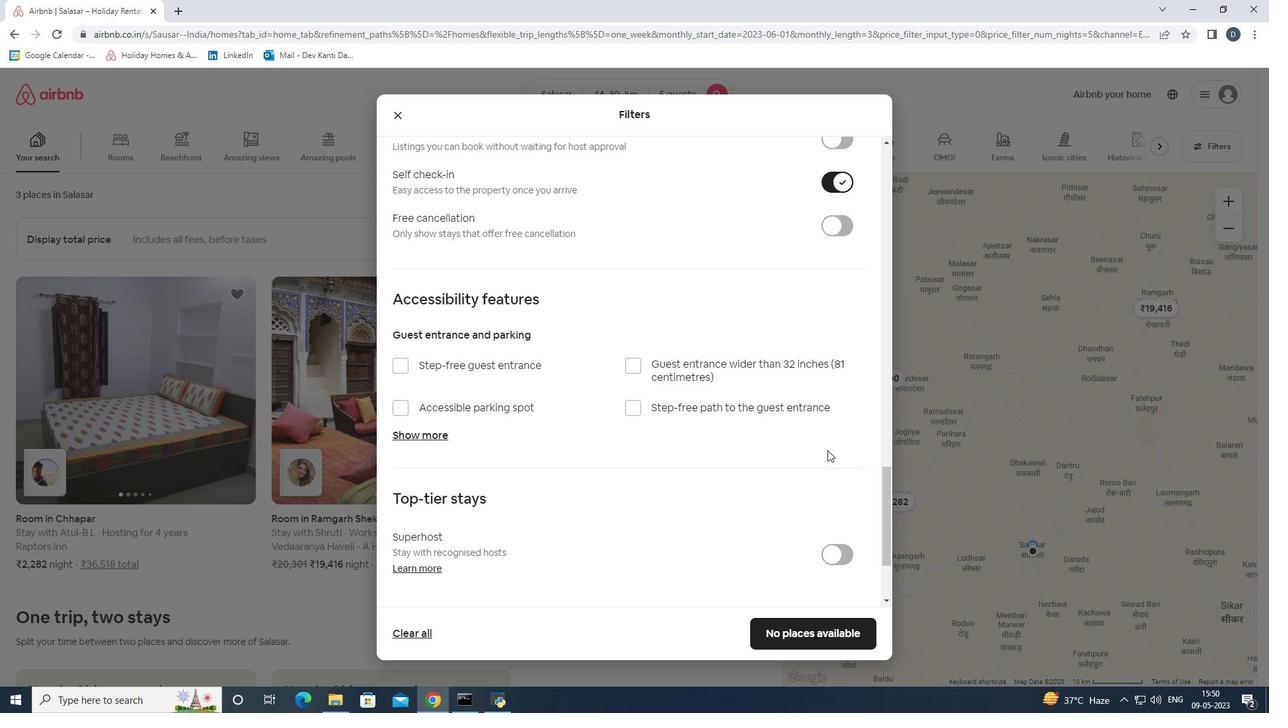 
Action: Mouse moved to (827, 450)
Screenshot: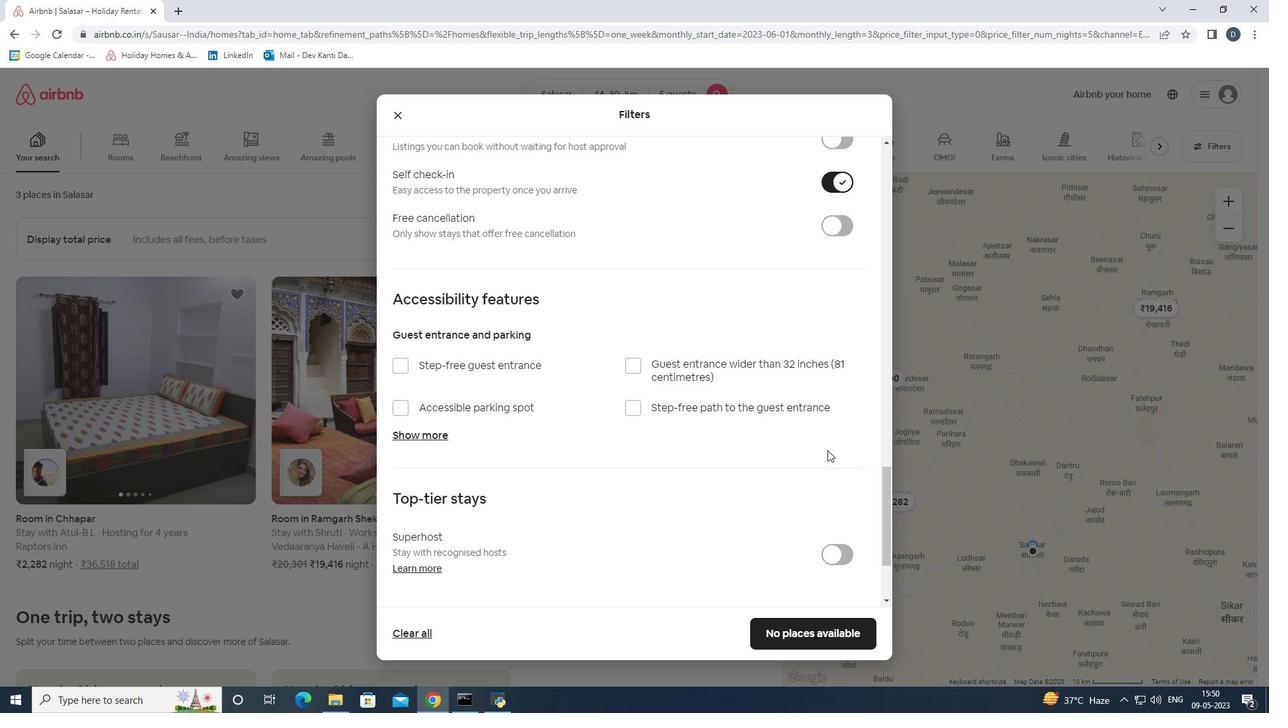 
Action: Mouse scrolled (827, 450) with delta (0, 0)
Screenshot: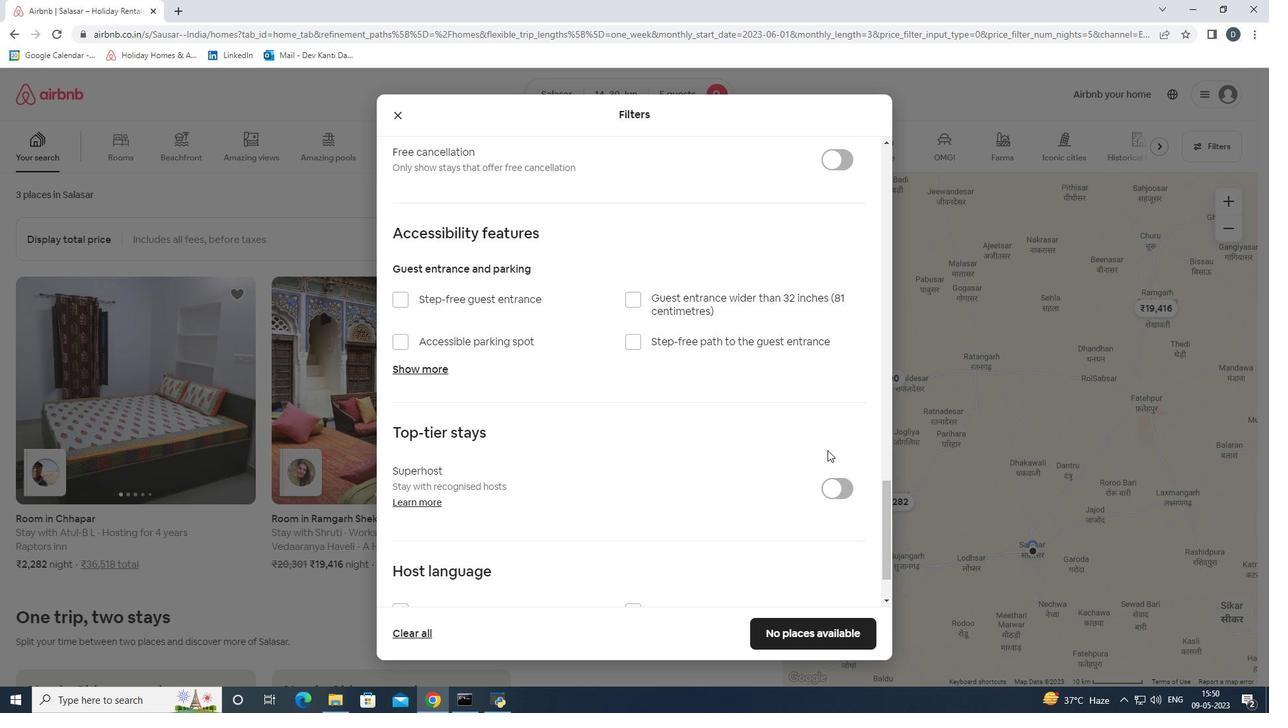 
Action: Mouse scrolled (827, 450) with delta (0, 0)
Screenshot: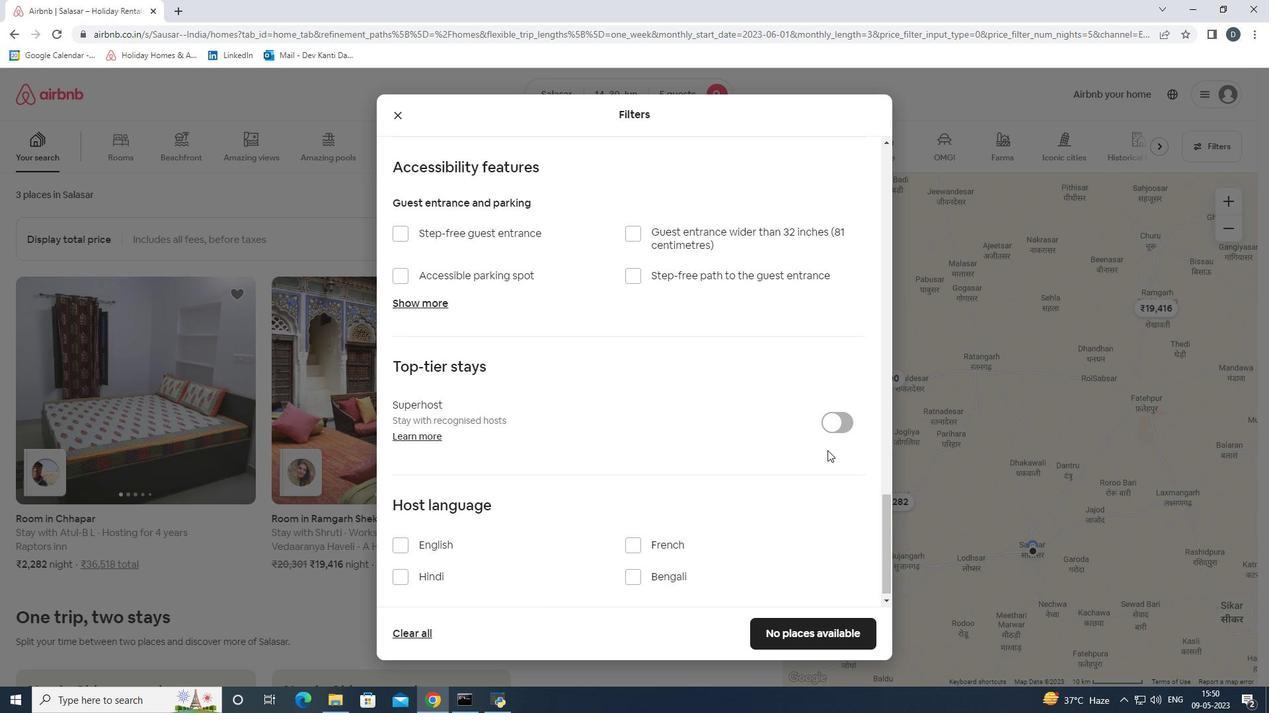 
Action: Mouse moved to (405, 544)
Screenshot: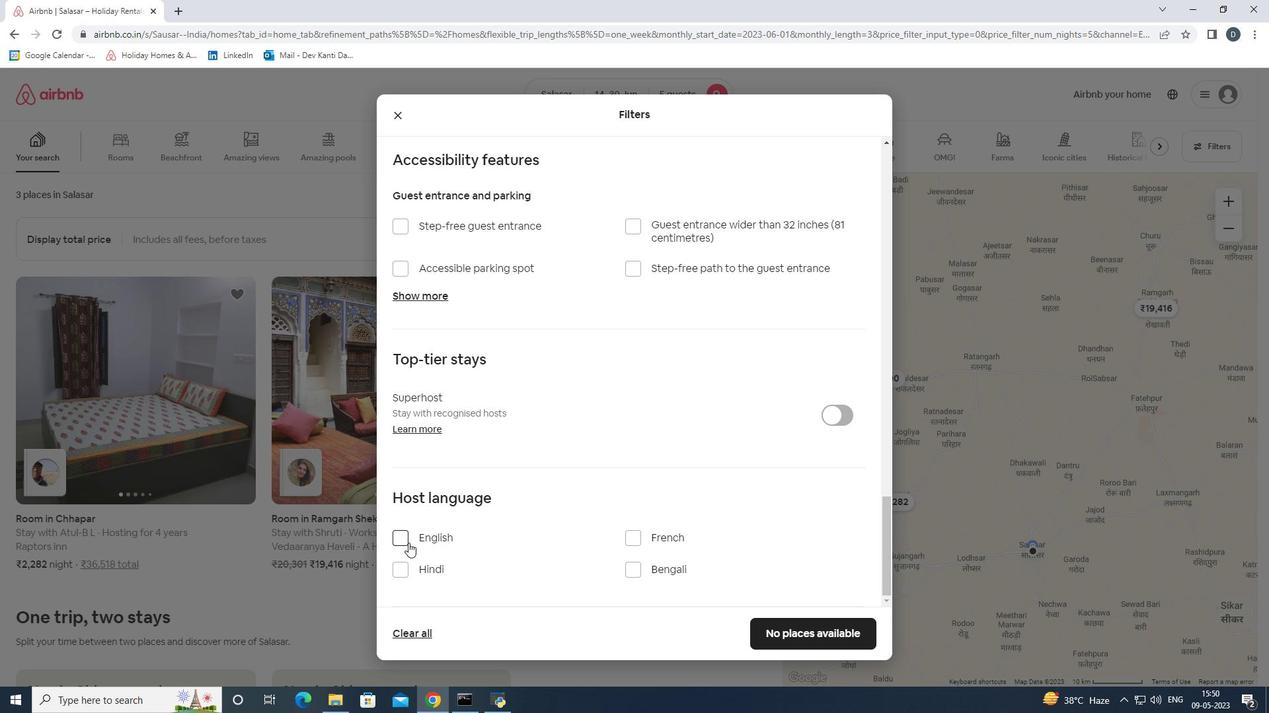 
Action: Mouse pressed left at (405, 544)
Screenshot: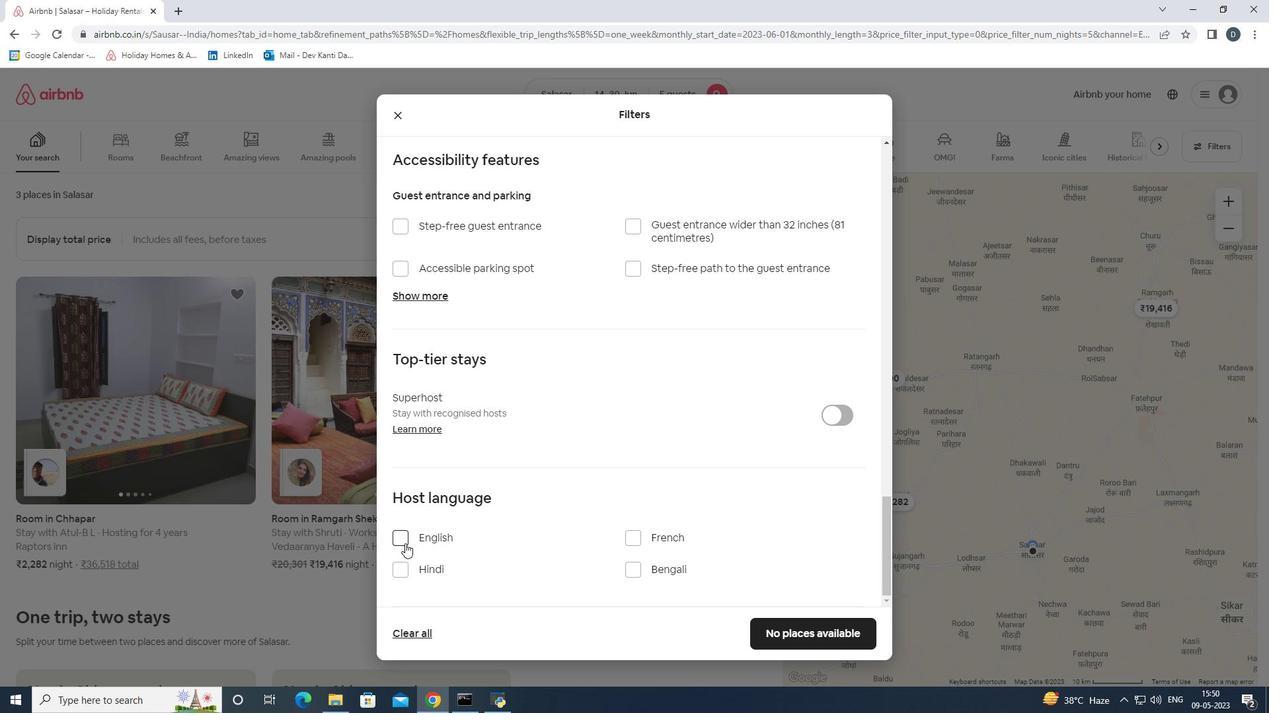 
Action: Mouse moved to (782, 621)
Screenshot: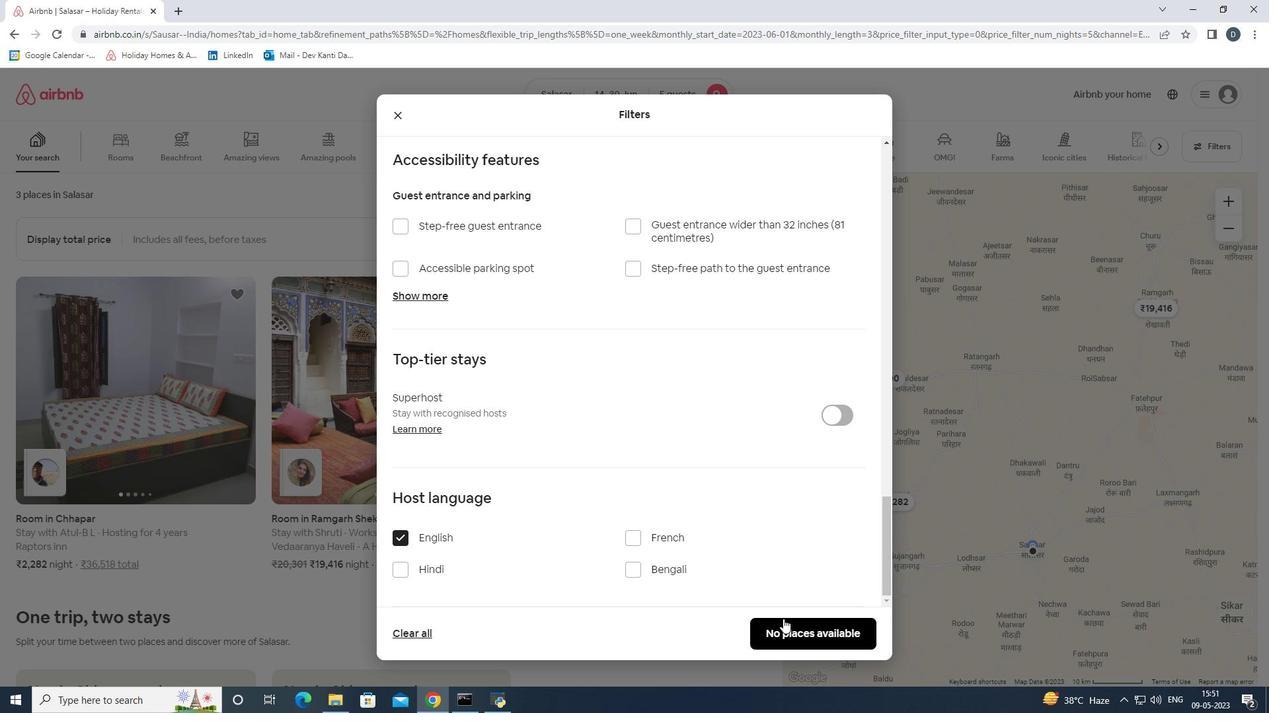 
Action: Mouse pressed left at (782, 621)
Screenshot: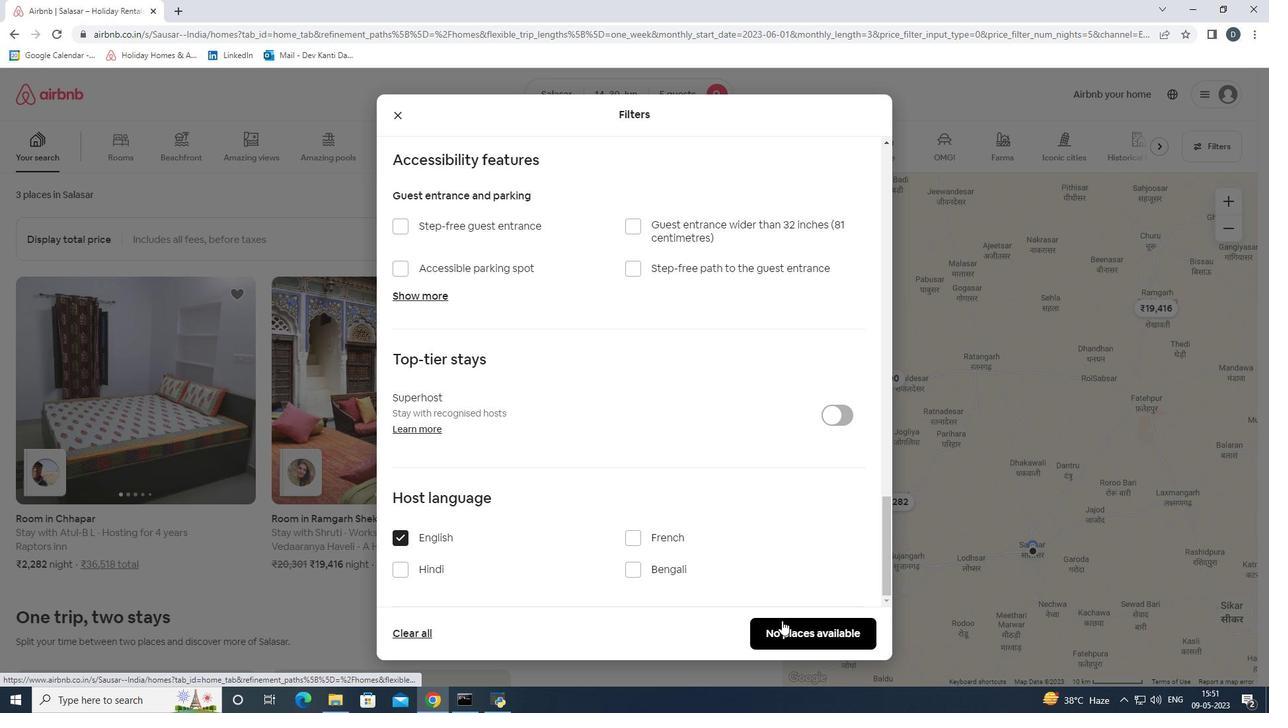 
